 Task: Find a pet-friendly campground in Asheville, North Carolina.
Action: Mouse moved to (126, 75)
Screenshot: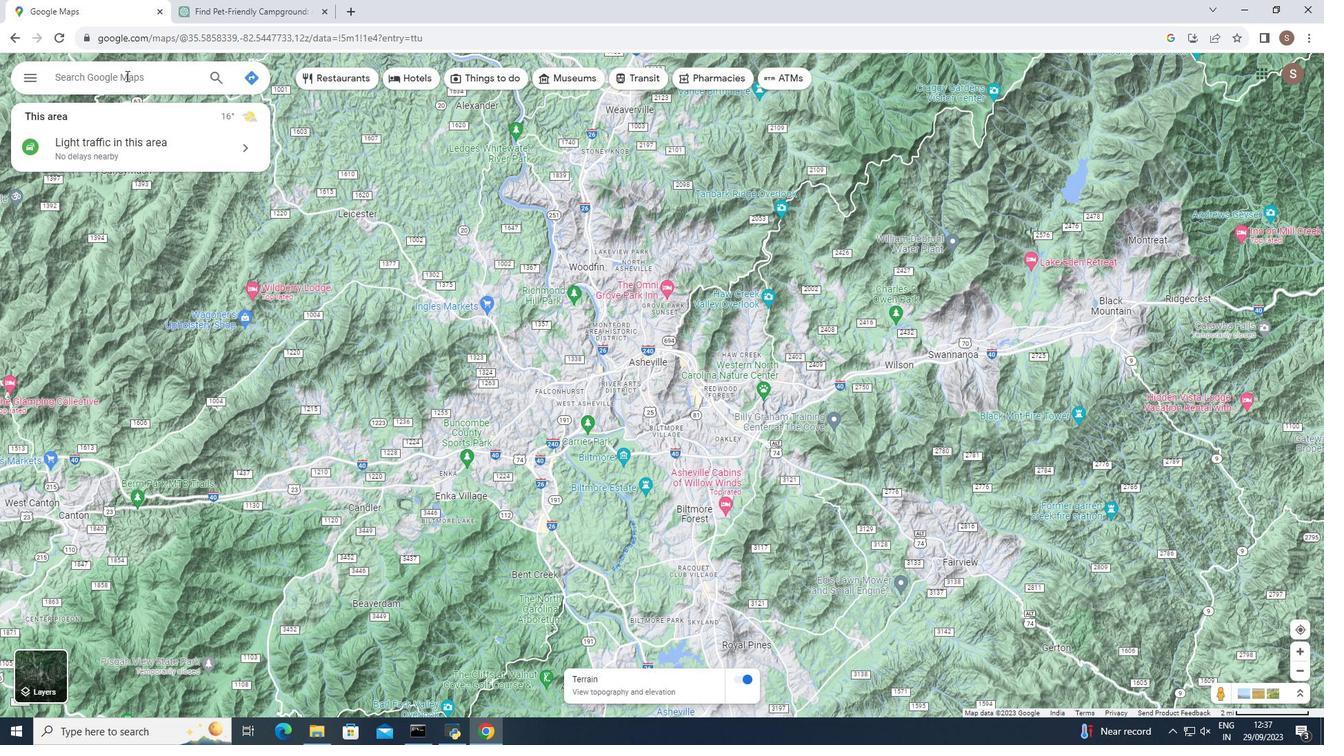 
Action: Key pressed <Key.caps_lock>A<Key.caps_lock>sheville,<Key.space><Key.caps_lock>N<Key.caps_lock>orth<Key.space><Key.space><Key.caps_lock>C<Key.caps_lock>arolina<Key.enter>
Screenshot: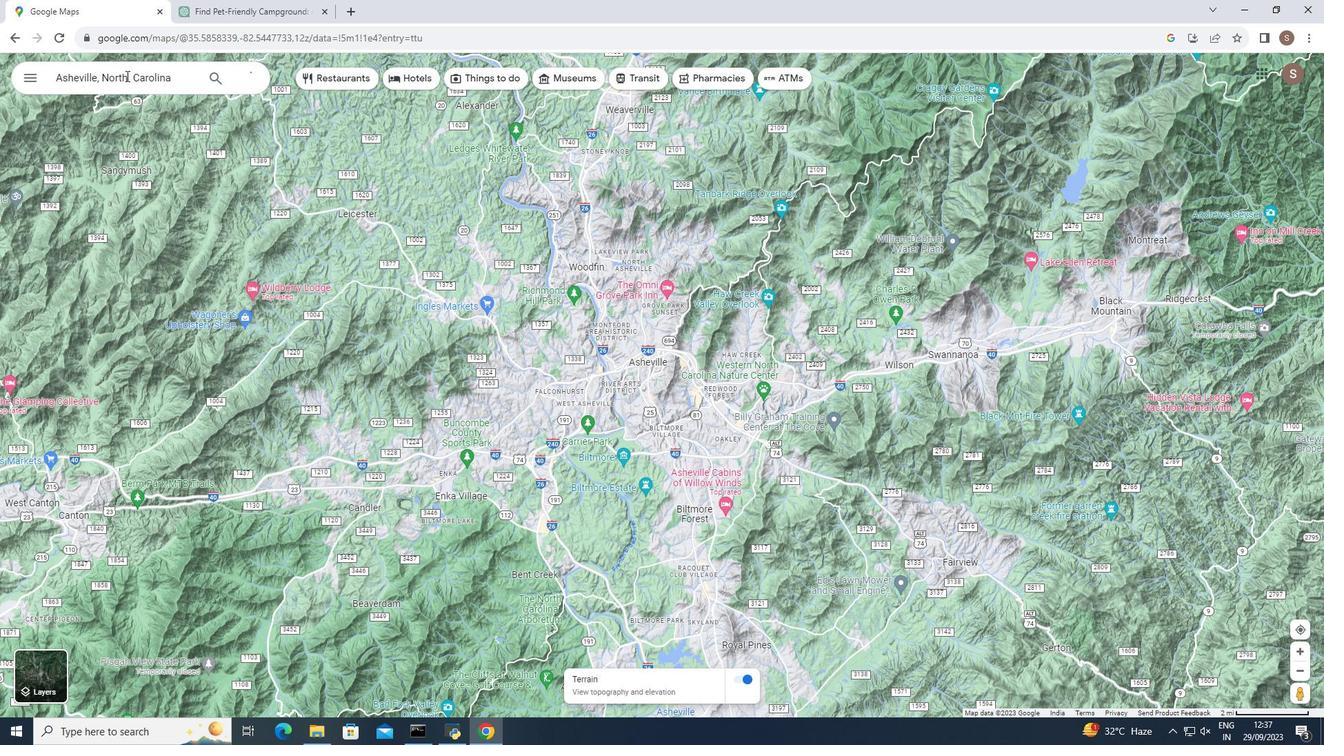 
Action: Mouse moved to (134, 358)
Screenshot: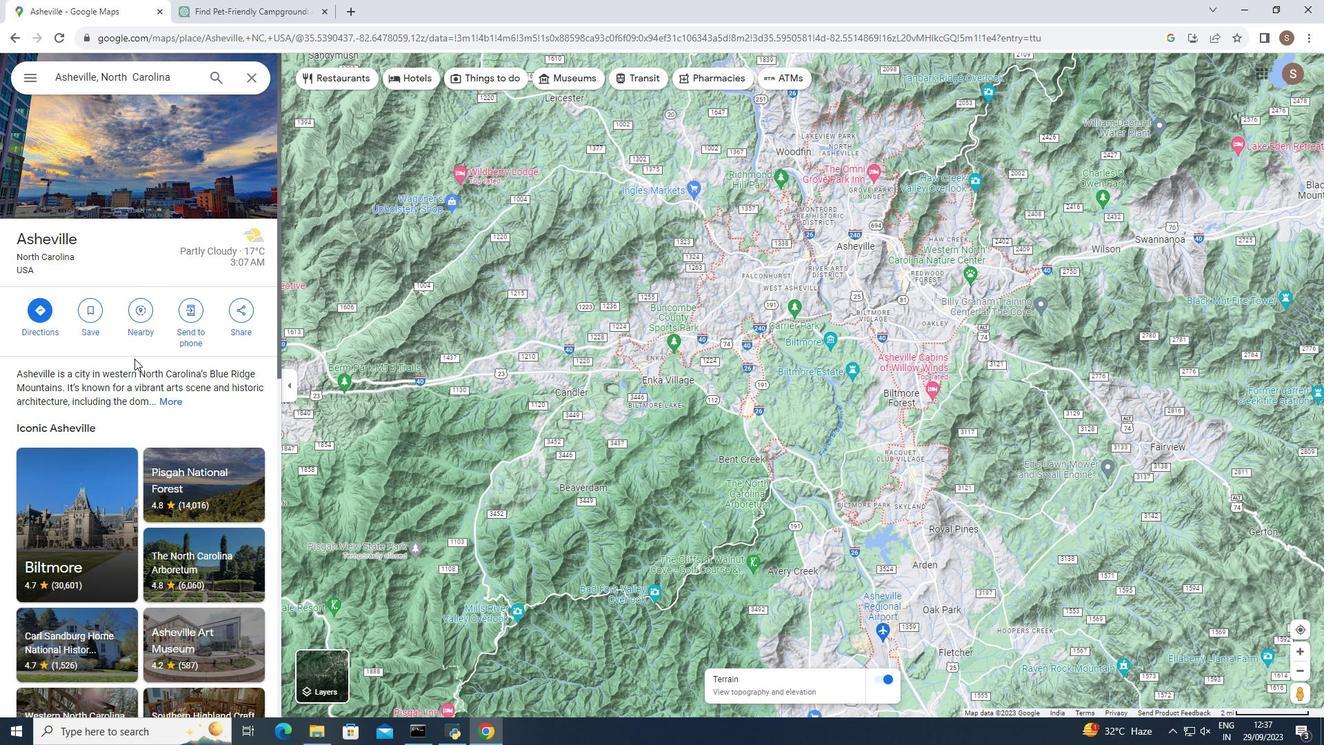
Action: Mouse scrolled (134, 358) with delta (0, 0)
Screenshot: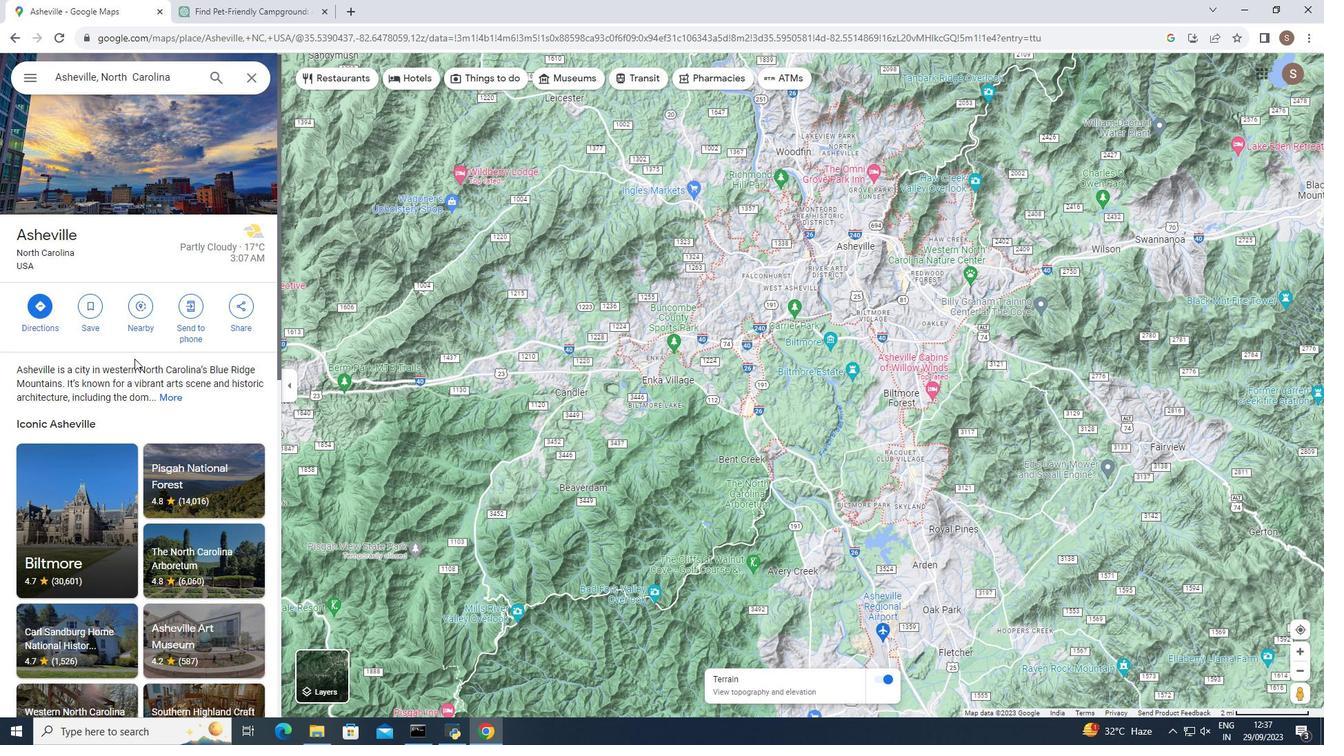 
Action: Mouse scrolled (134, 358) with delta (0, 0)
Screenshot: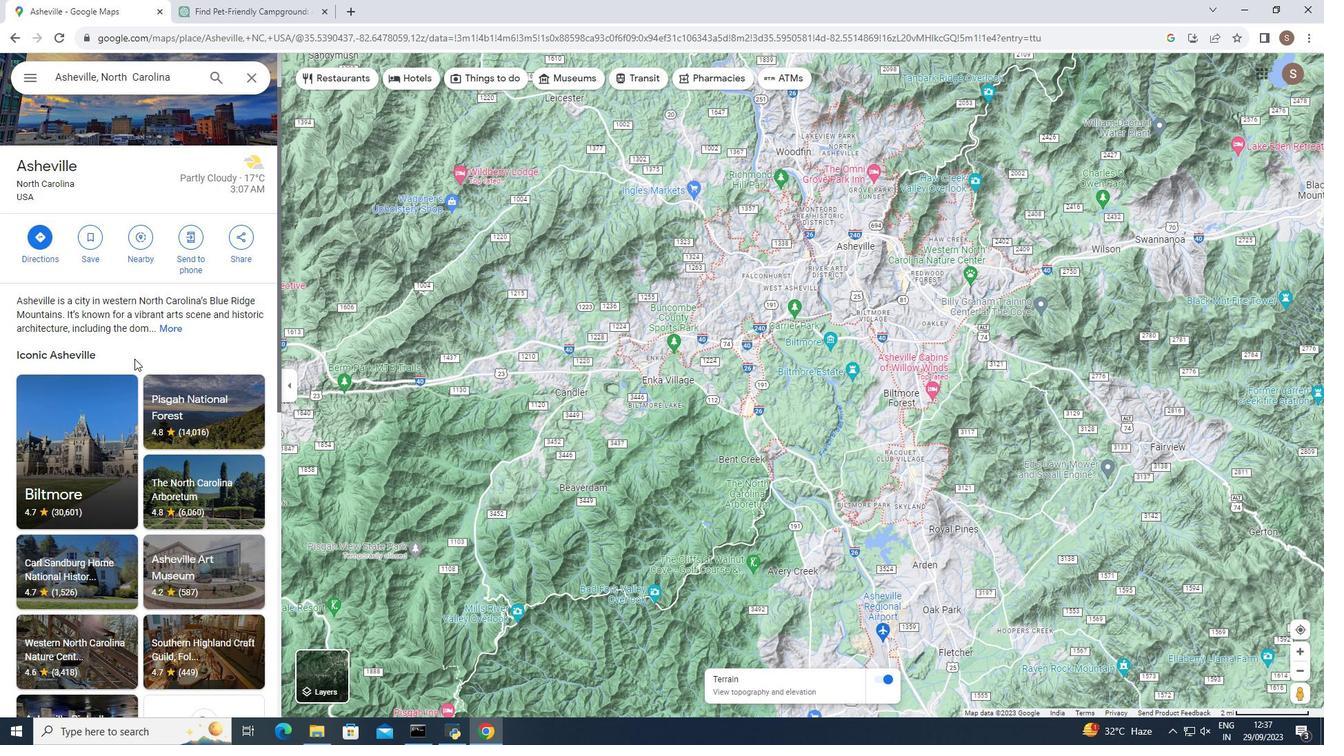 
Action: Mouse moved to (137, 356)
Screenshot: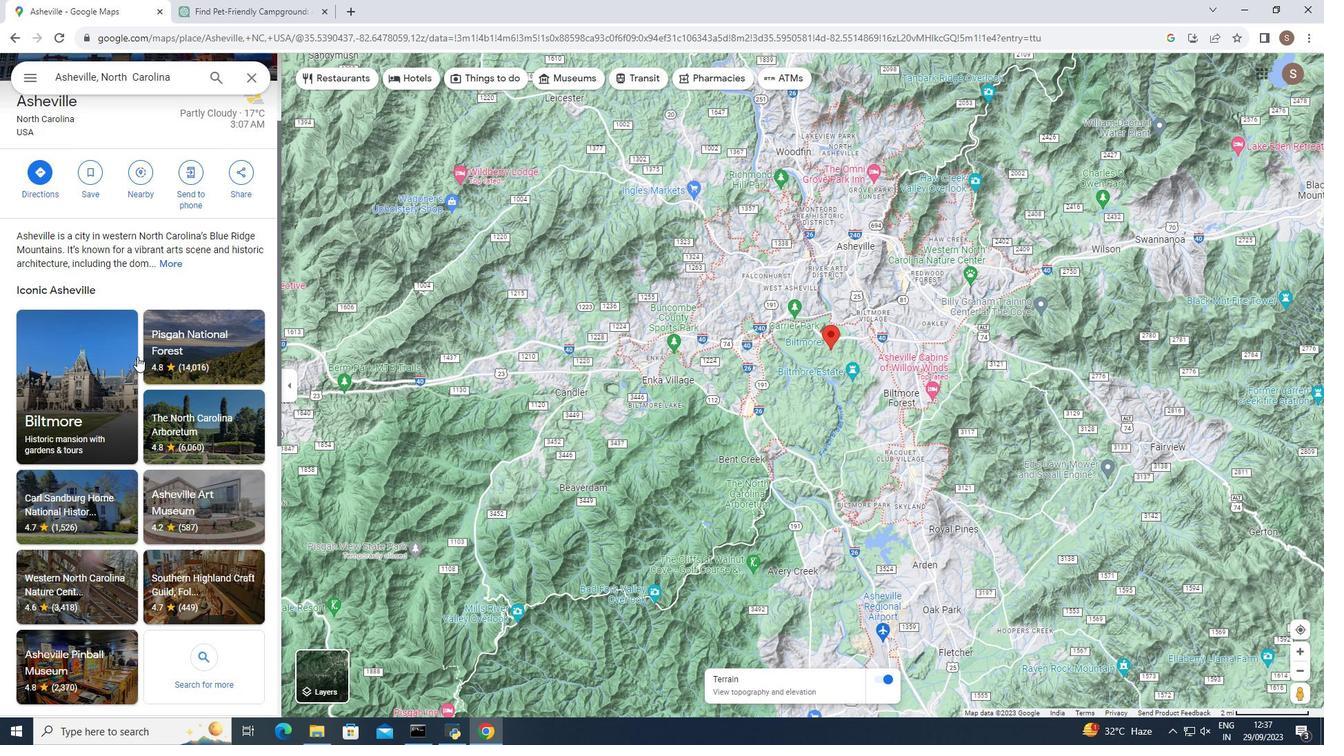 
Action: Mouse scrolled (137, 356) with delta (0, 0)
Screenshot: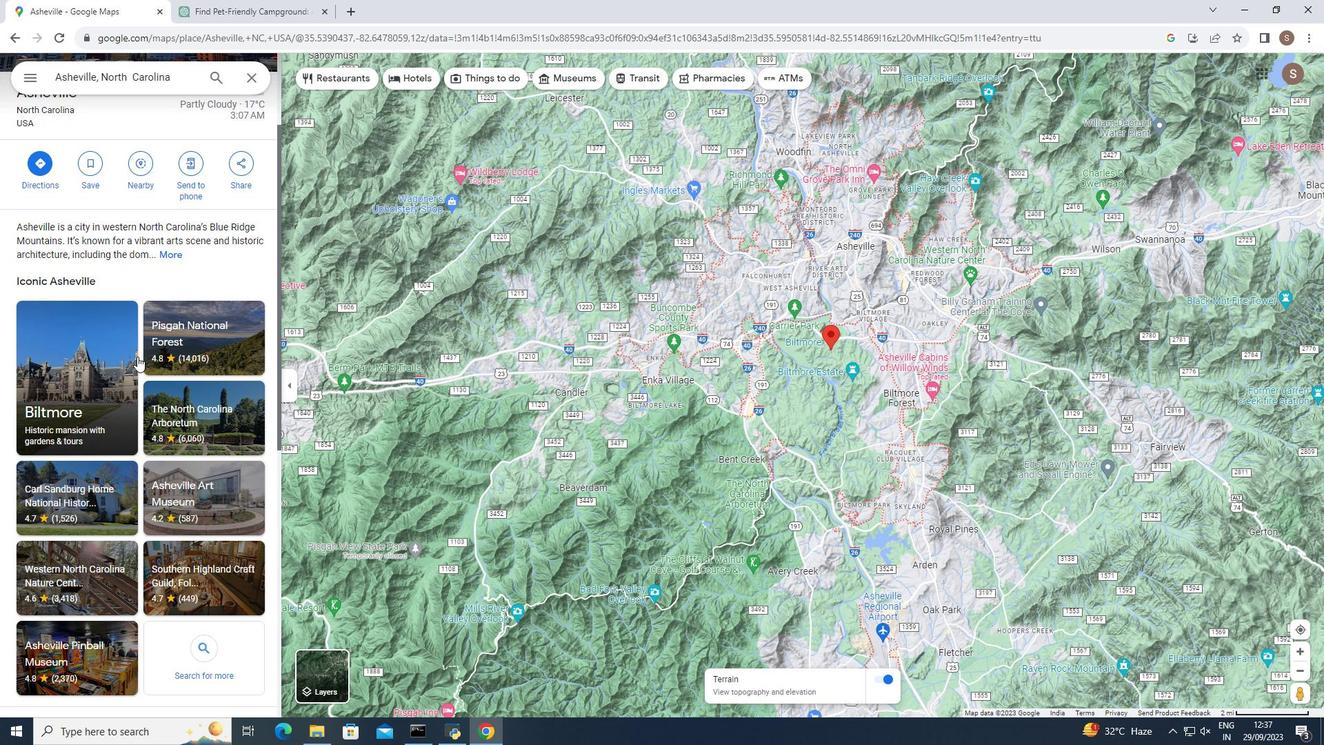
Action: Mouse scrolled (137, 356) with delta (0, 0)
Screenshot: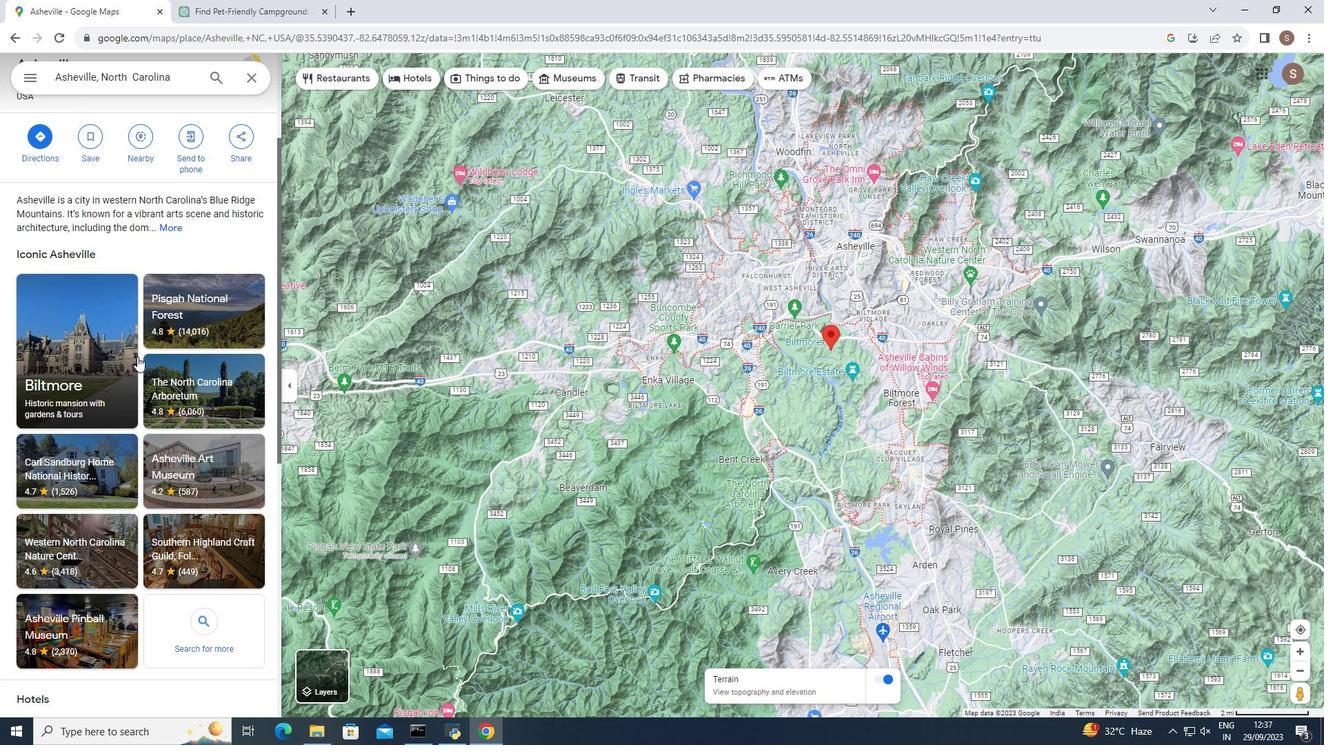 
Action: Mouse moved to (137, 356)
Screenshot: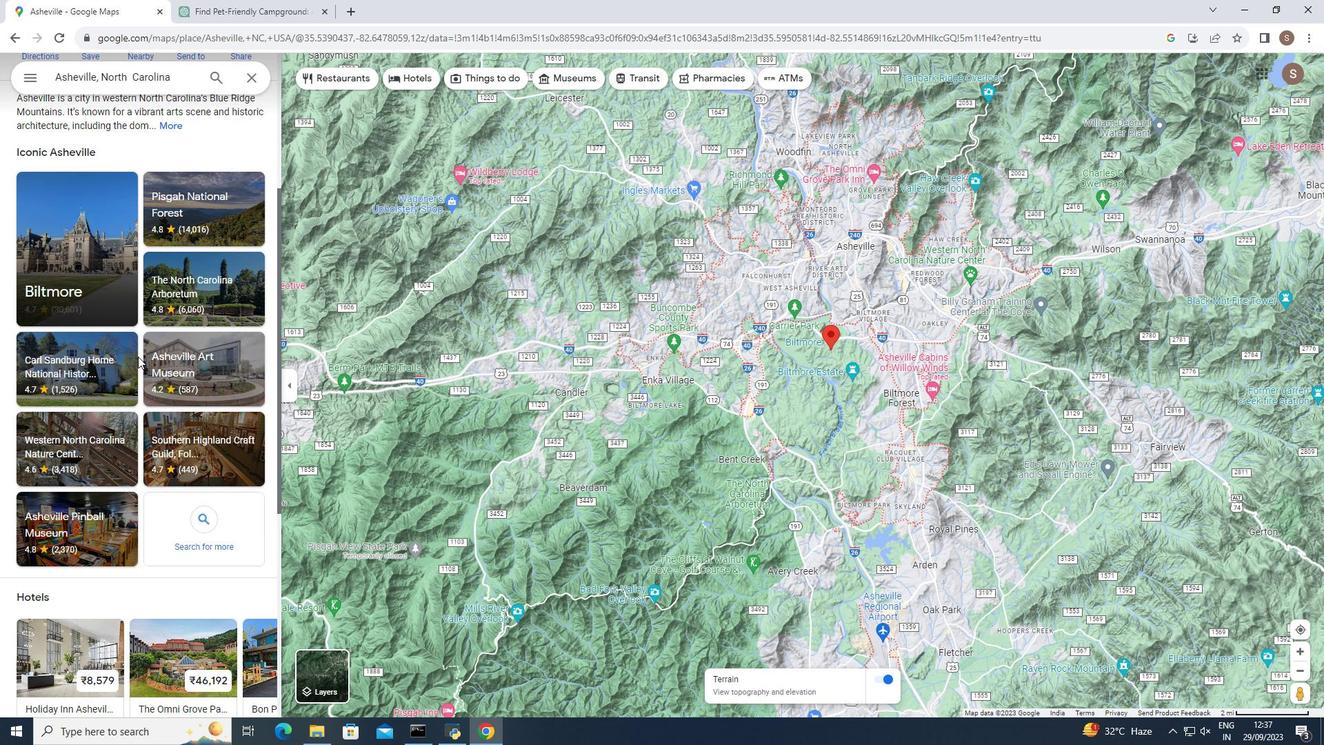 
Action: Mouse scrolled (137, 356) with delta (0, 0)
Screenshot: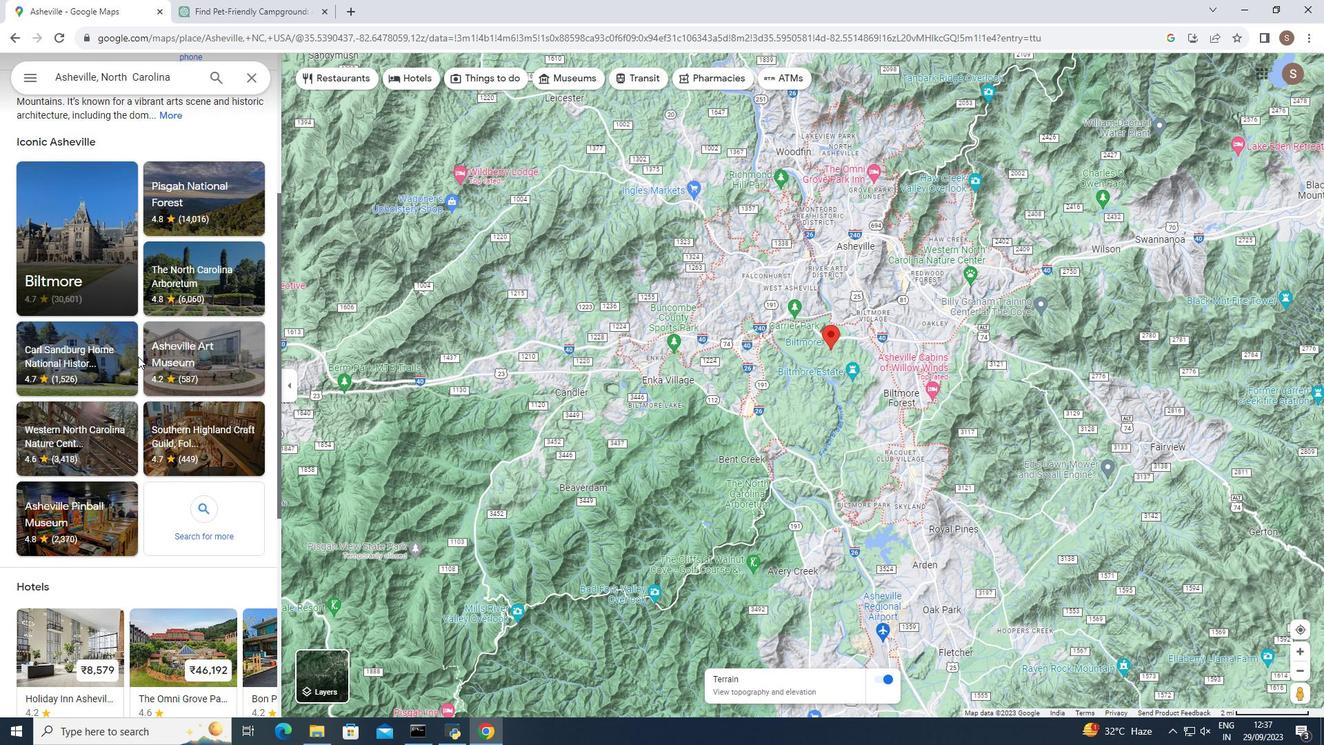 
Action: Mouse moved to (139, 355)
Screenshot: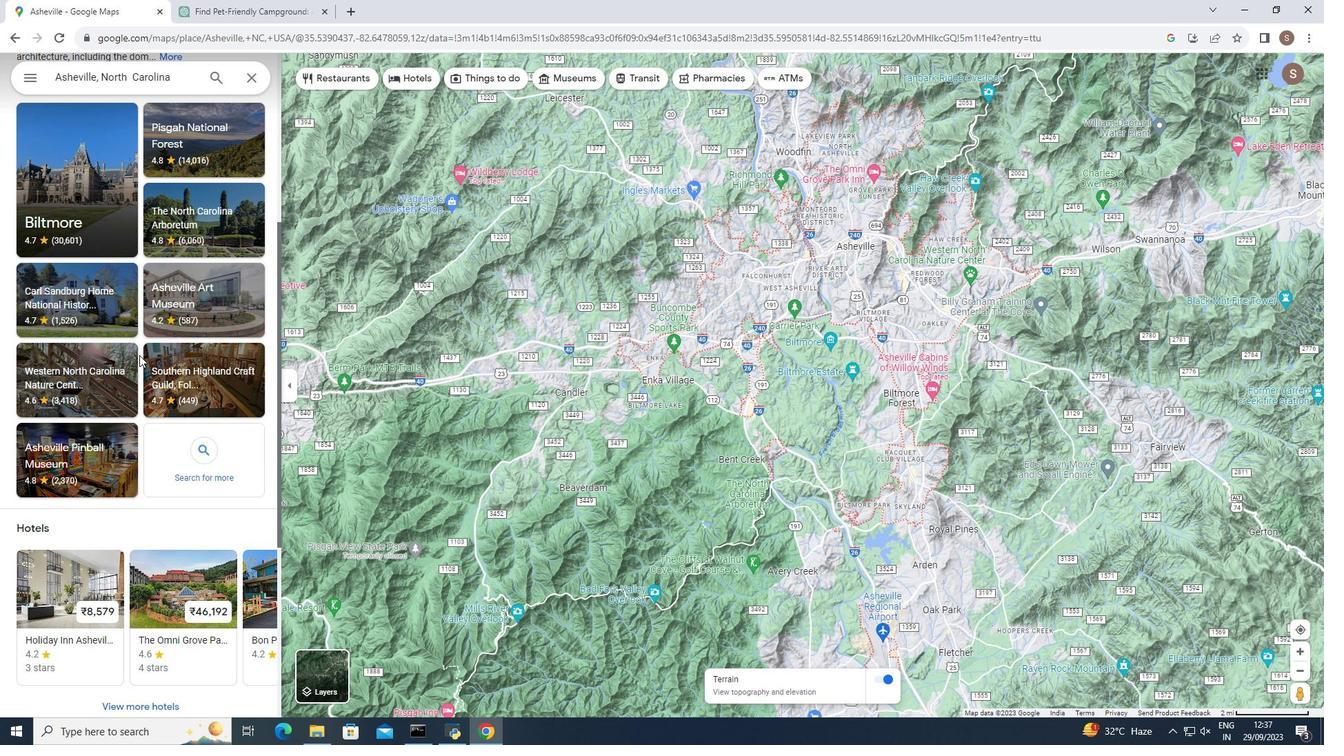 
Action: Mouse scrolled (139, 354) with delta (0, 0)
Screenshot: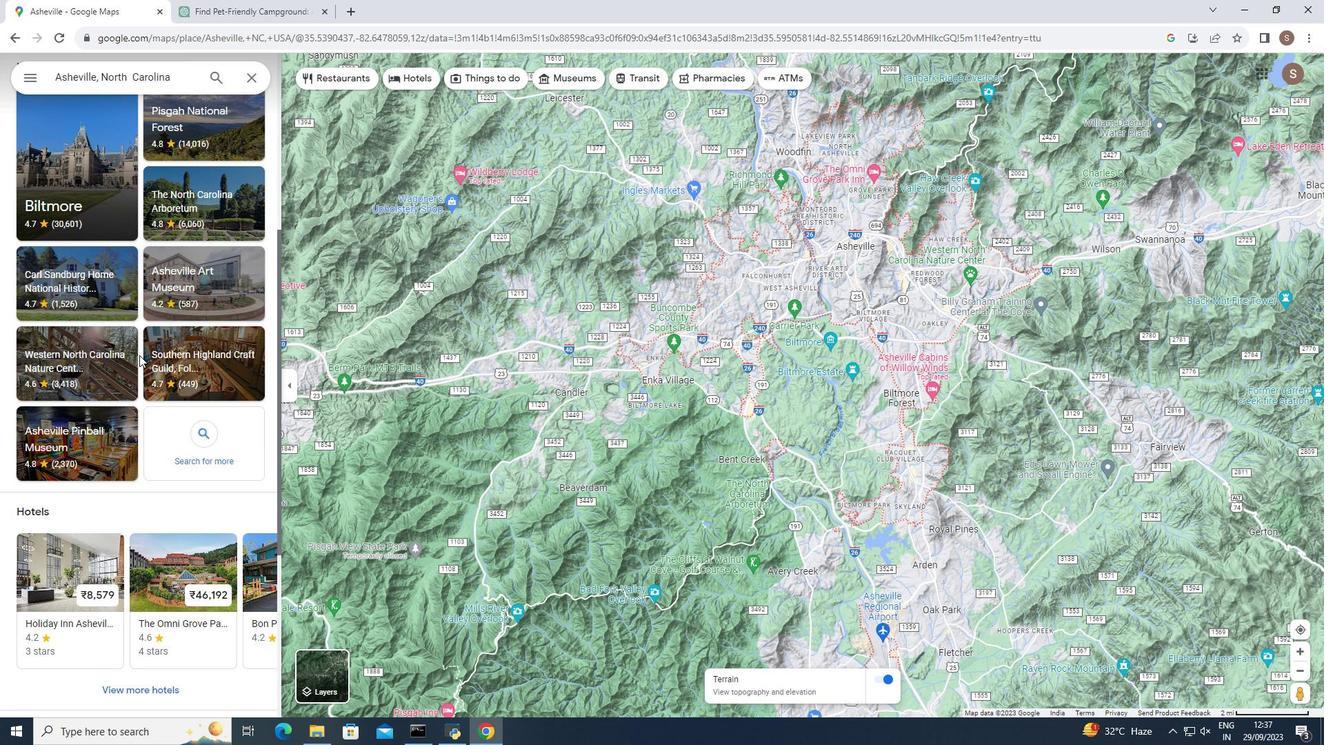 
Action: Mouse moved to (200, 384)
Screenshot: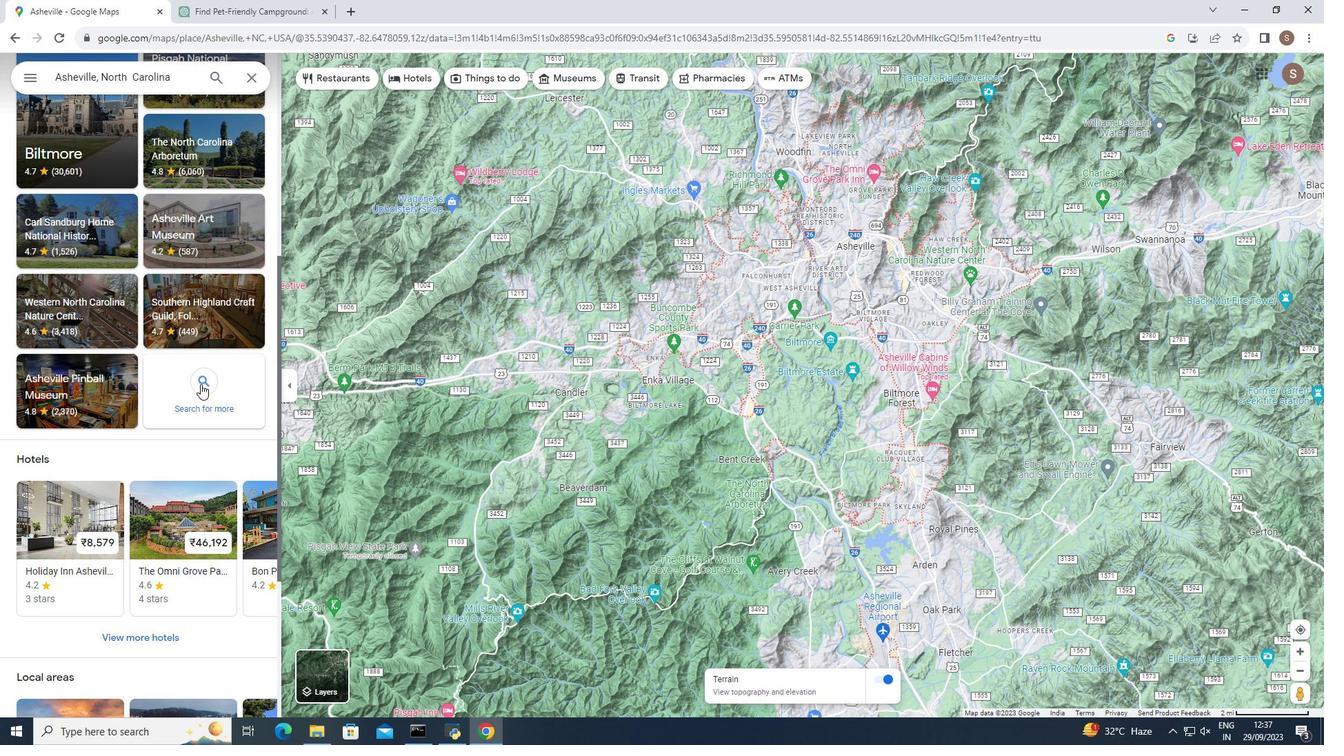 
Action: Mouse pressed left at (200, 384)
Screenshot: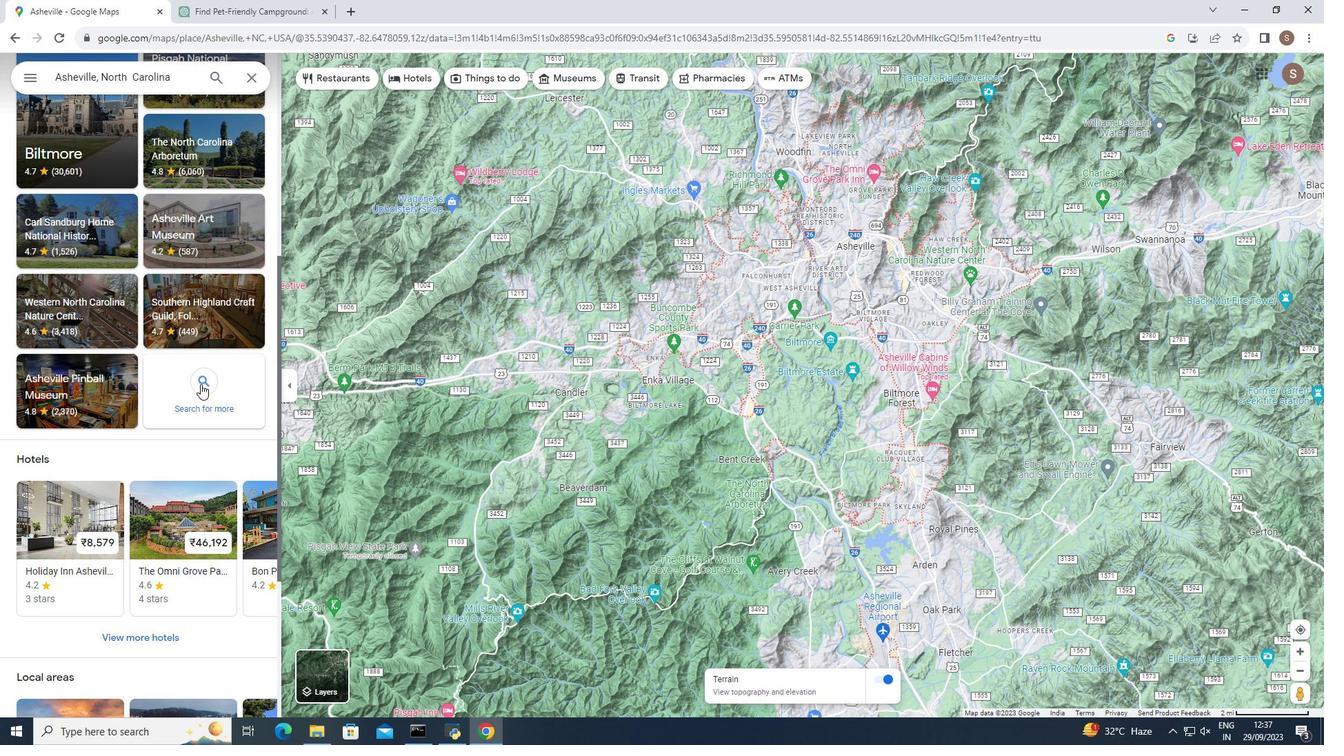 
Action: Mouse moved to (173, 75)
Screenshot: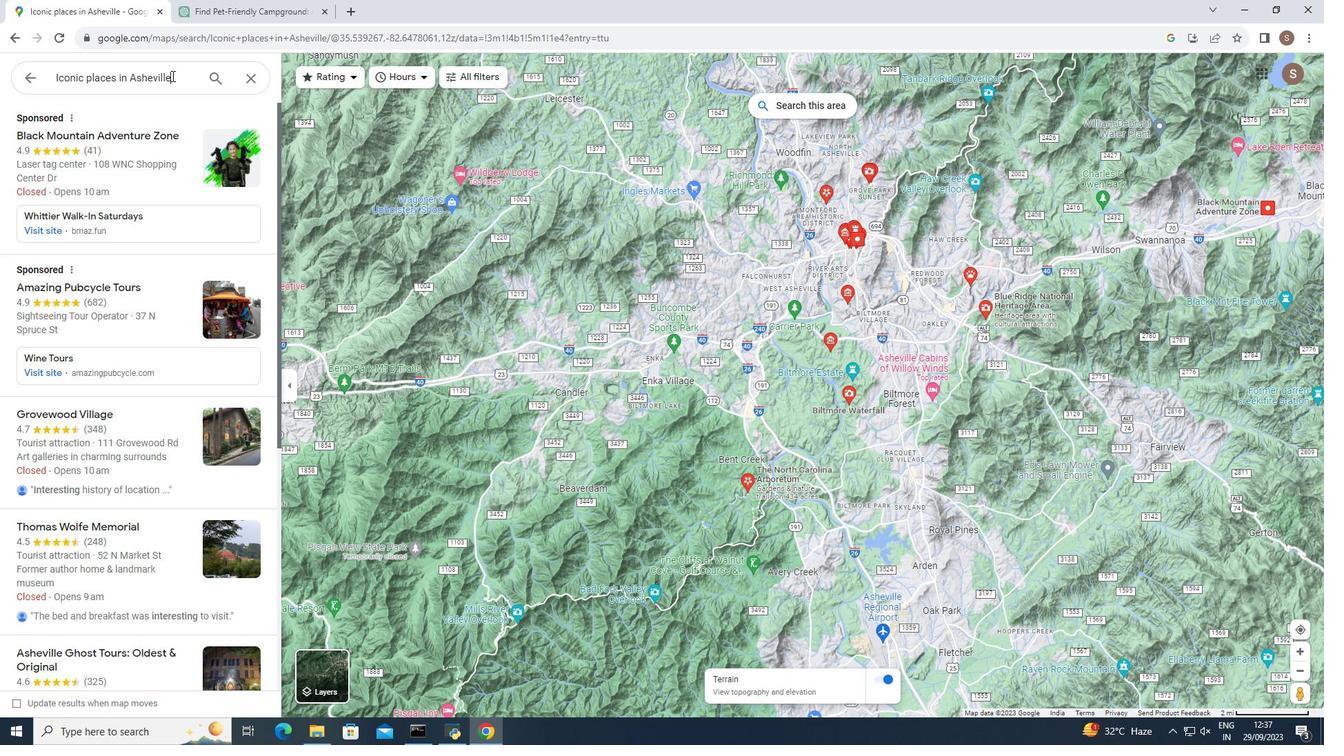 
Action: Mouse pressed left at (173, 75)
Screenshot: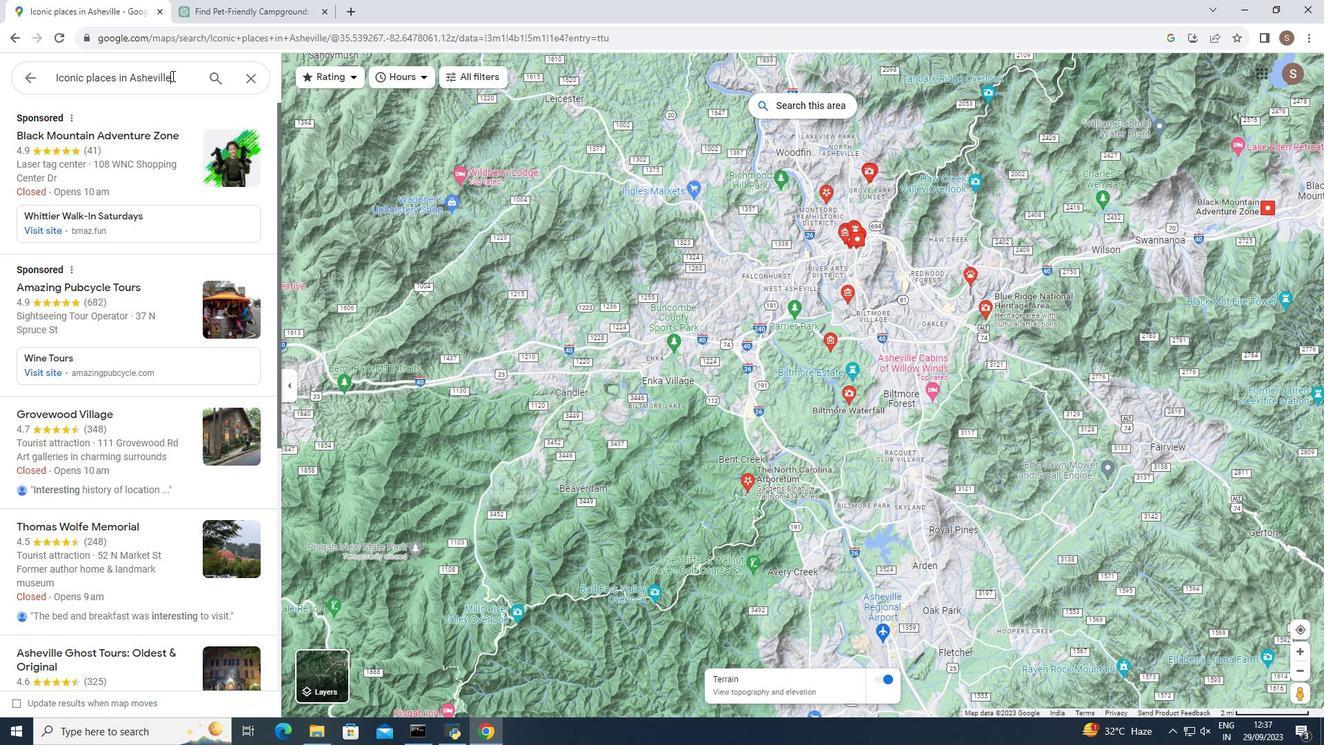 
Action: Mouse moved to (47, 68)
Screenshot: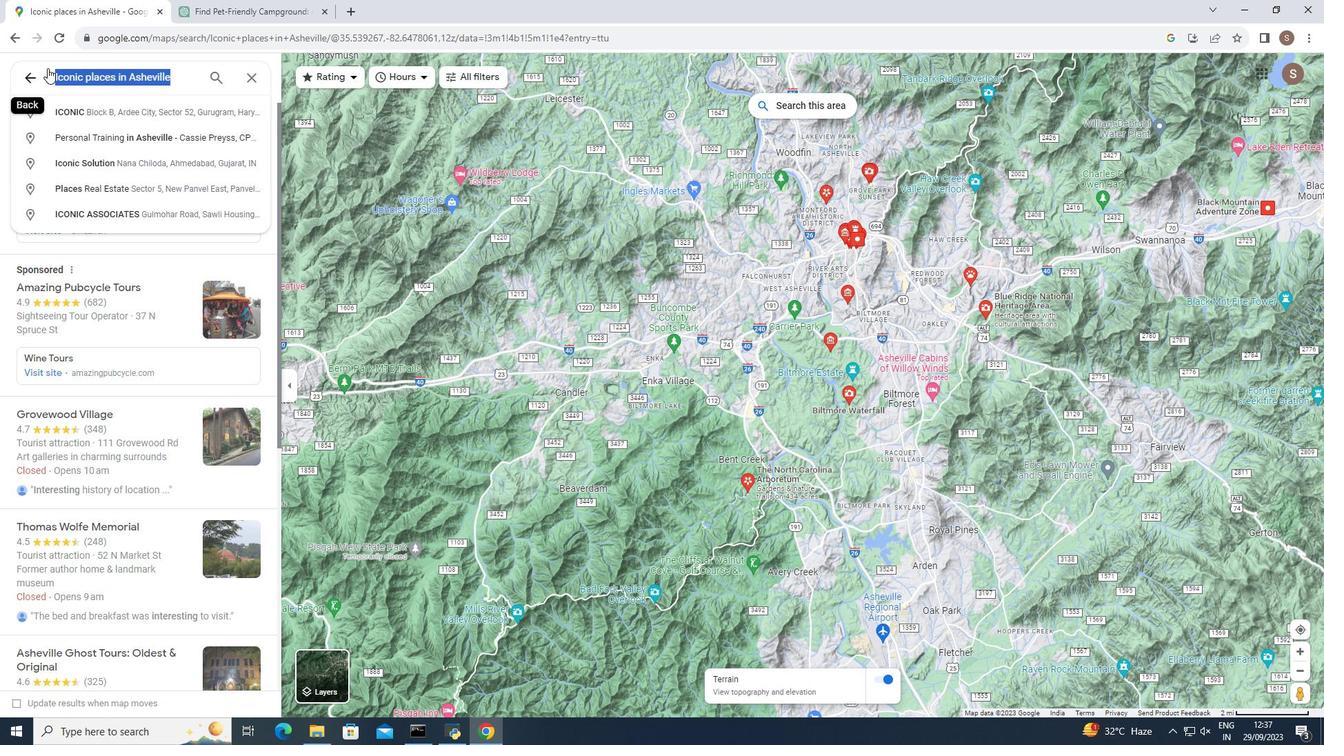 
Action: Key pressed <Key.backspace>pet-friendly<Key.space>campground
Screenshot: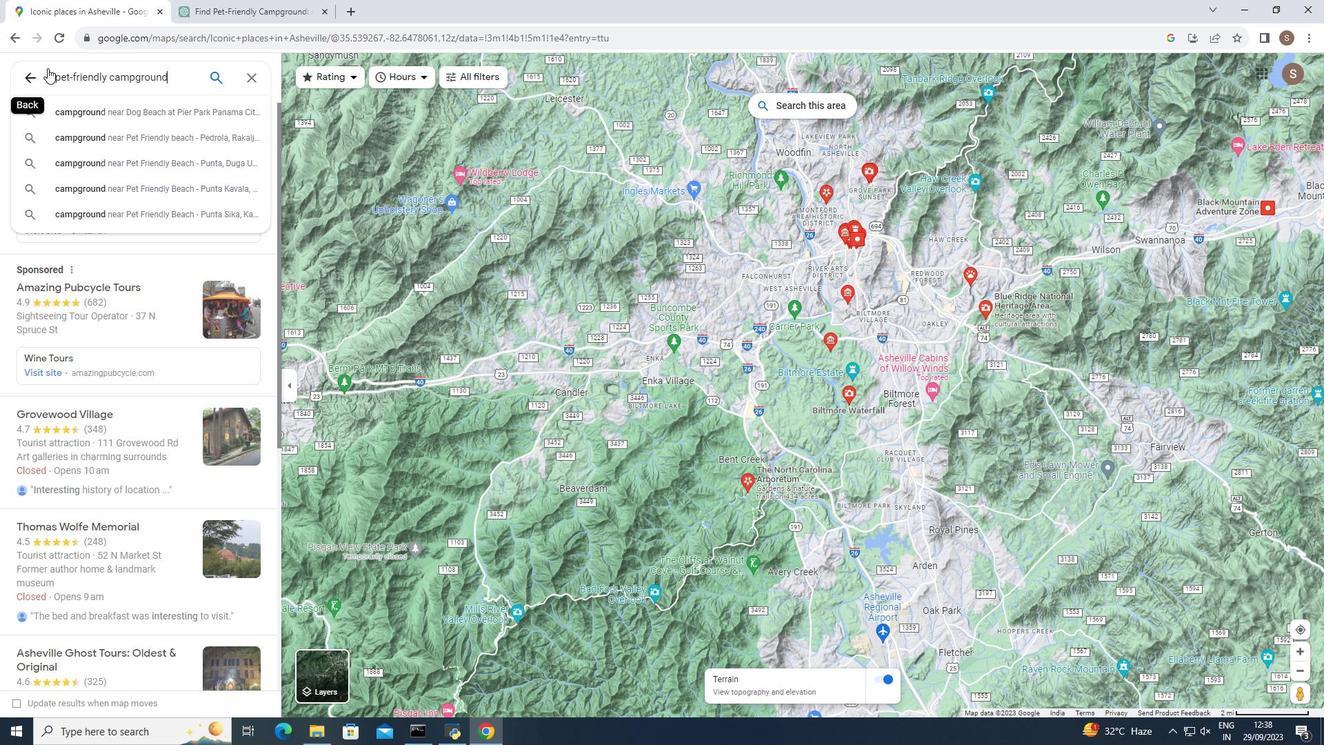 
Action: Mouse moved to (218, 77)
Screenshot: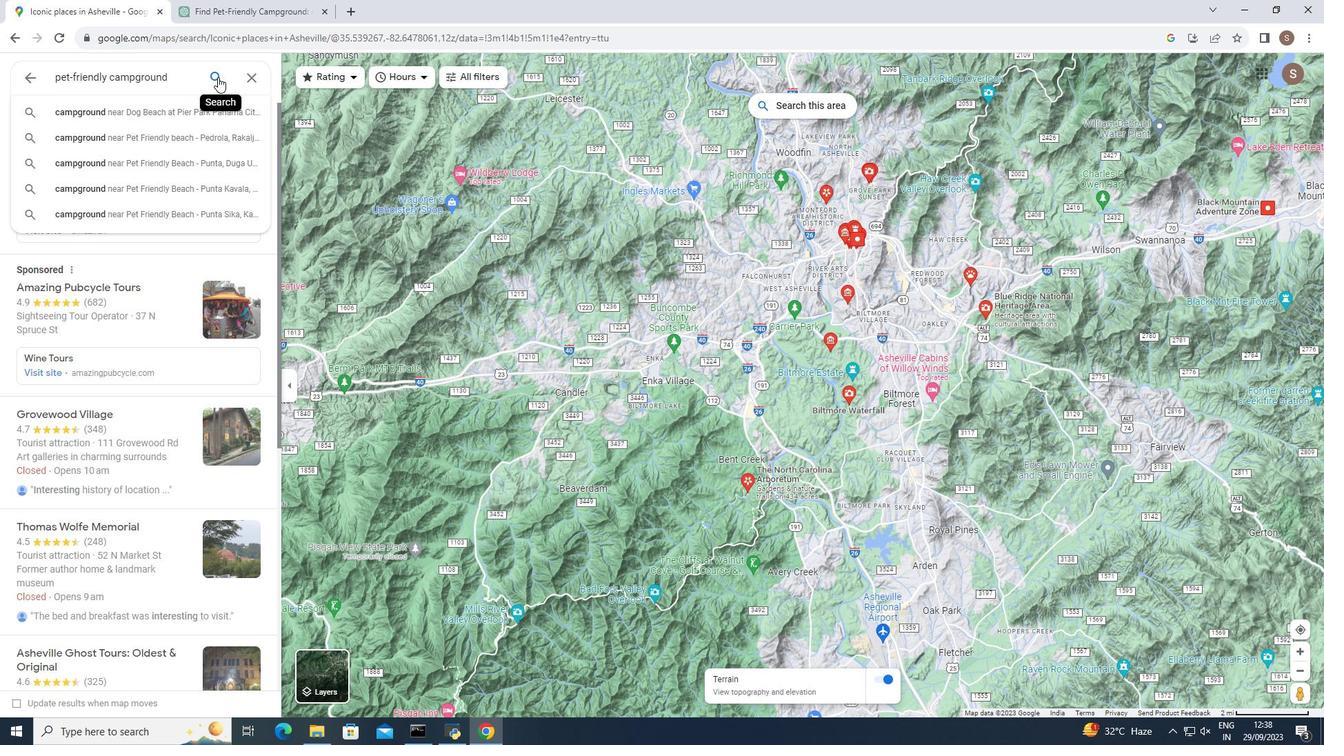 
Action: Mouse pressed left at (218, 77)
Screenshot: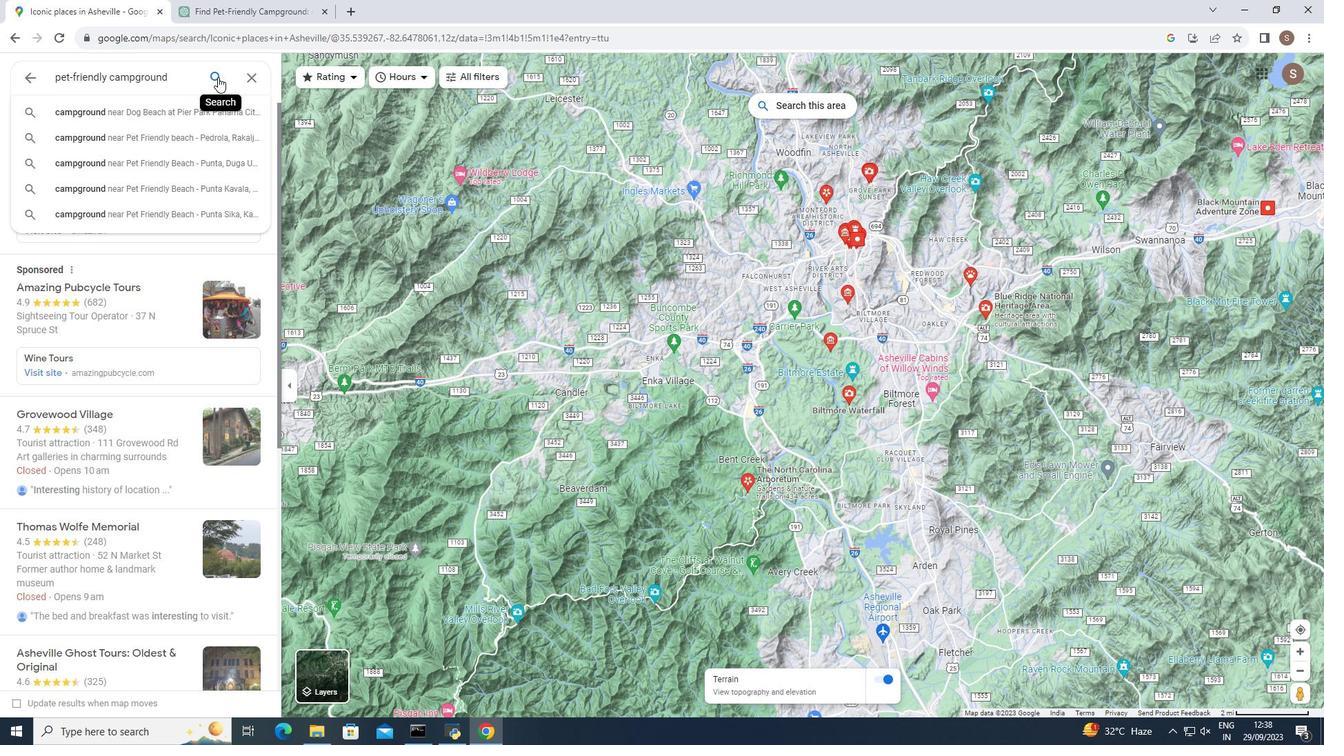 
Action: Mouse moved to (144, 123)
Screenshot: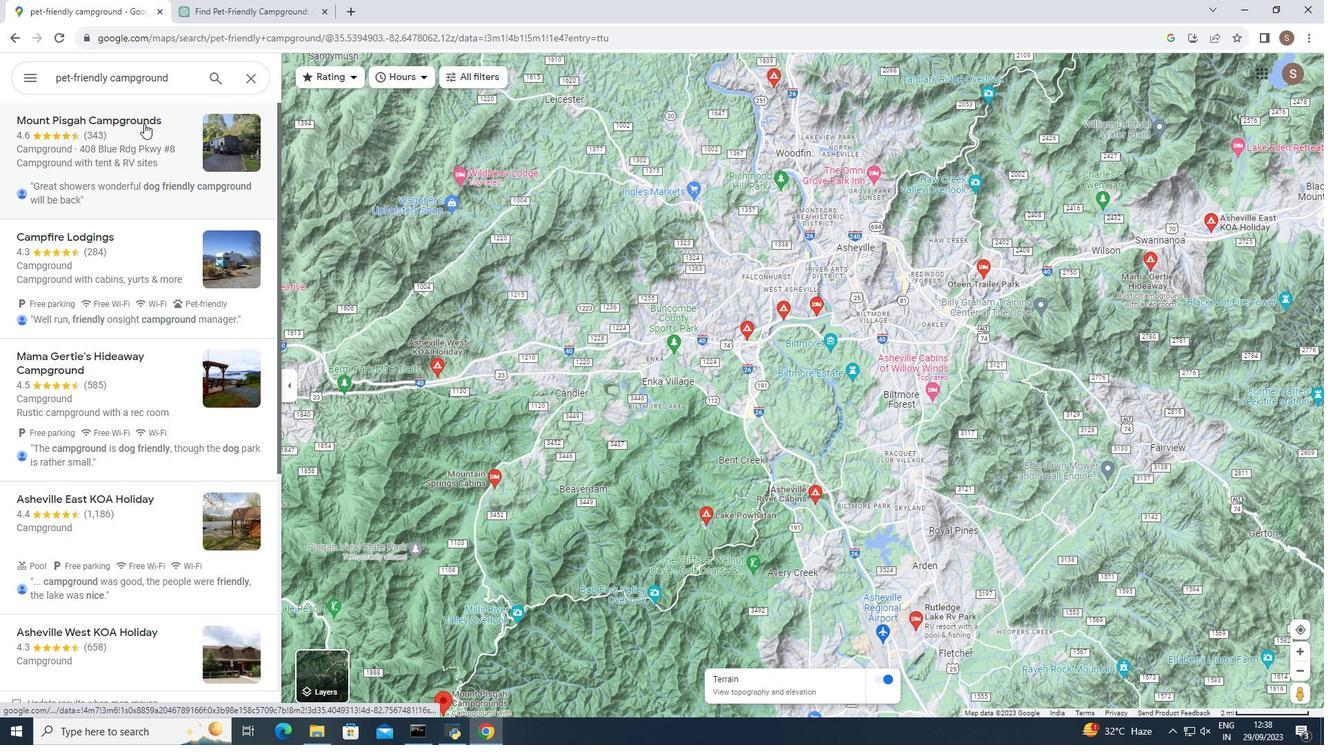 
Action: Mouse pressed left at (144, 123)
Screenshot: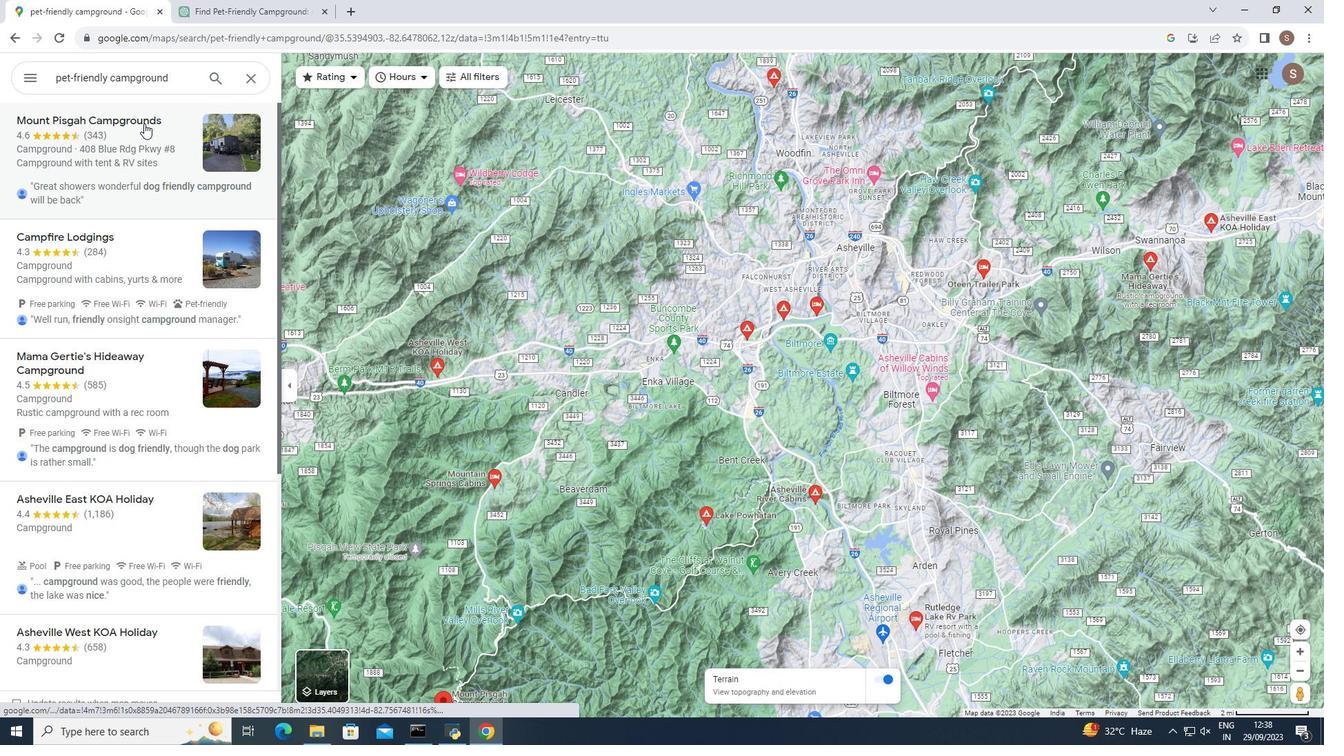 
Action: Mouse moved to (380, 387)
Screenshot: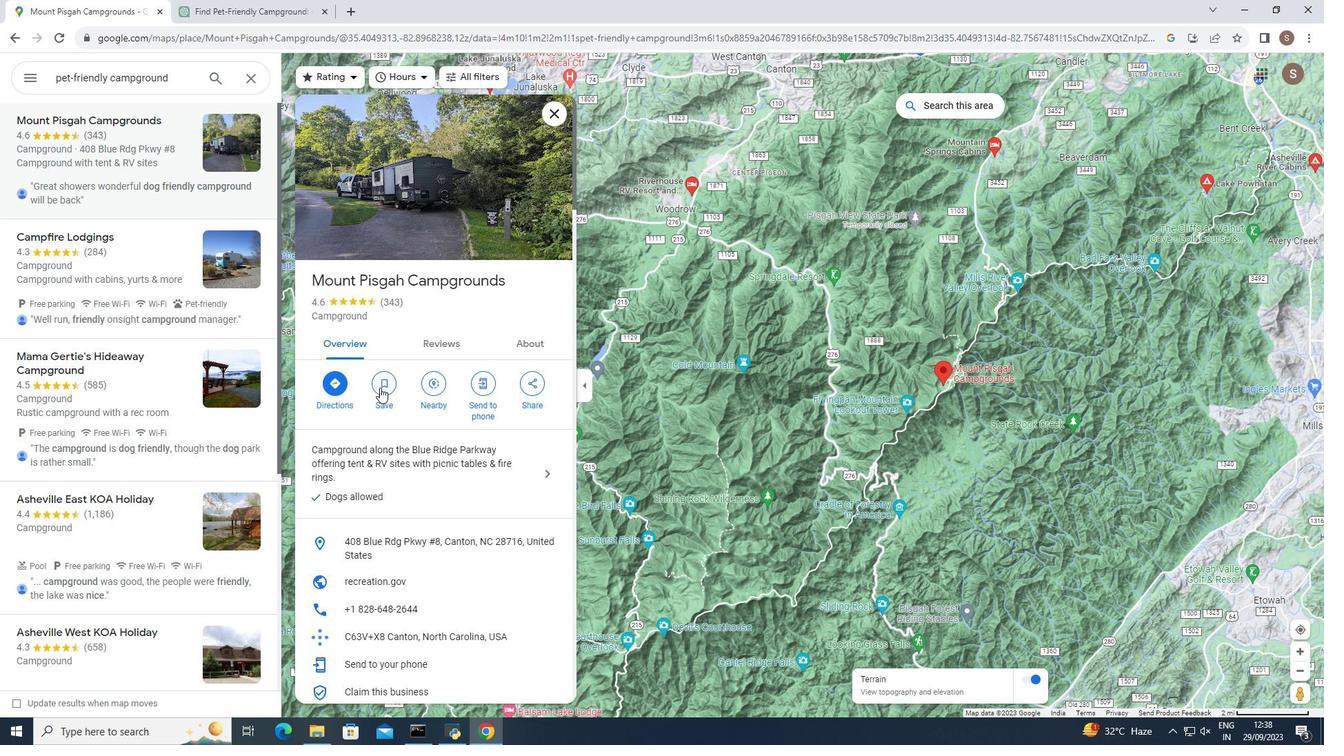 
Action: Mouse scrolled (380, 387) with delta (0, 0)
Screenshot: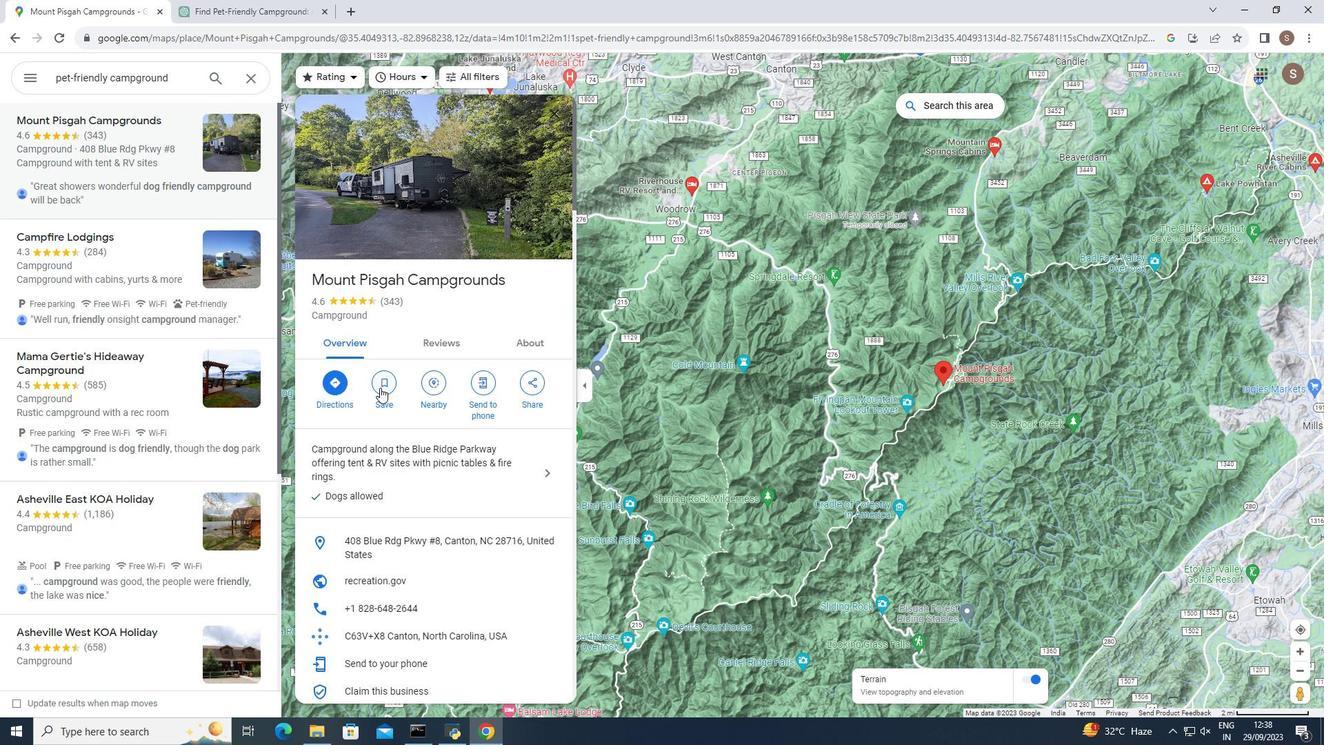 
Action: Mouse moved to (378, 387)
Screenshot: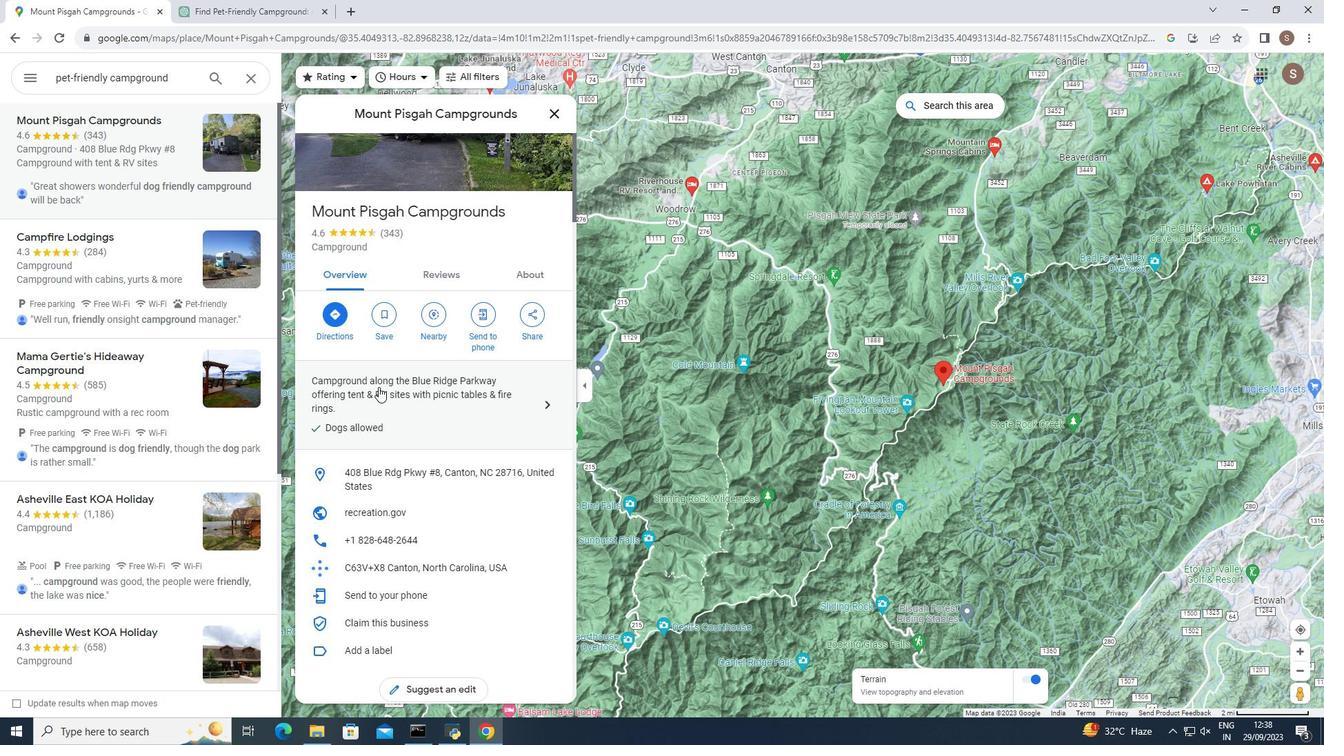 
Action: Mouse scrolled (378, 386) with delta (0, 0)
Screenshot: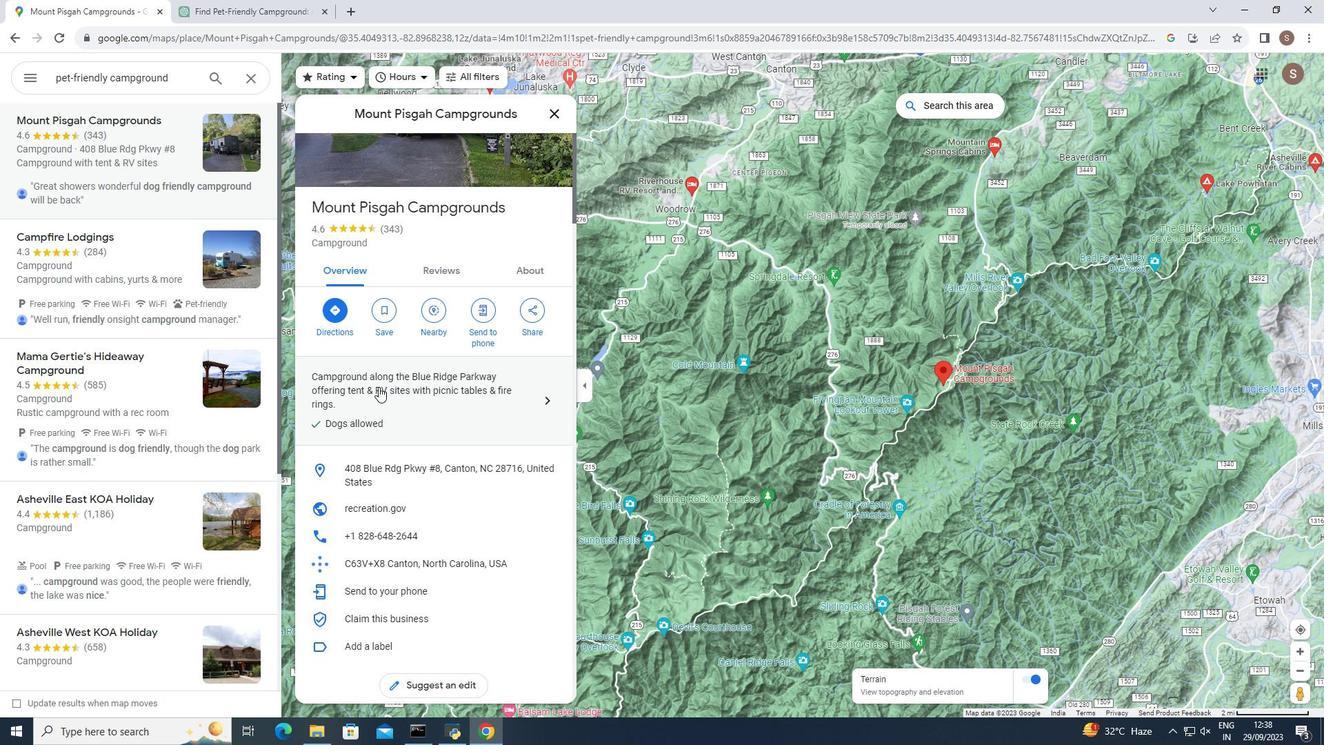 
Action: Mouse moved to (371, 387)
Screenshot: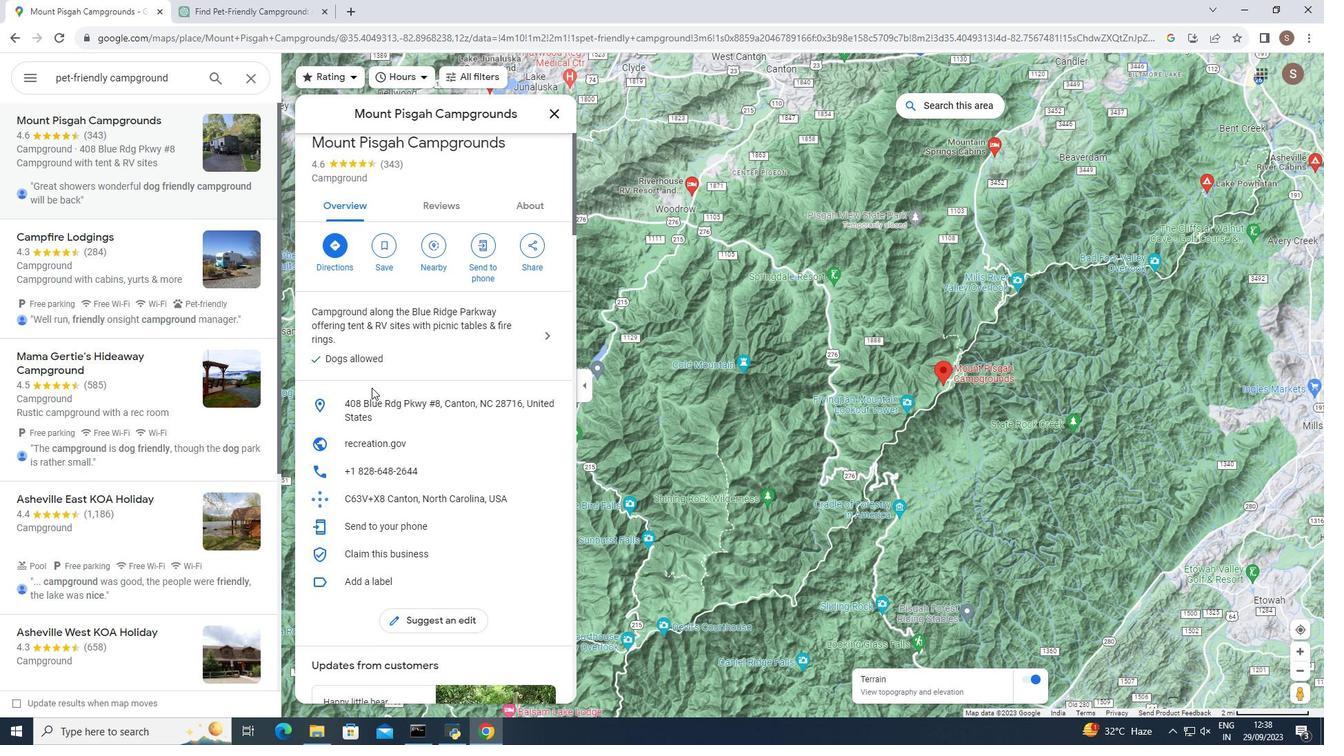 
Action: Mouse scrolled (371, 387) with delta (0, 0)
Screenshot: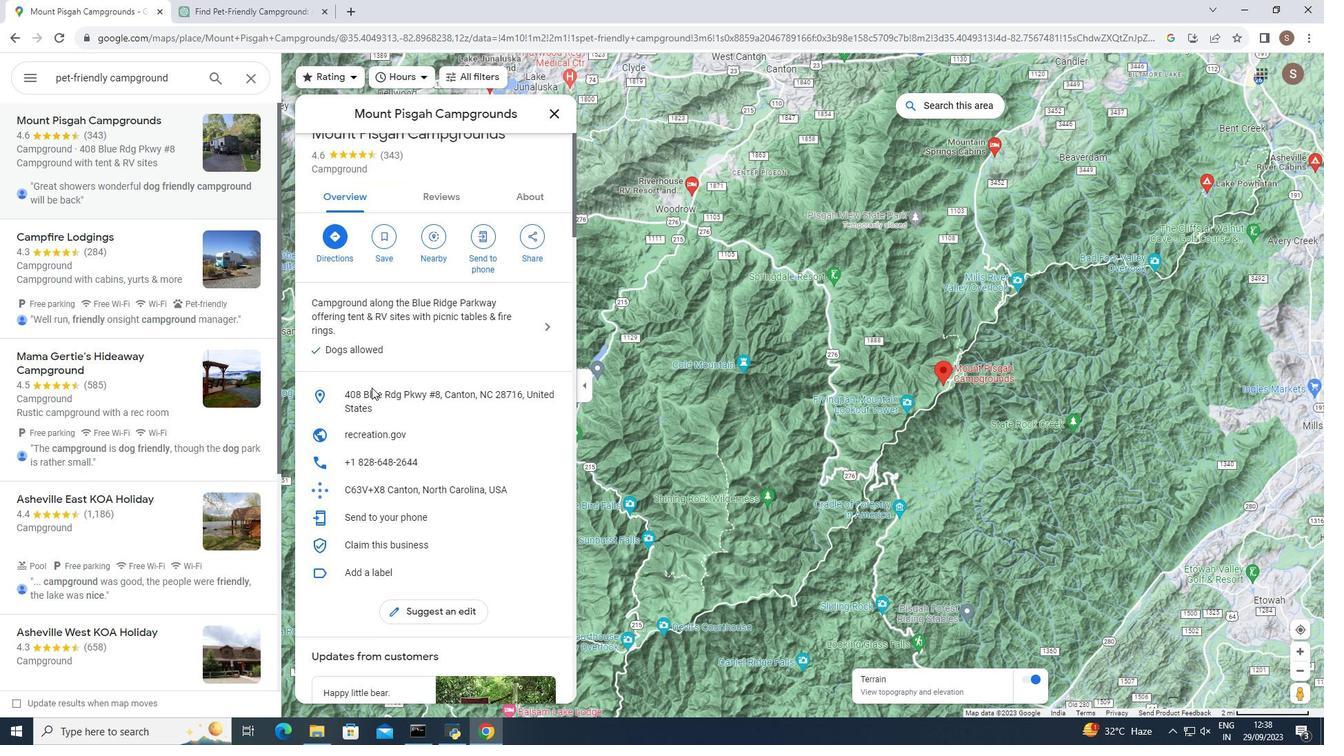 
Action: Mouse scrolled (371, 387) with delta (0, 0)
Screenshot: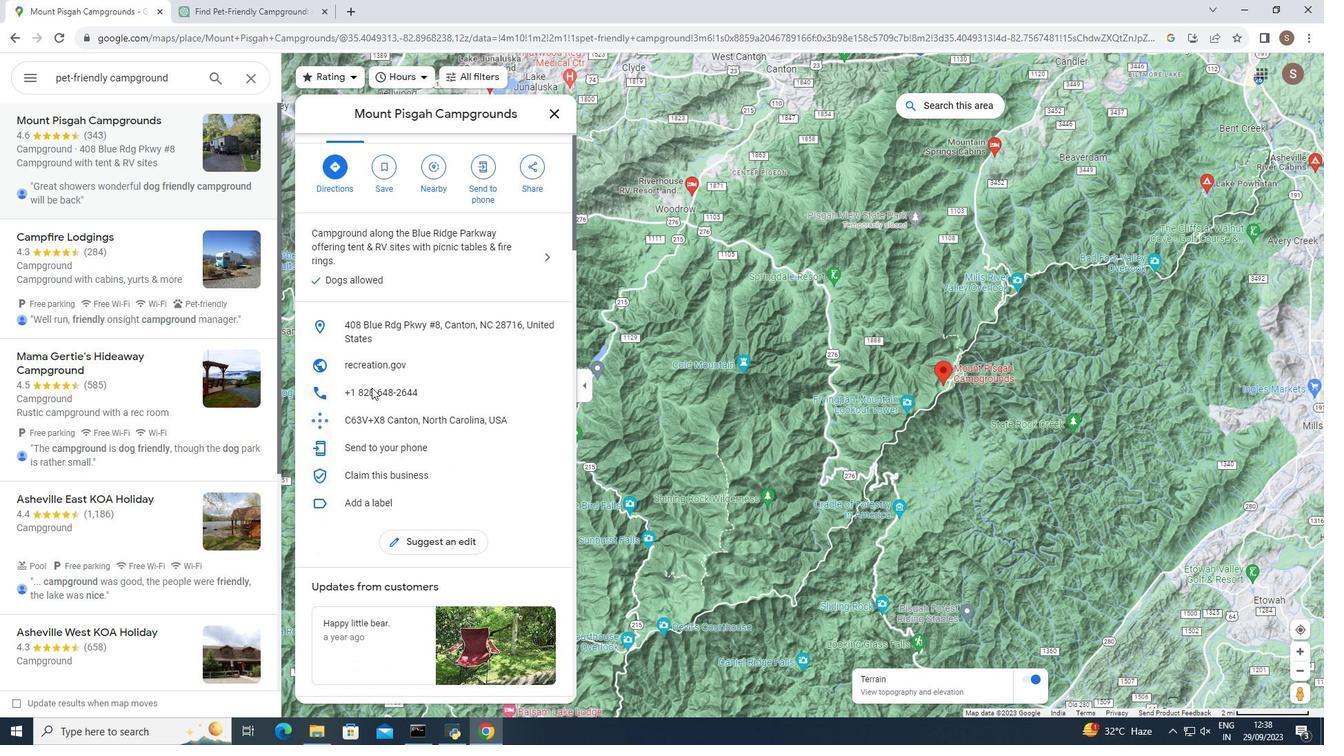 
Action: Mouse moved to (367, 384)
Screenshot: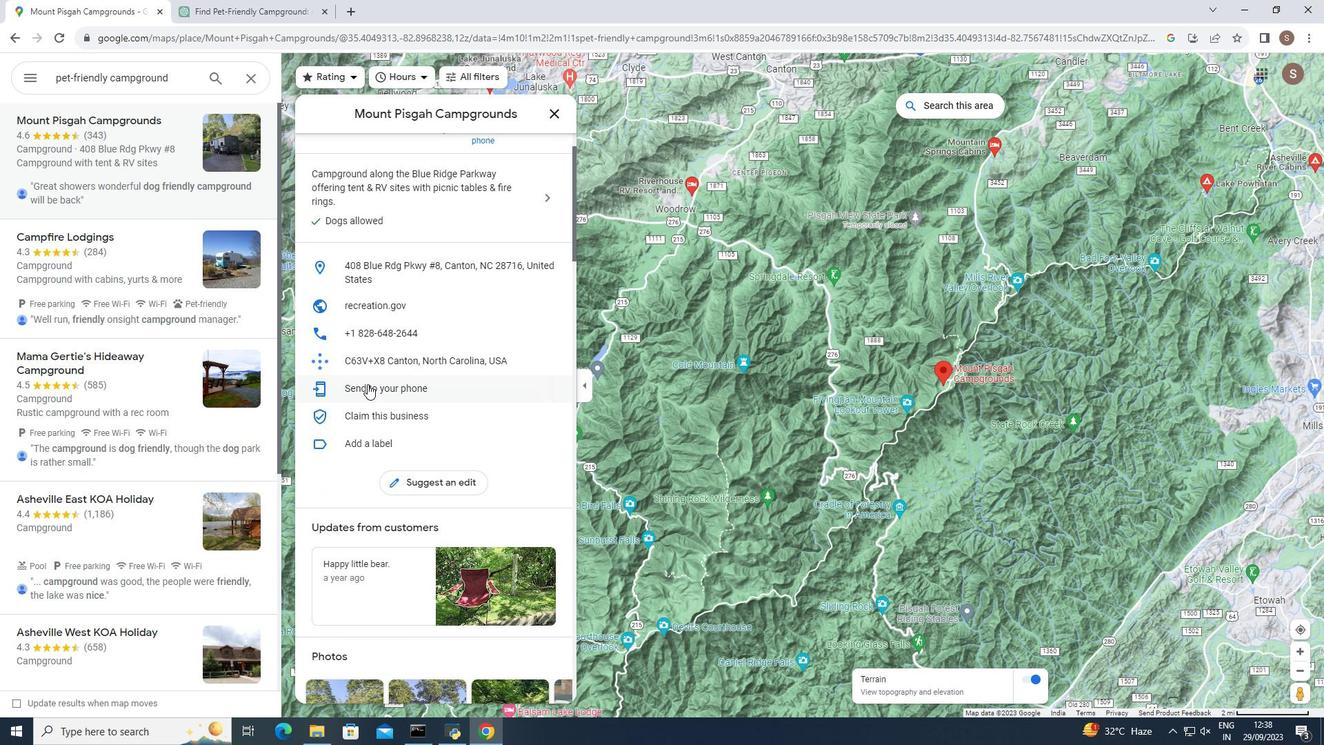 
Action: Mouse scrolled (367, 383) with delta (0, 0)
Screenshot: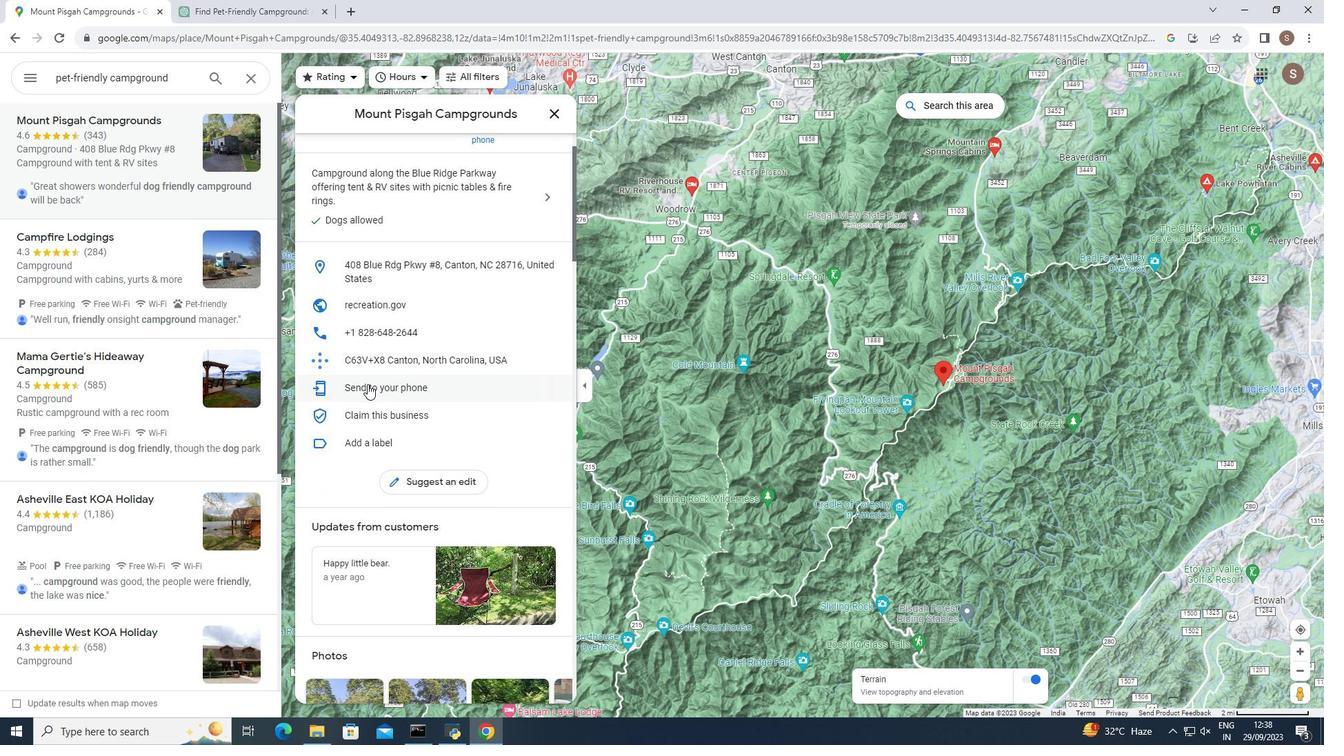 
Action: Mouse moved to (367, 384)
Screenshot: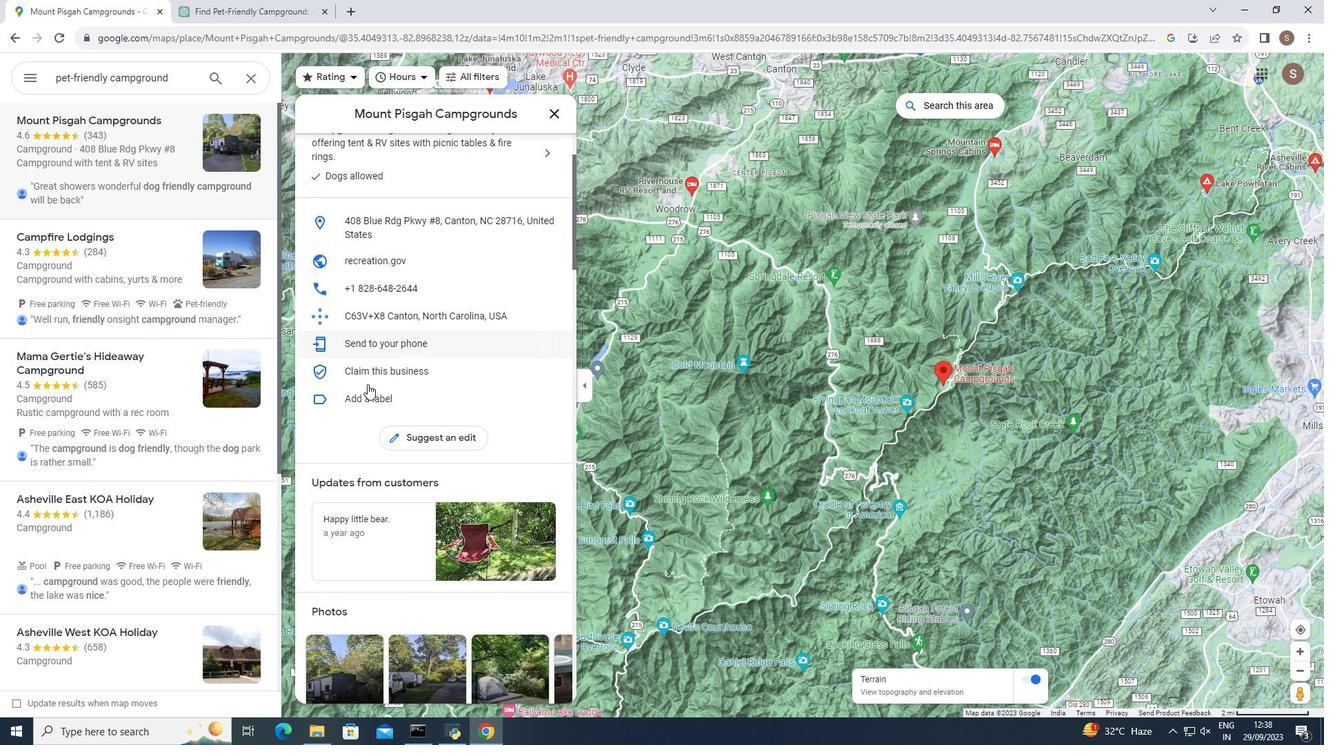 
Action: Mouse scrolled (367, 383) with delta (0, 0)
Screenshot: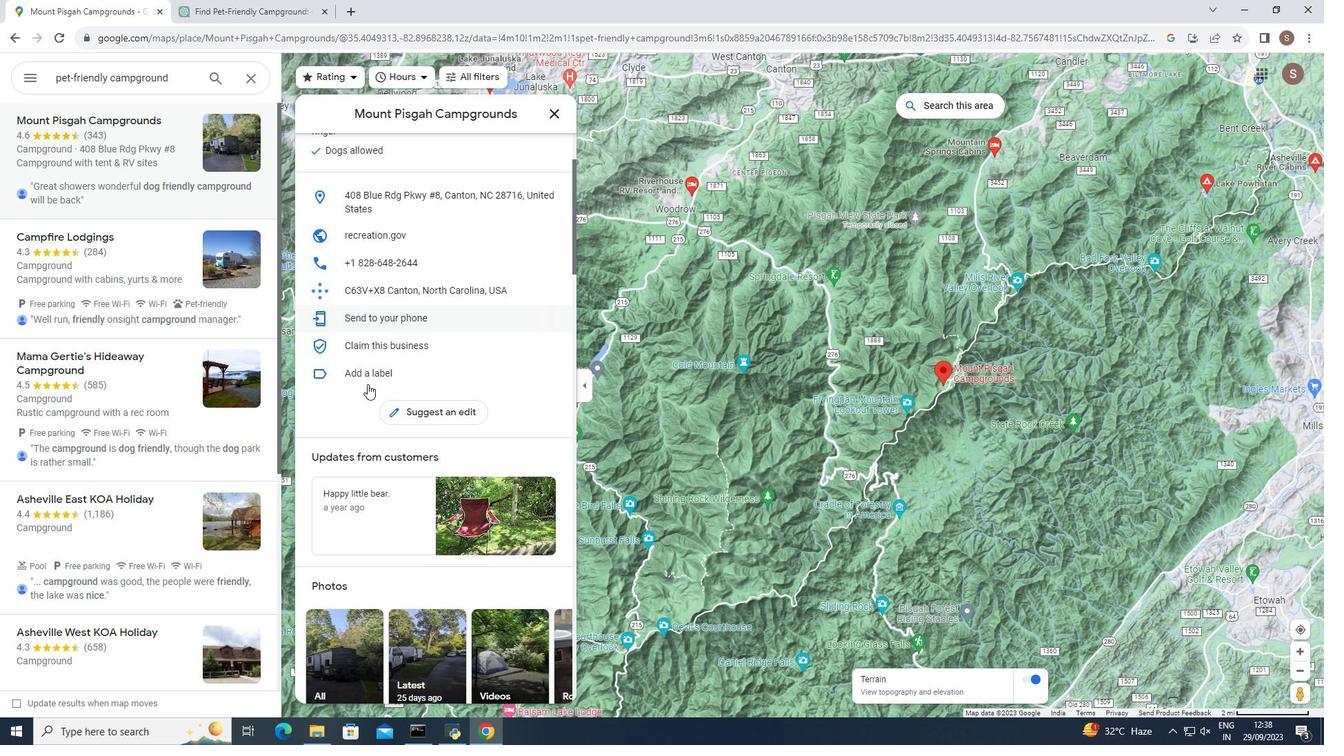 
Action: Mouse moved to (362, 381)
Screenshot: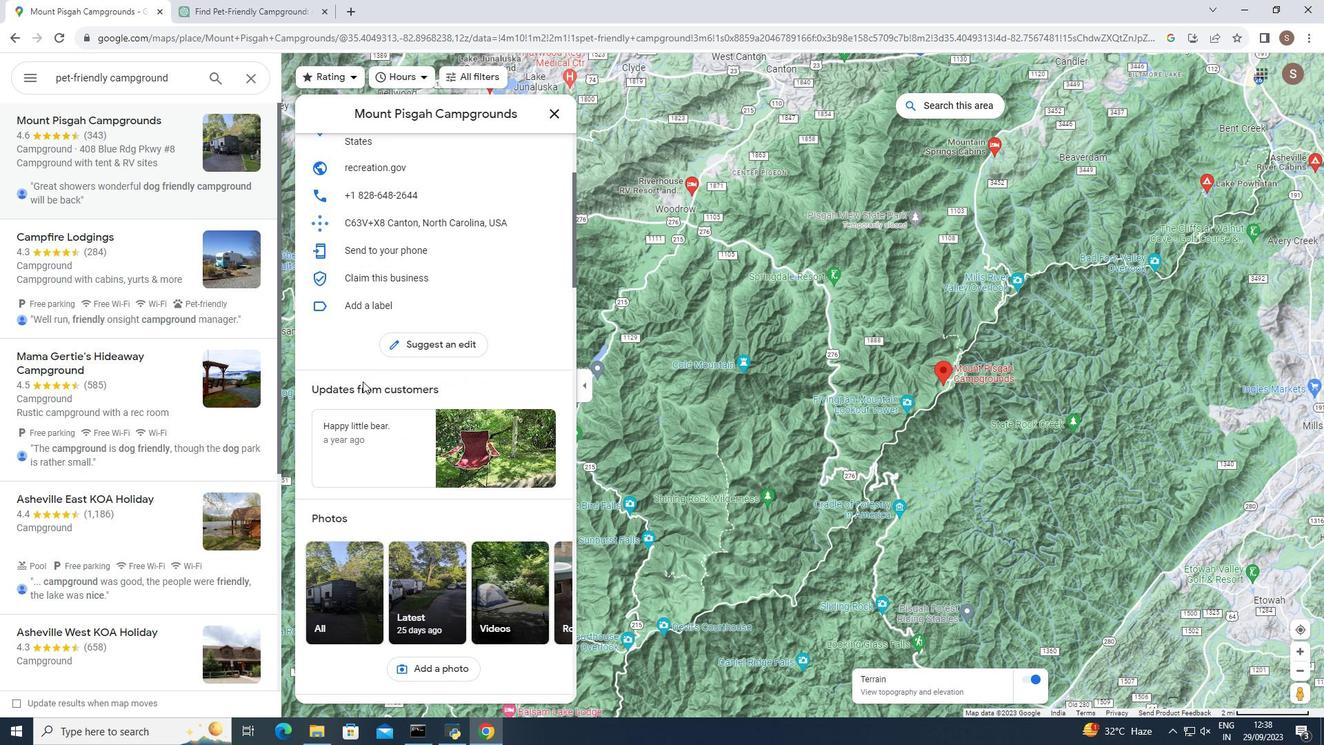 
Action: Mouse scrolled (362, 380) with delta (0, 0)
Screenshot: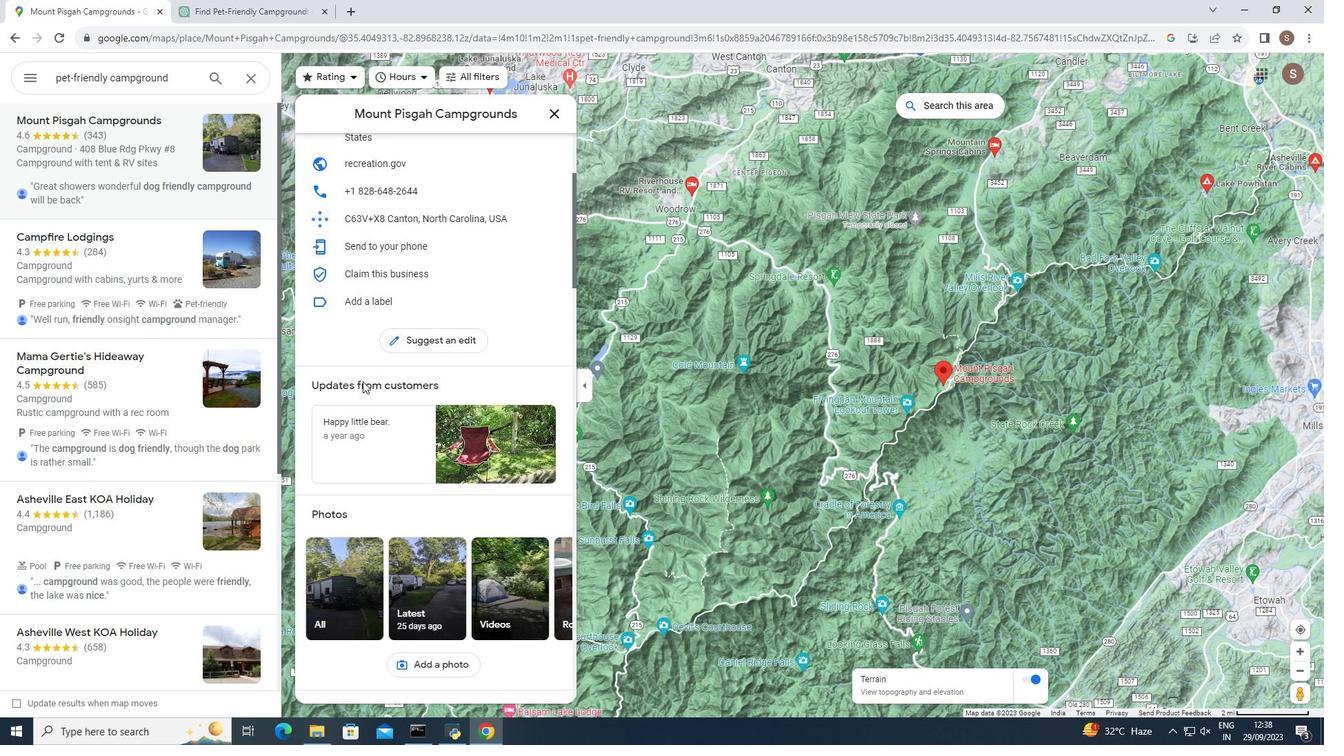 
Action: Mouse scrolled (362, 380) with delta (0, 0)
Screenshot: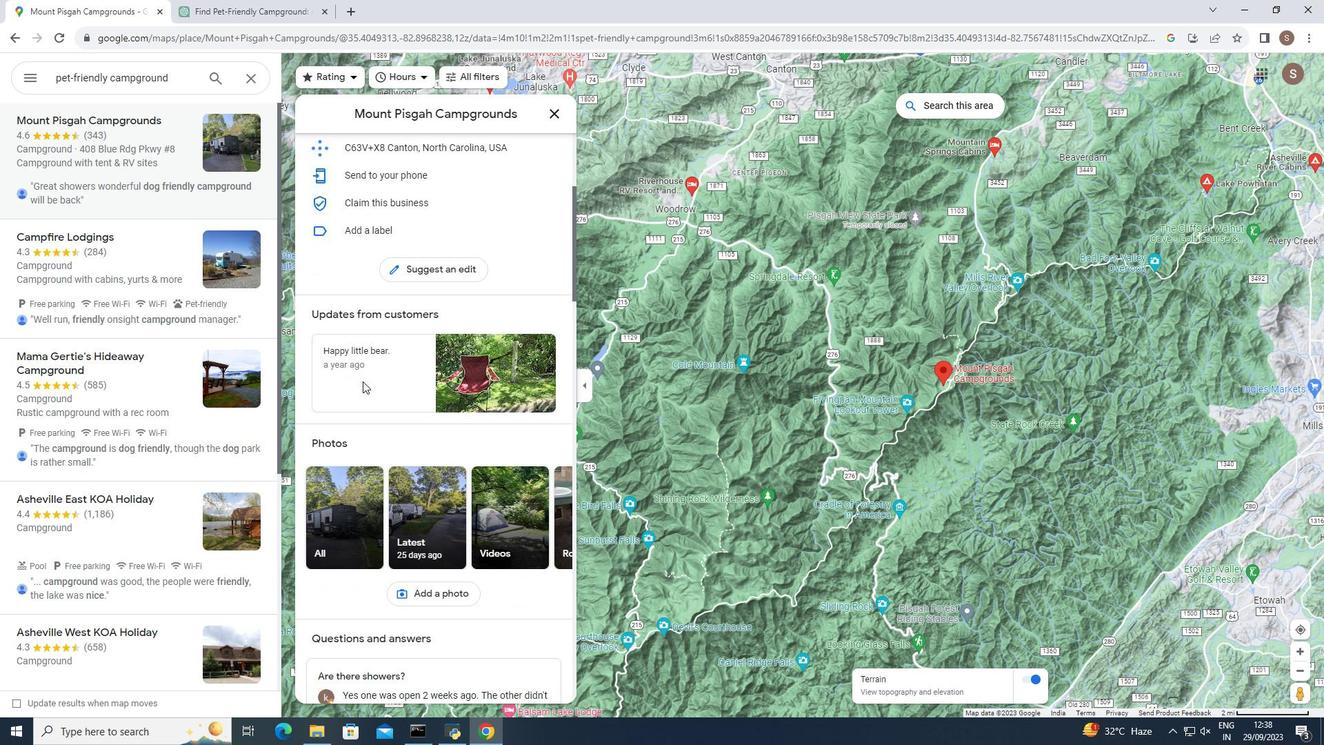 
Action: Mouse moved to (353, 378)
Screenshot: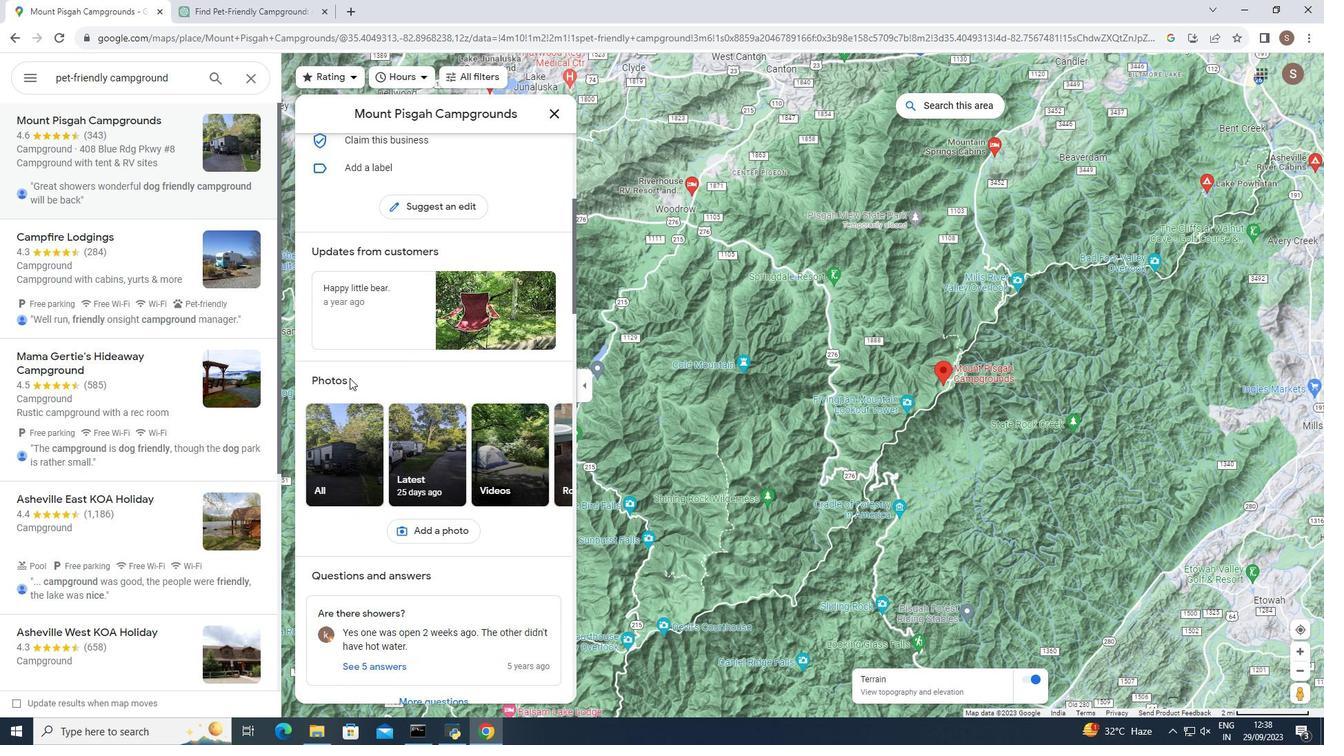 
Action: Mouse scrolled (353, 377) with delta (0, 0)
Screenshot: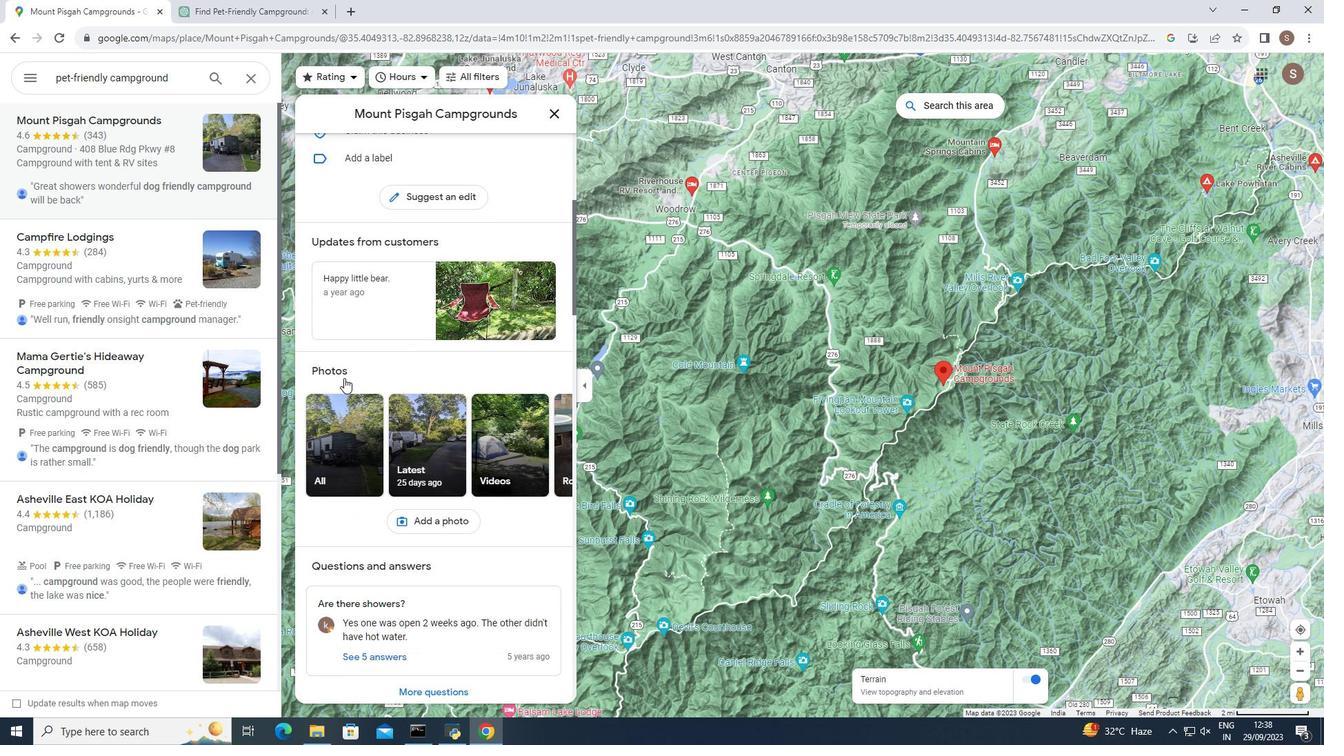 
Action: Mouse moved to (340, 372)
Screenshot: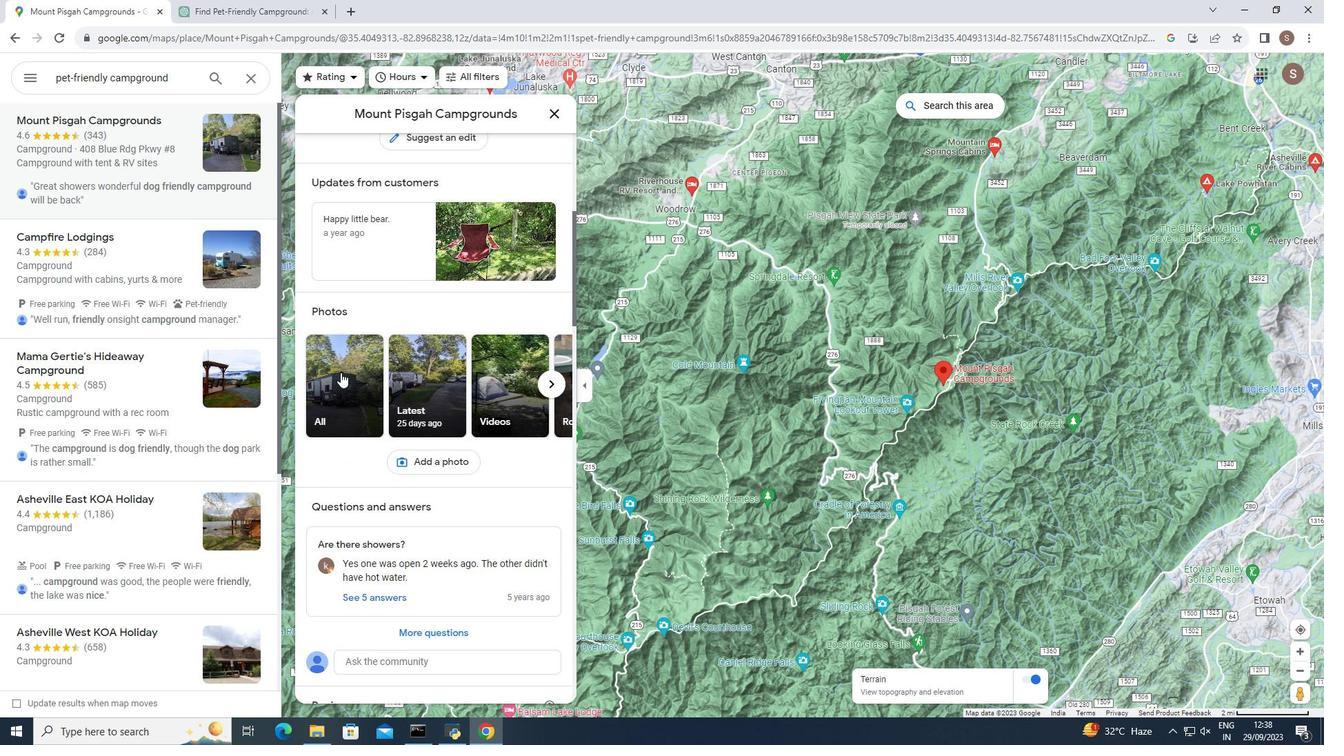 
Action: Mouse scrolled (340, 371) with delta (0, 0)
Screenshot: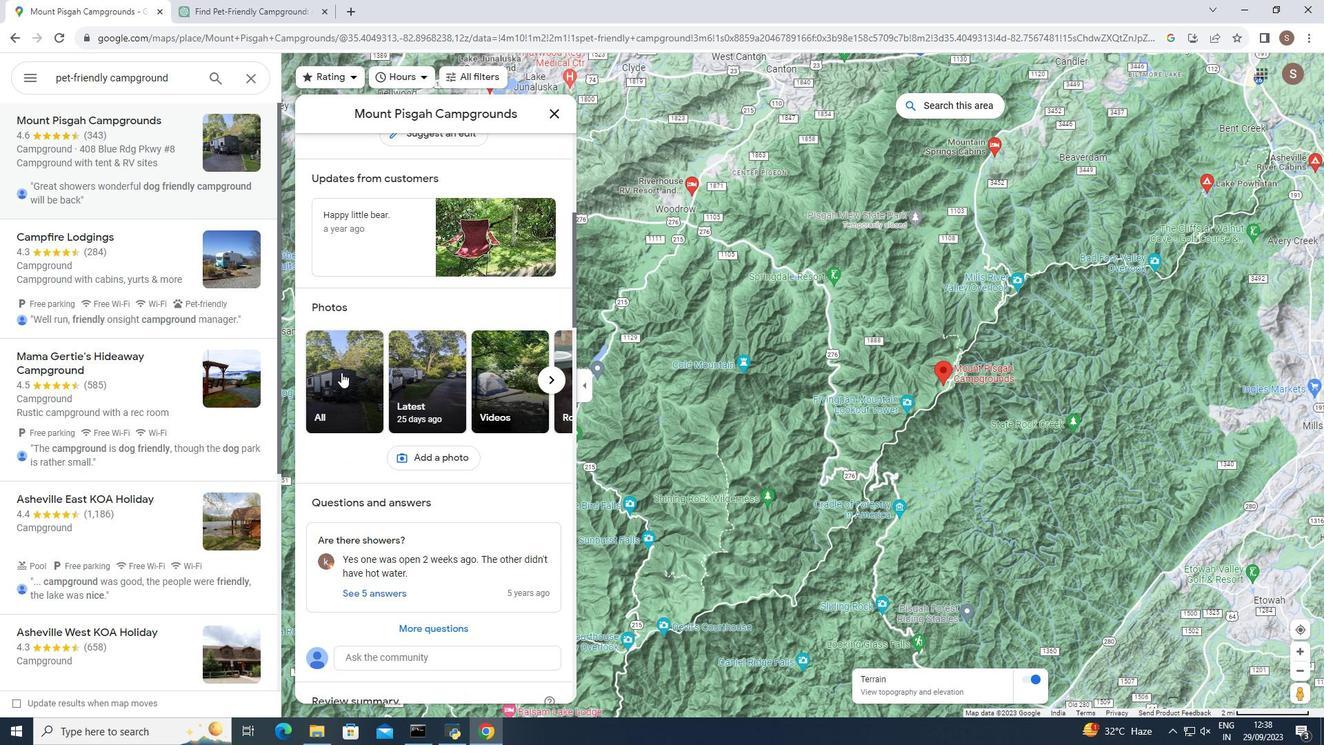
Action: Mouse moved to (342, 371)
Screenshot: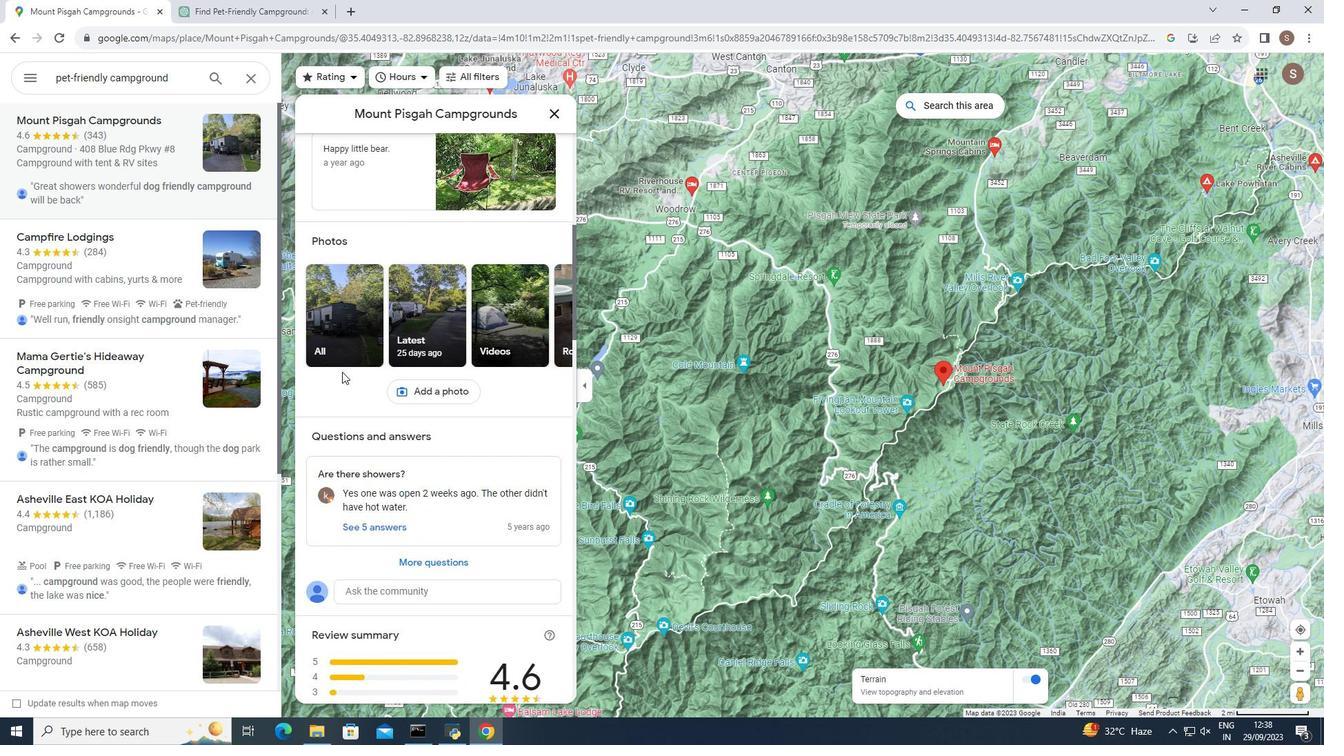 
Action: Mouse scrolled (342, 371) with delta (0, 0)
Screenshot: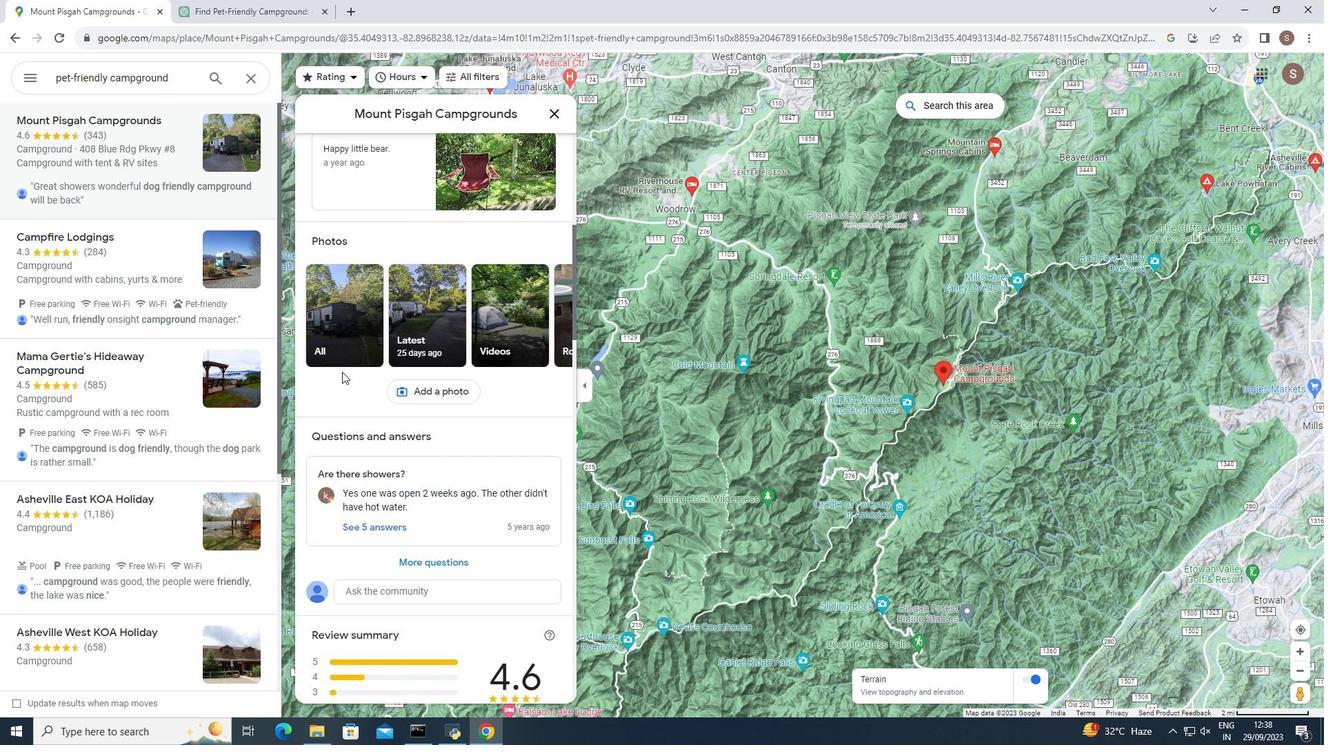 
Action: Mouse moved to (344, 369)
Screenshot: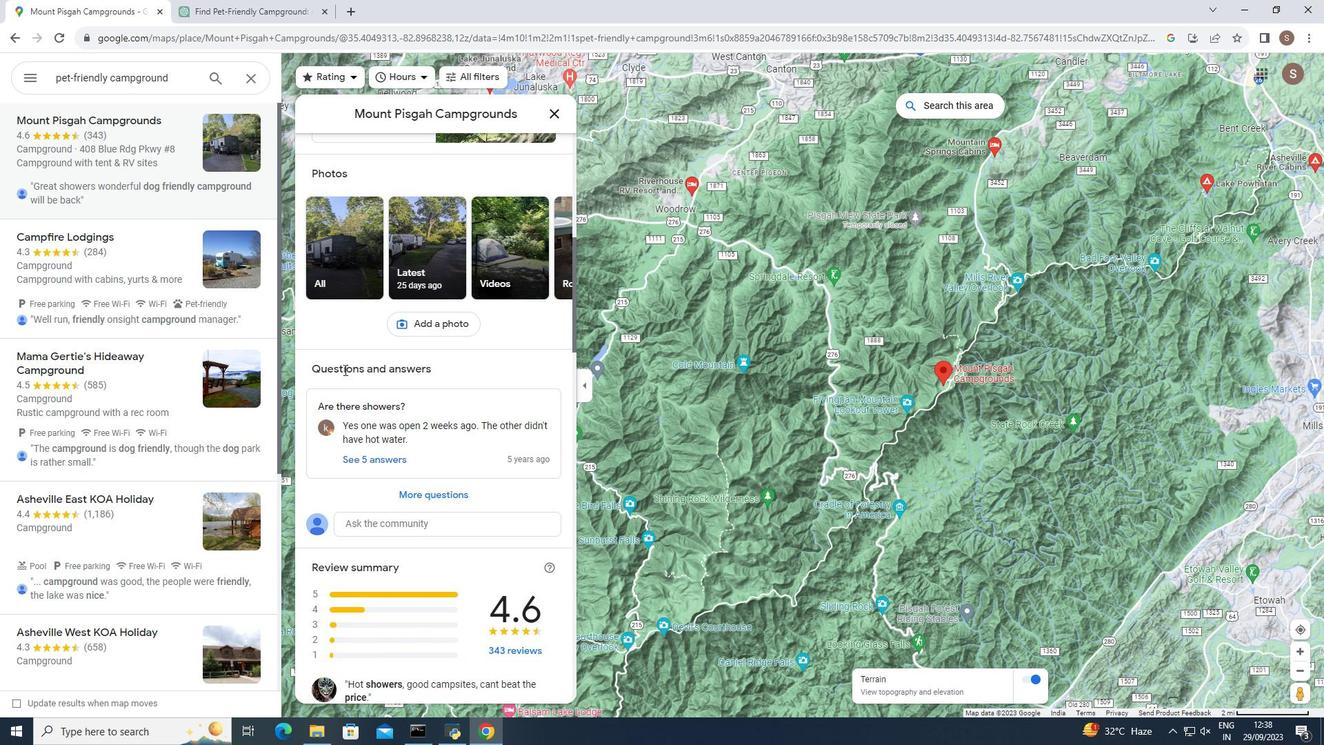 
Action: Mouse scrolled (344, 369) with delta (0, 0)
Screenshot: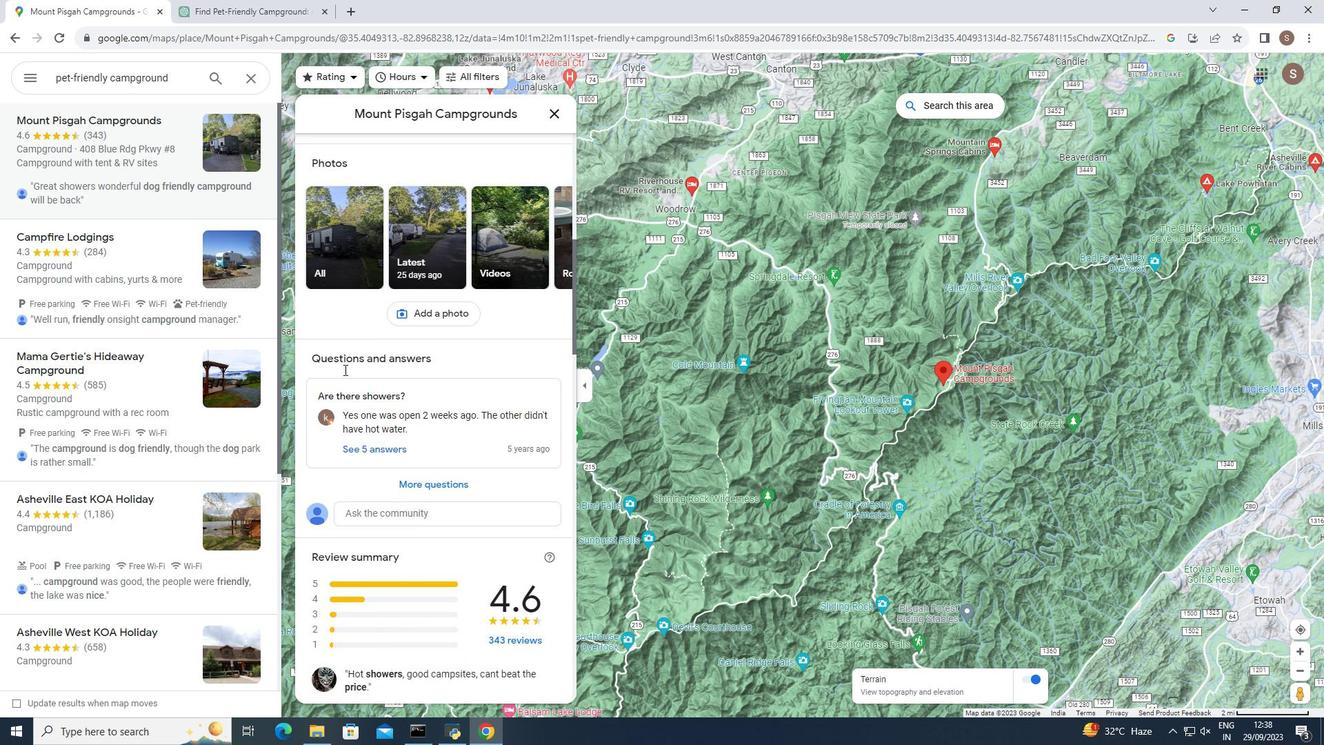 
Action: Mouse moved to (345, 368)
Screenshot: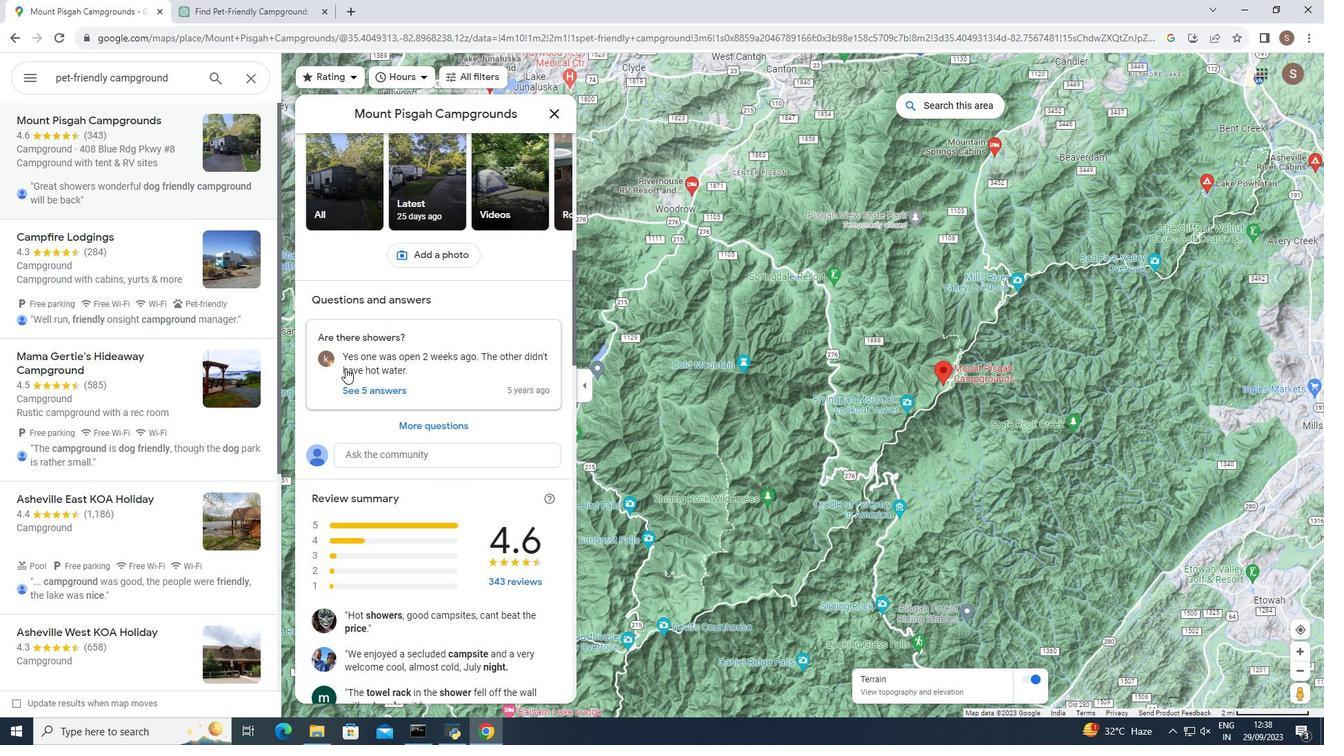 
Action: Mouse scrolled (345, 367) with delta (0, 0)
Screenshot: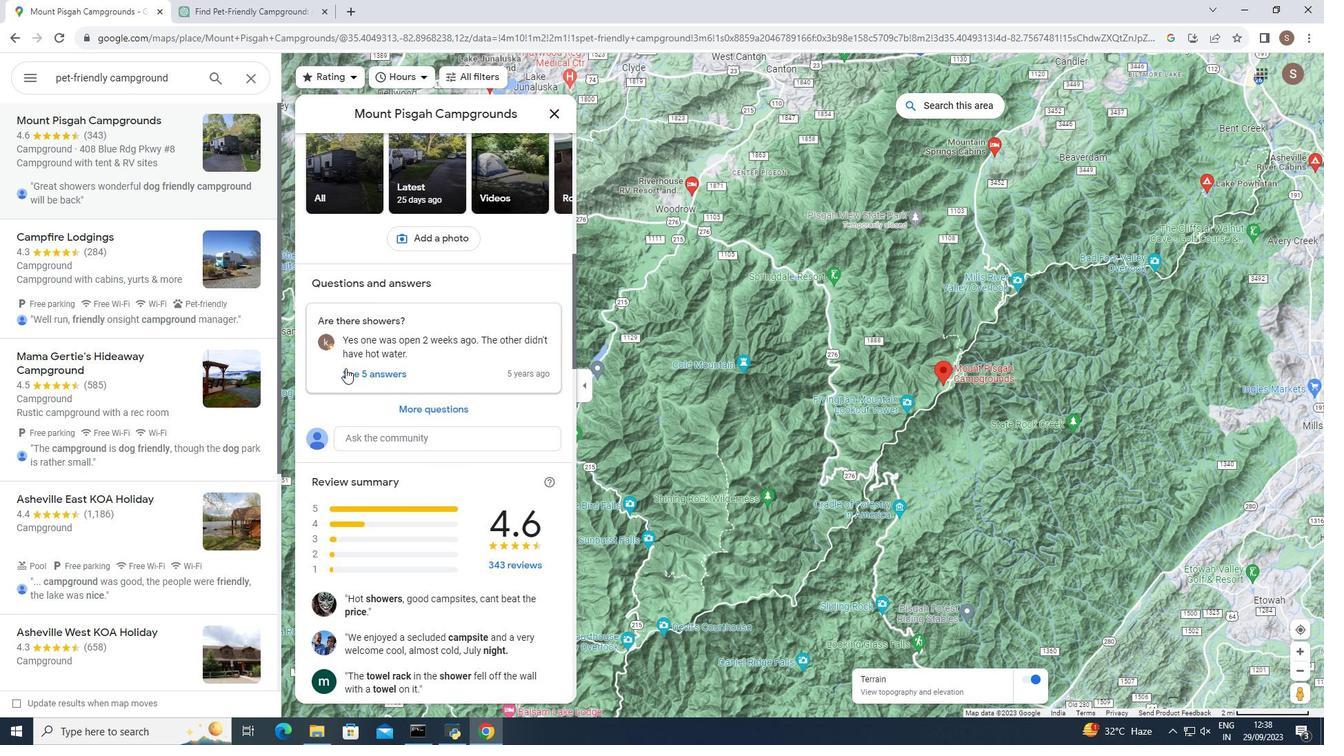 
Action: Mouse scrolled (345, 367) with delta (0, 0)
Screenshot: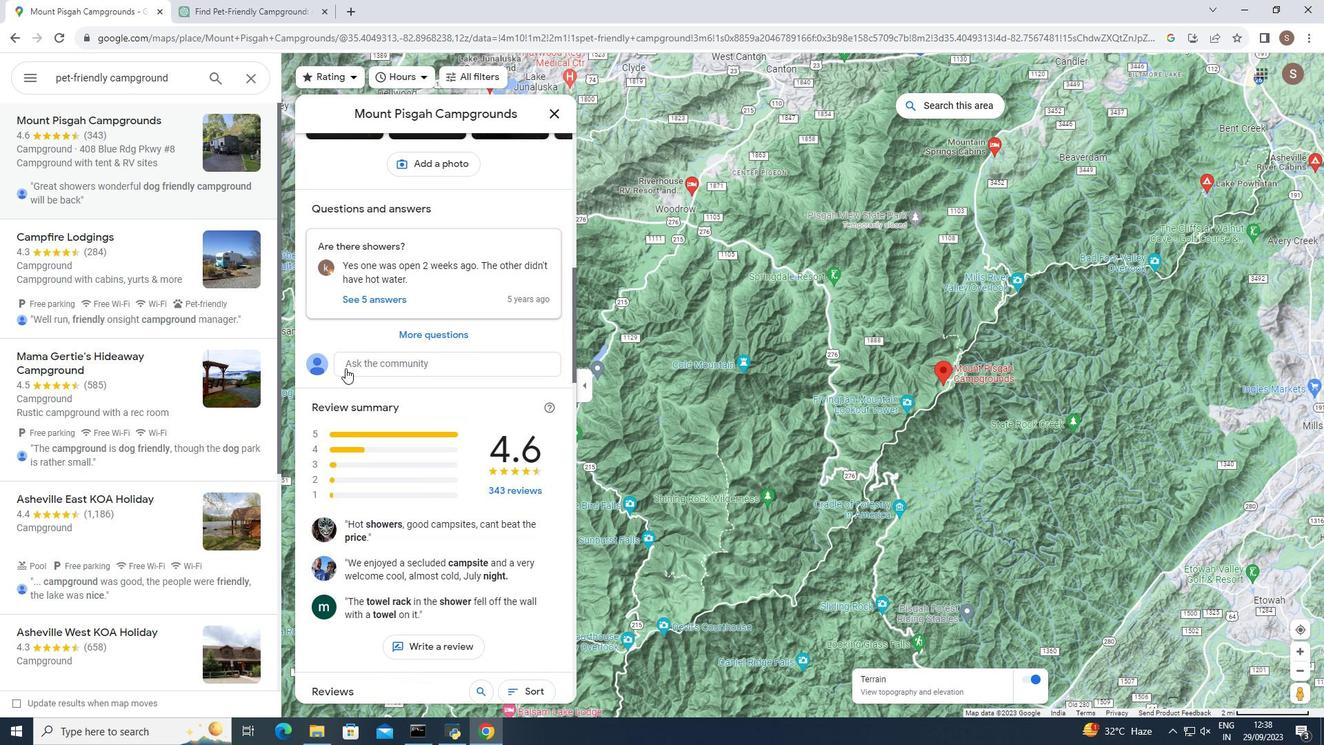 
Action: Mouse moved to (345, 367)
Screenshot: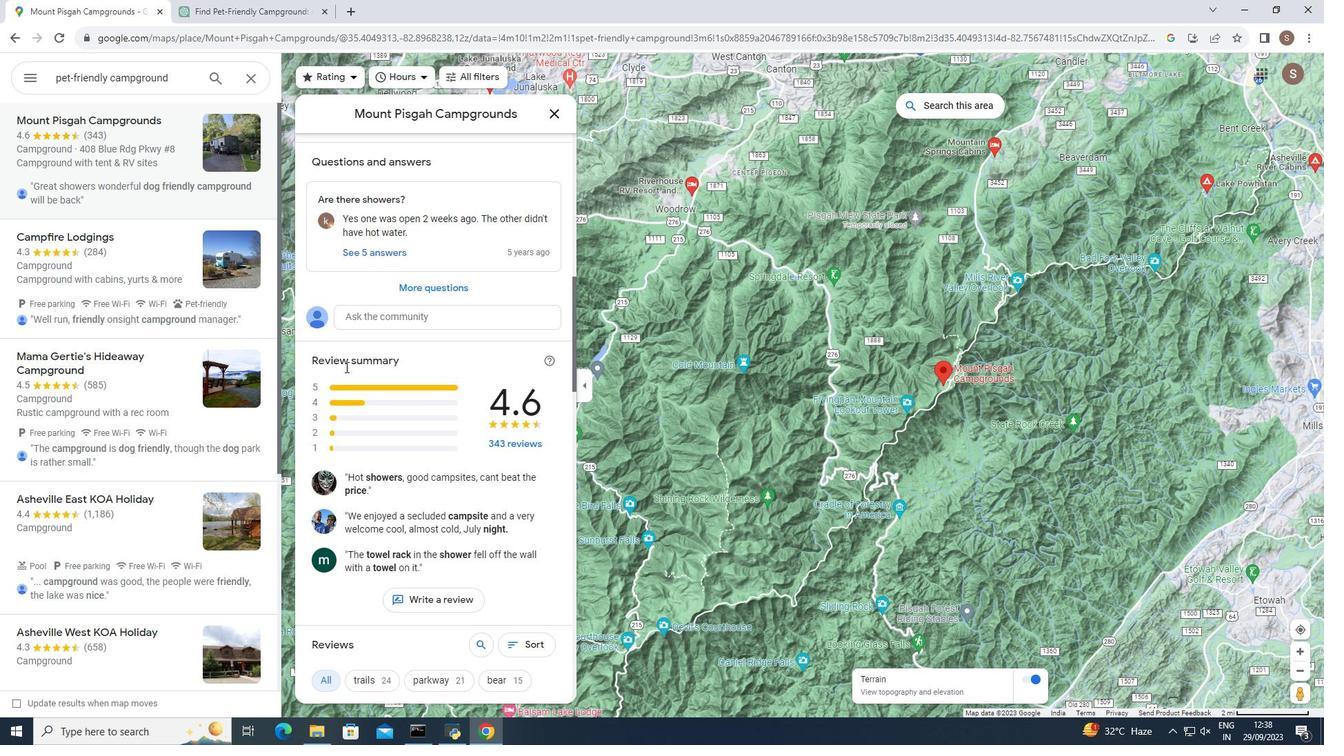 
Action: Mouse scrolled (345, 366) with delta (0, 0)
Screenshot: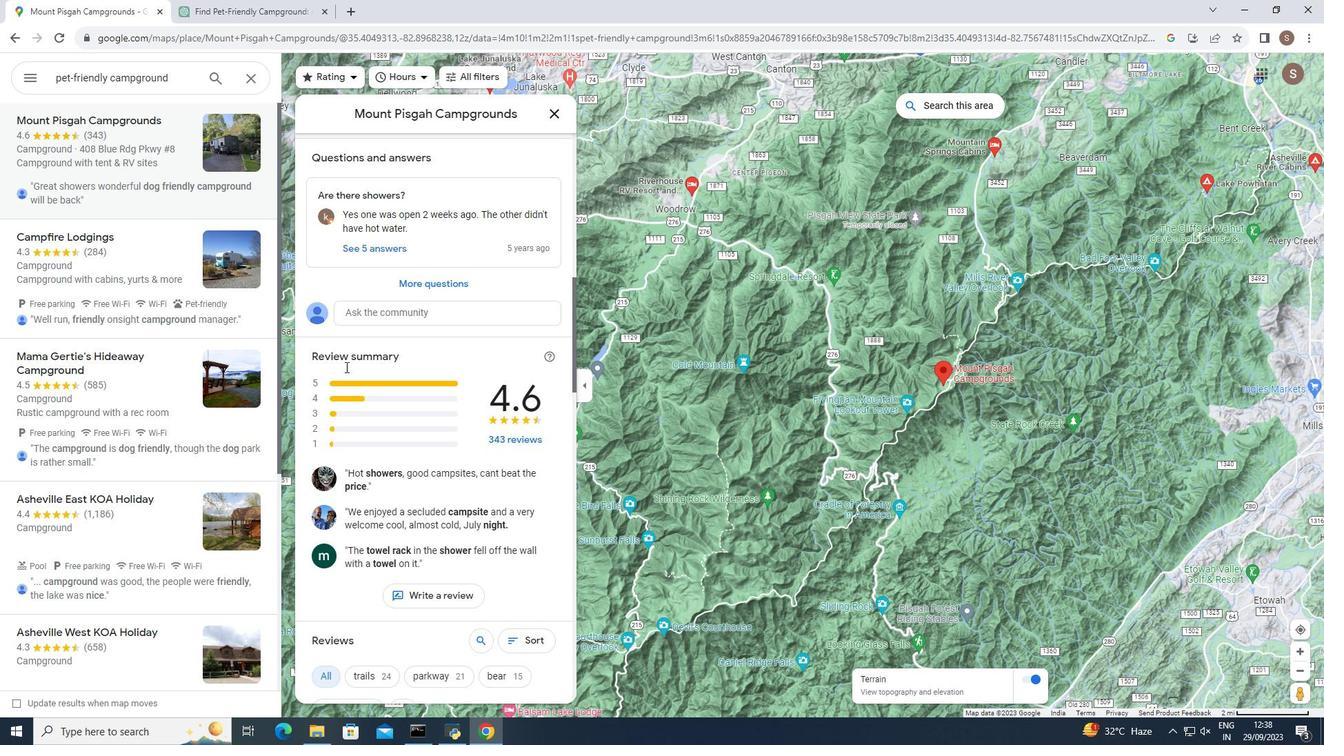 
Action: Mouse scrolled (345, 366) with delta (0, 0)
Screenshot: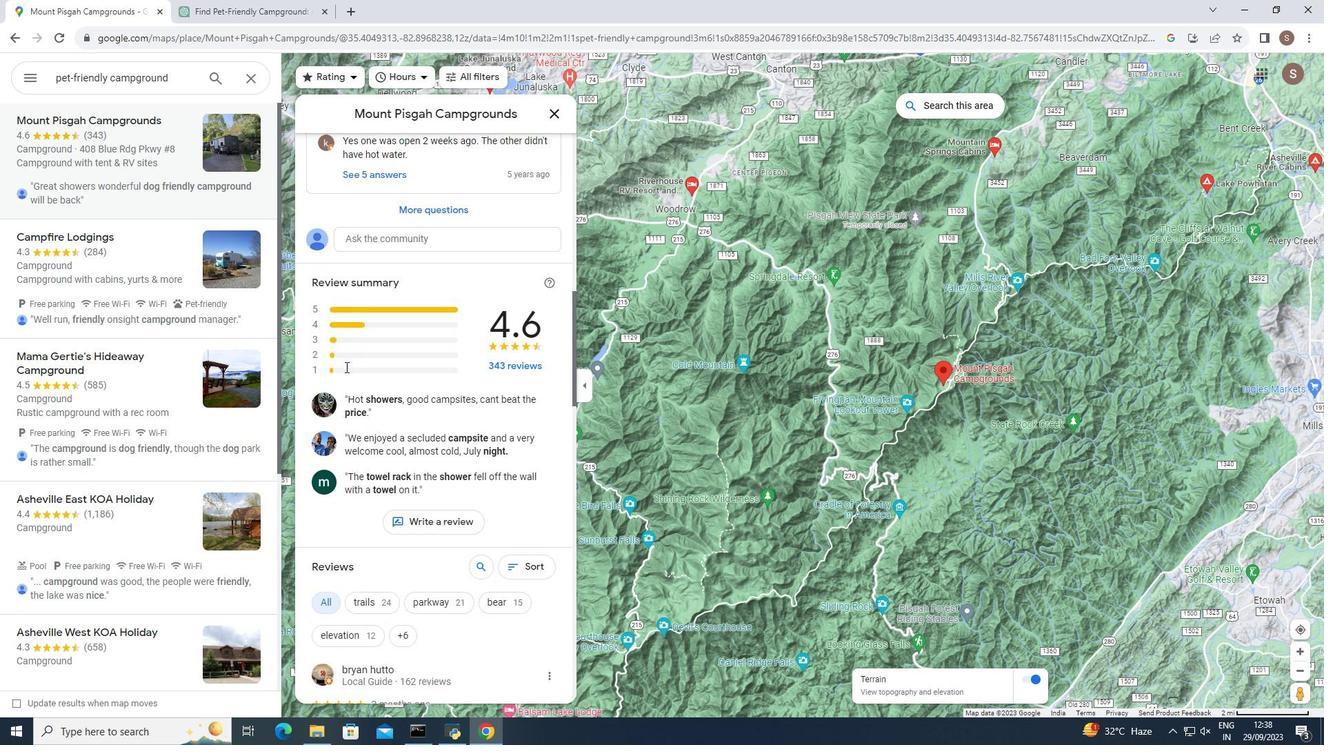 
Action: Mouse moved to (346, 367)
Screenshot: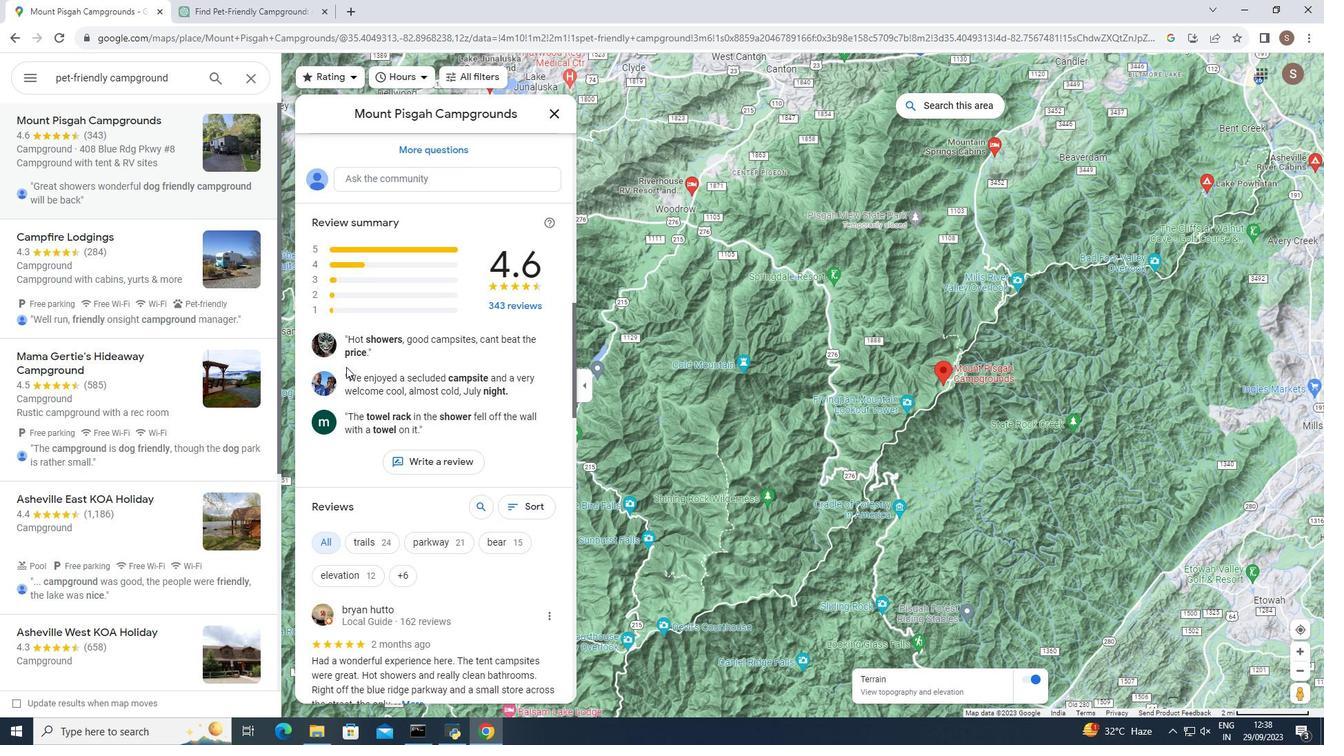 
Action: Mouse scrolled (346, 366) with delta (0, 0)
Screenshot: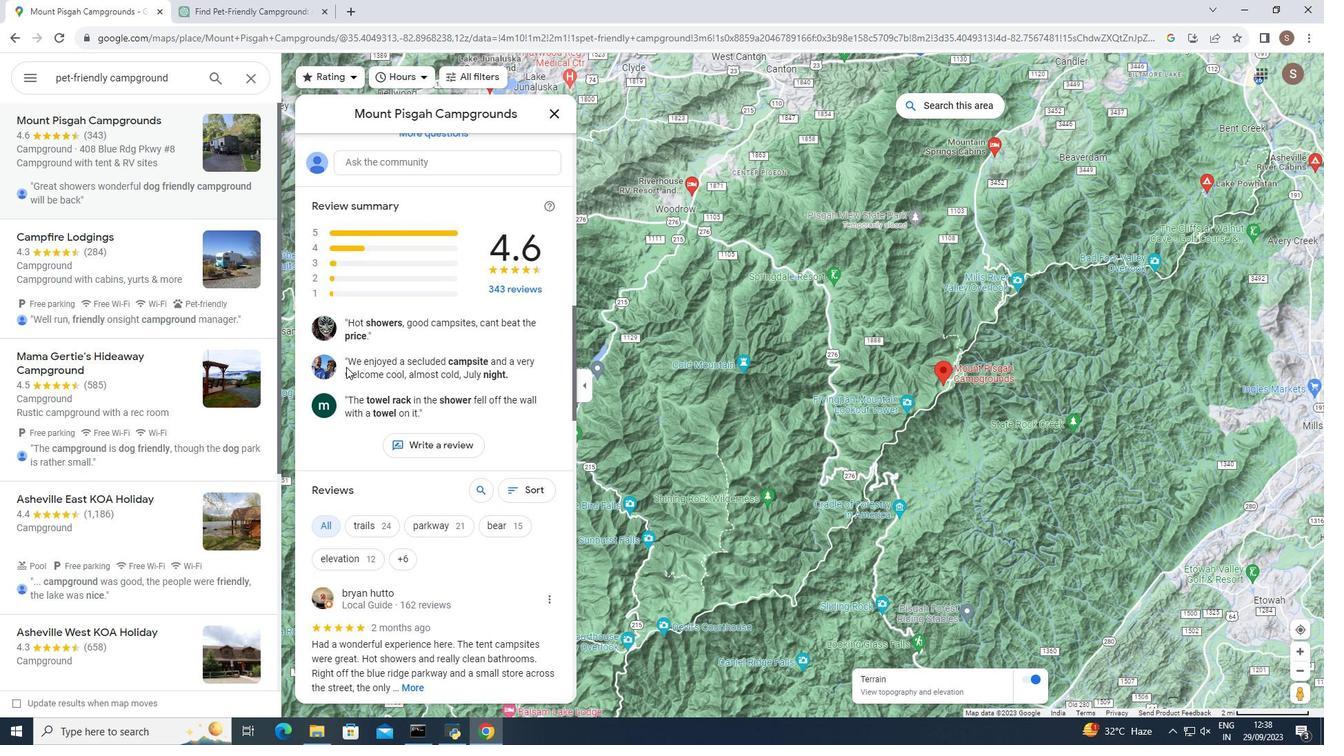 
Action: Mouse scrolled (346, 366) with delta (0, 0)
Screenshot: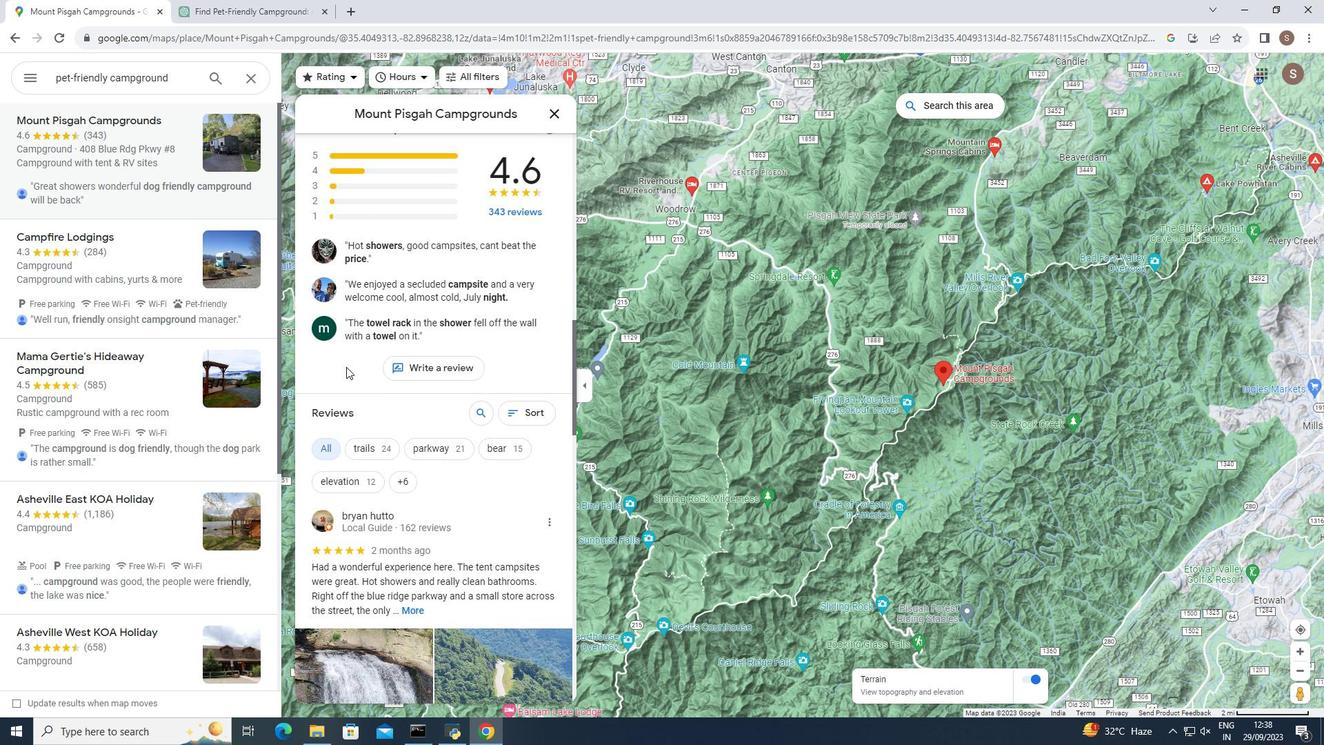 
Action: Mouse moved to (413, 569)
Screenshot: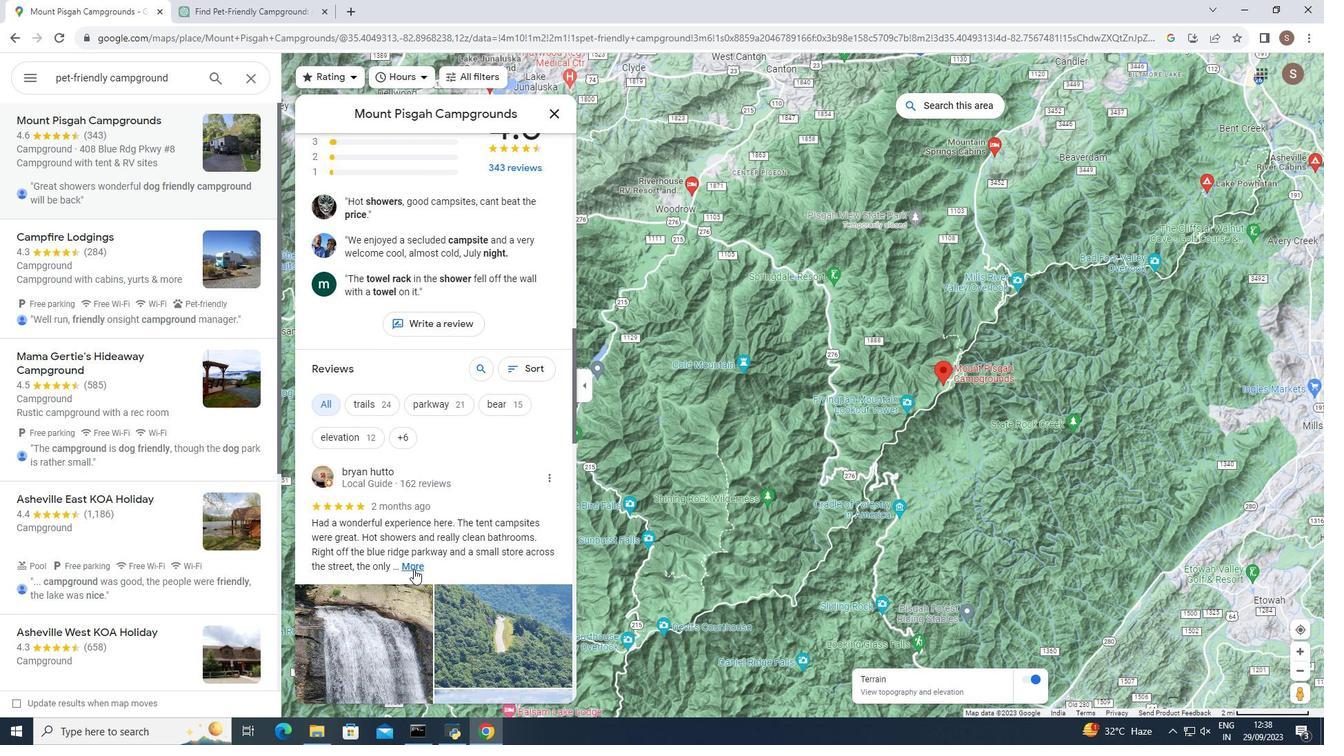 
Action: Mouse pressed left at (413, 569)
Screenshot: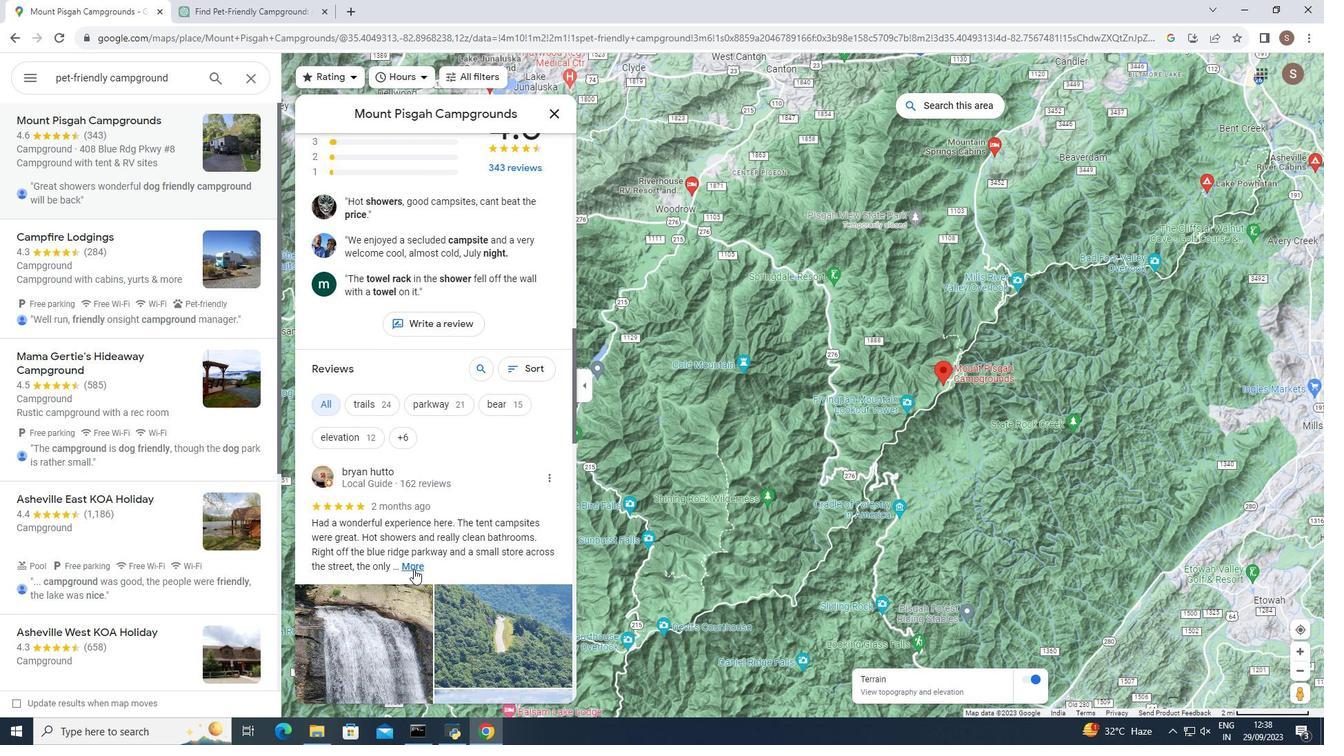 
Action: Mouse moved to (418, 546)
Screenshot: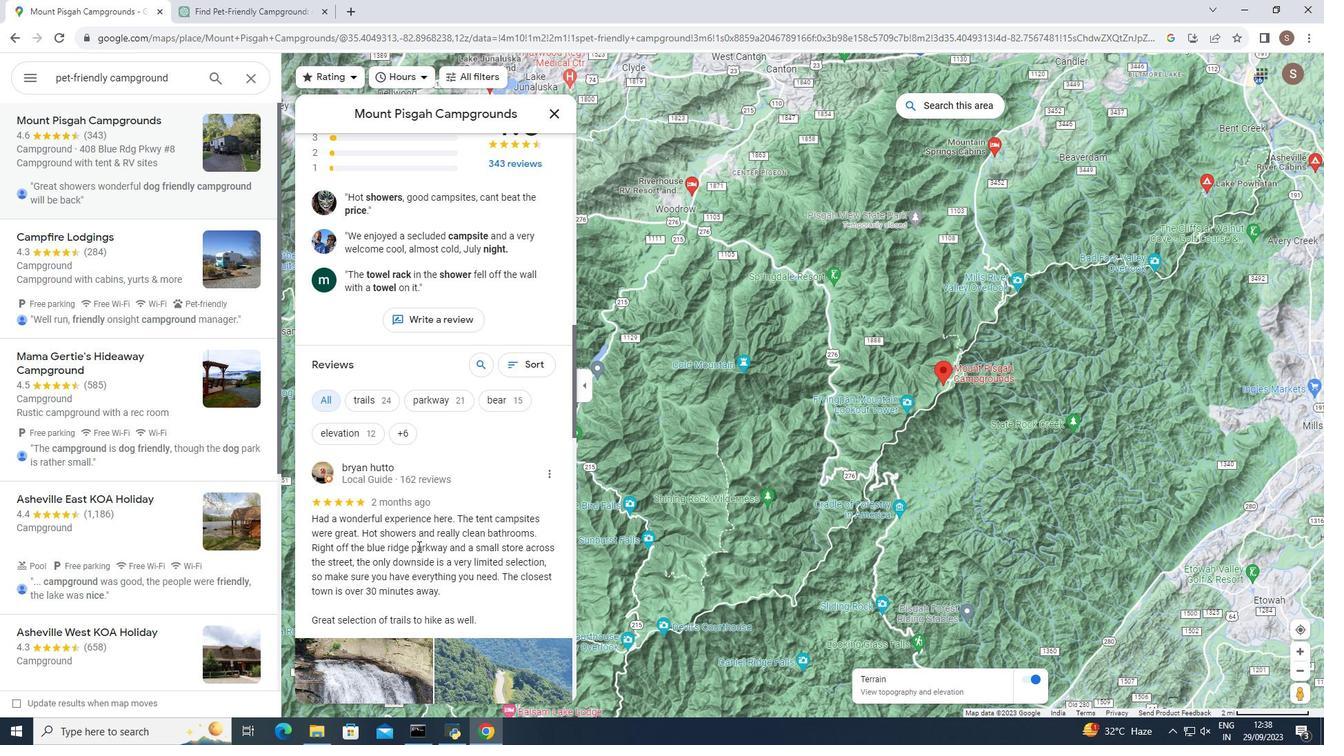 
Action: Mouse scrolled (418, 545) with delta (0, 0)
Screenshot: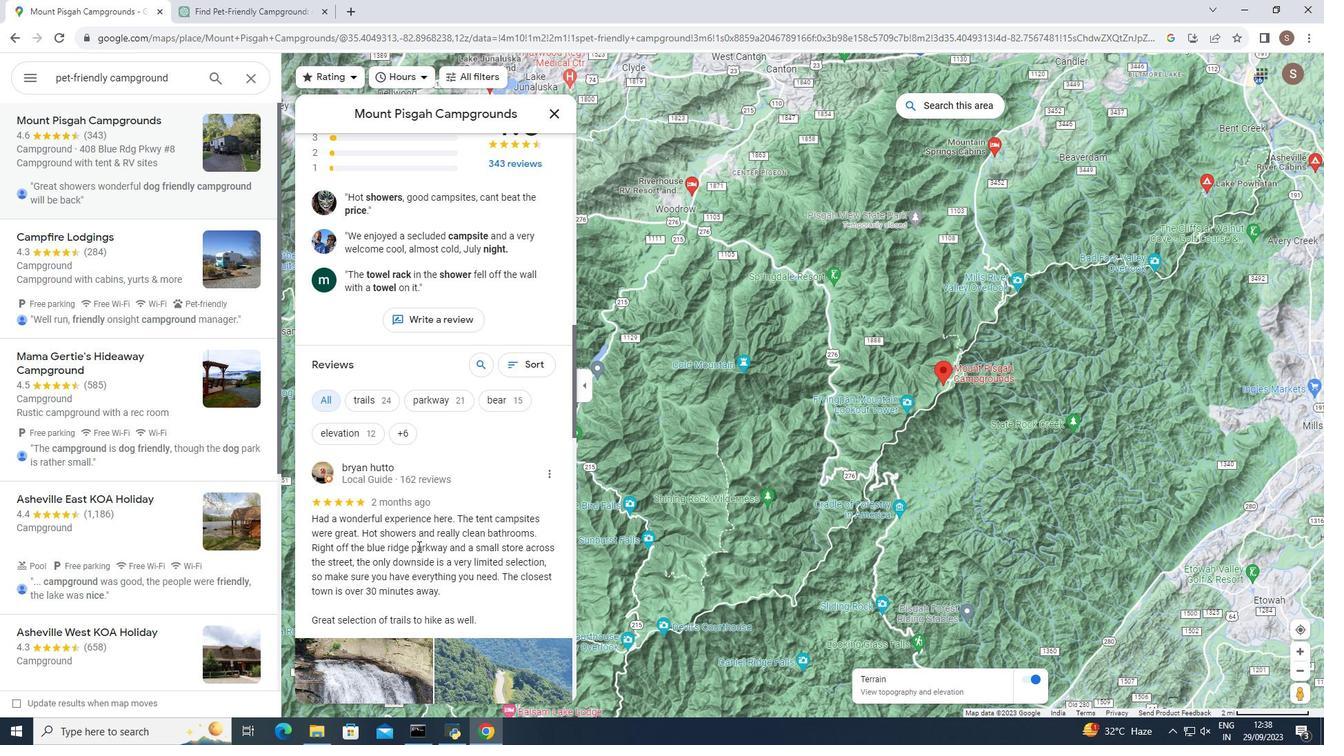 
Action: Mouse moved to (418, 546)
Screenshot: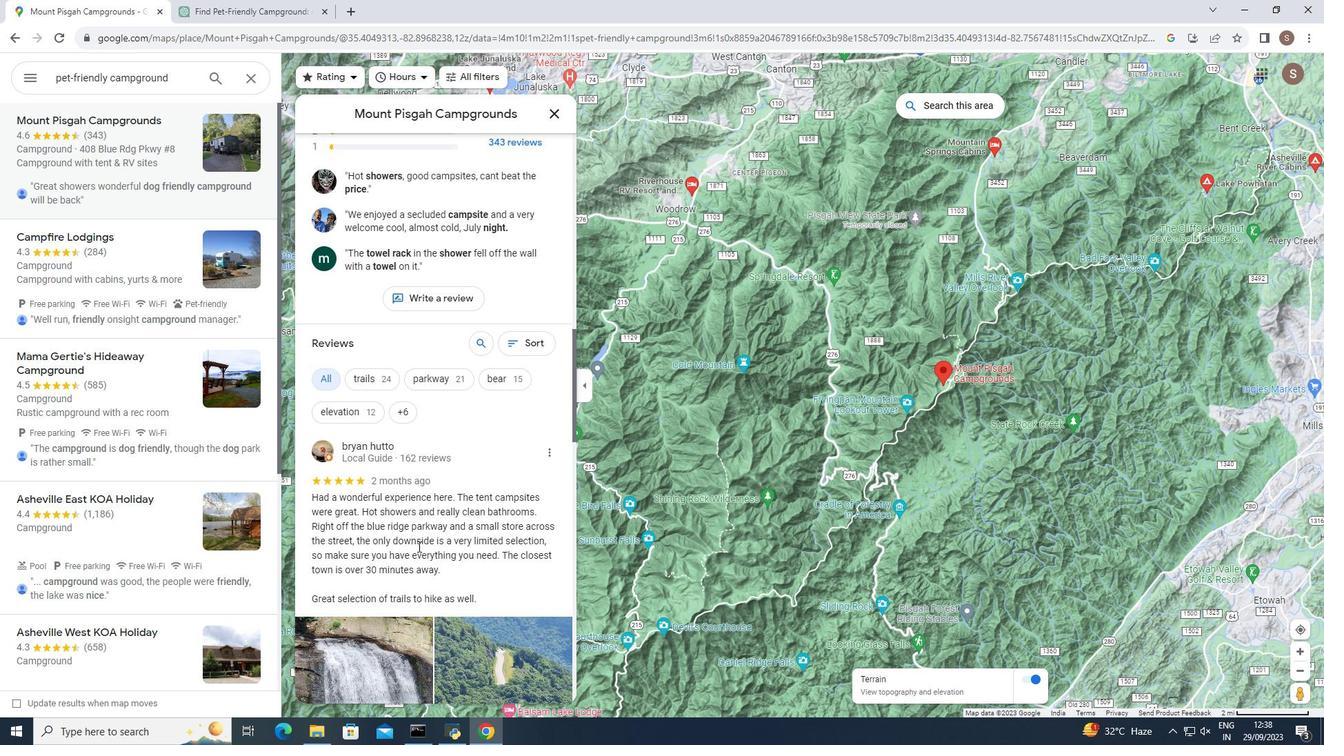 
Action: Mouse scrolled (418, 545) with delta (0, 0)
Screenshot: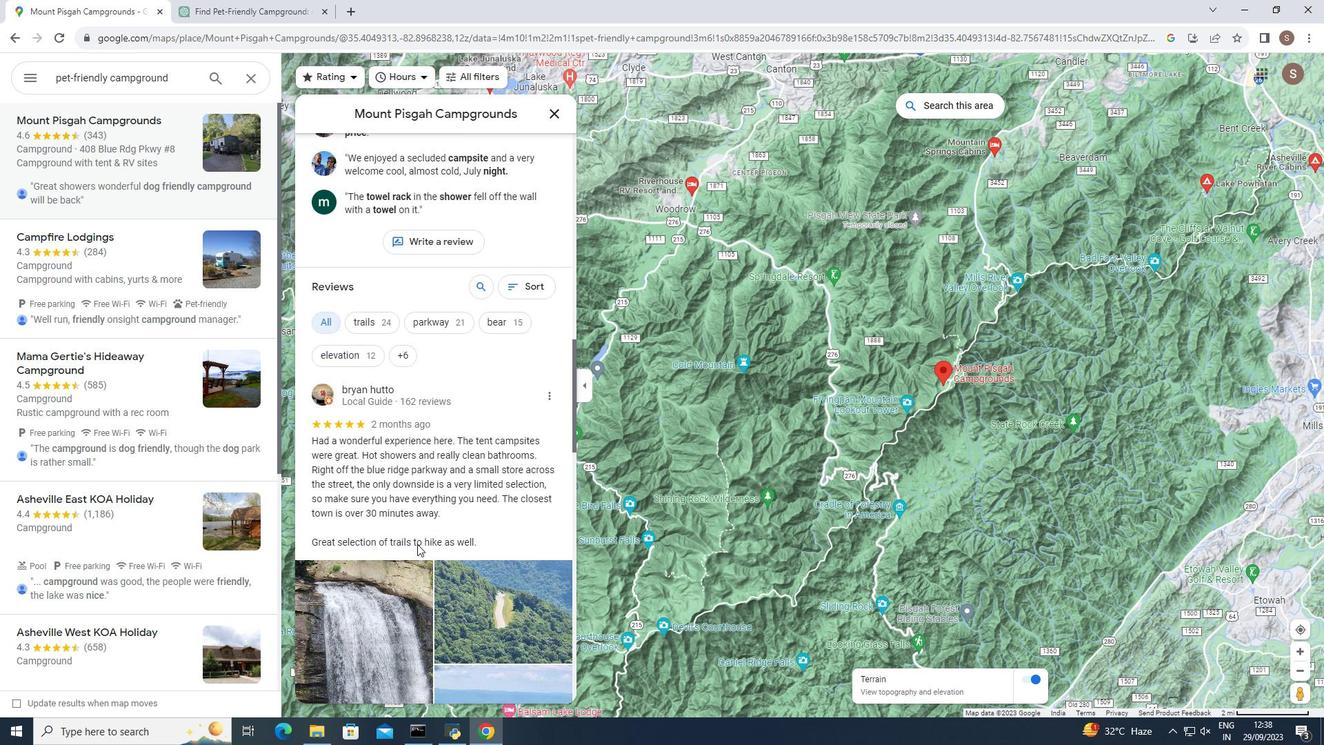 
Action: Mouse moved to (412, 525)
Screenshot: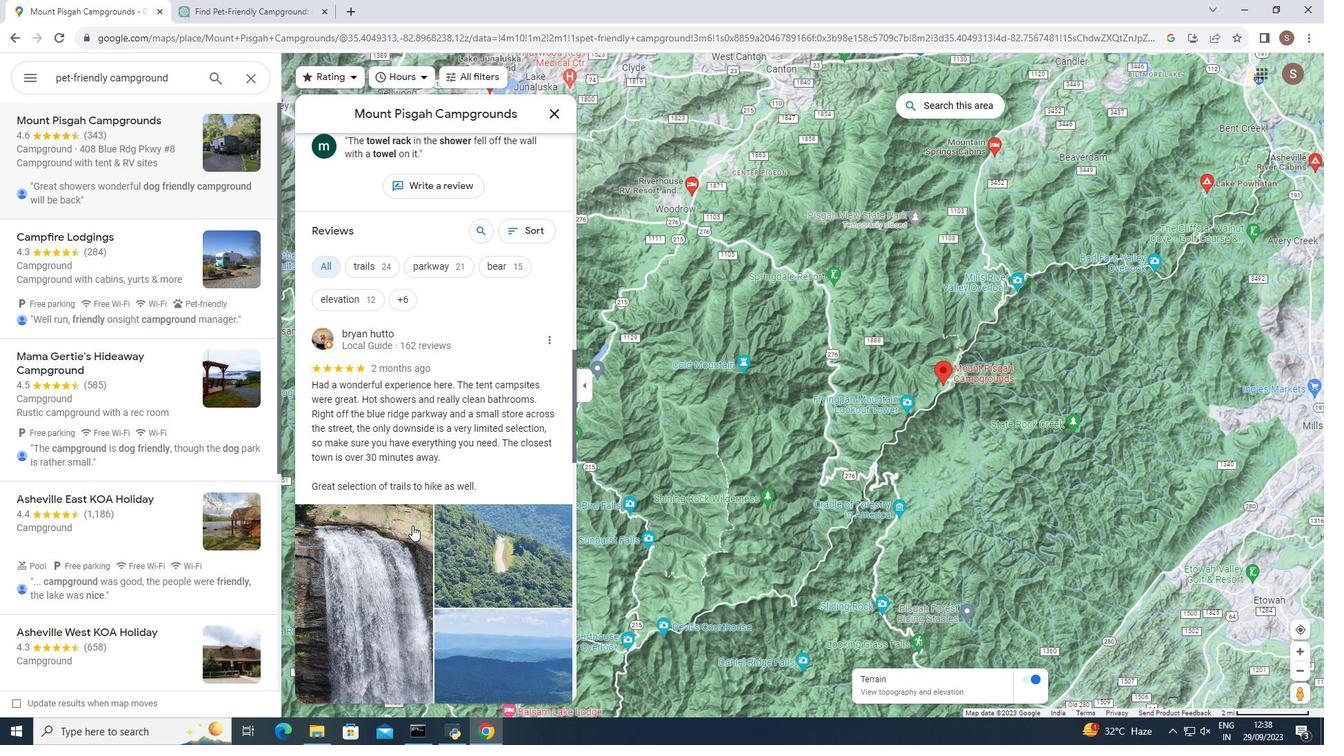 
Action: Mouse scrolled (412, 525) with delta (0, 0)
Screenshot: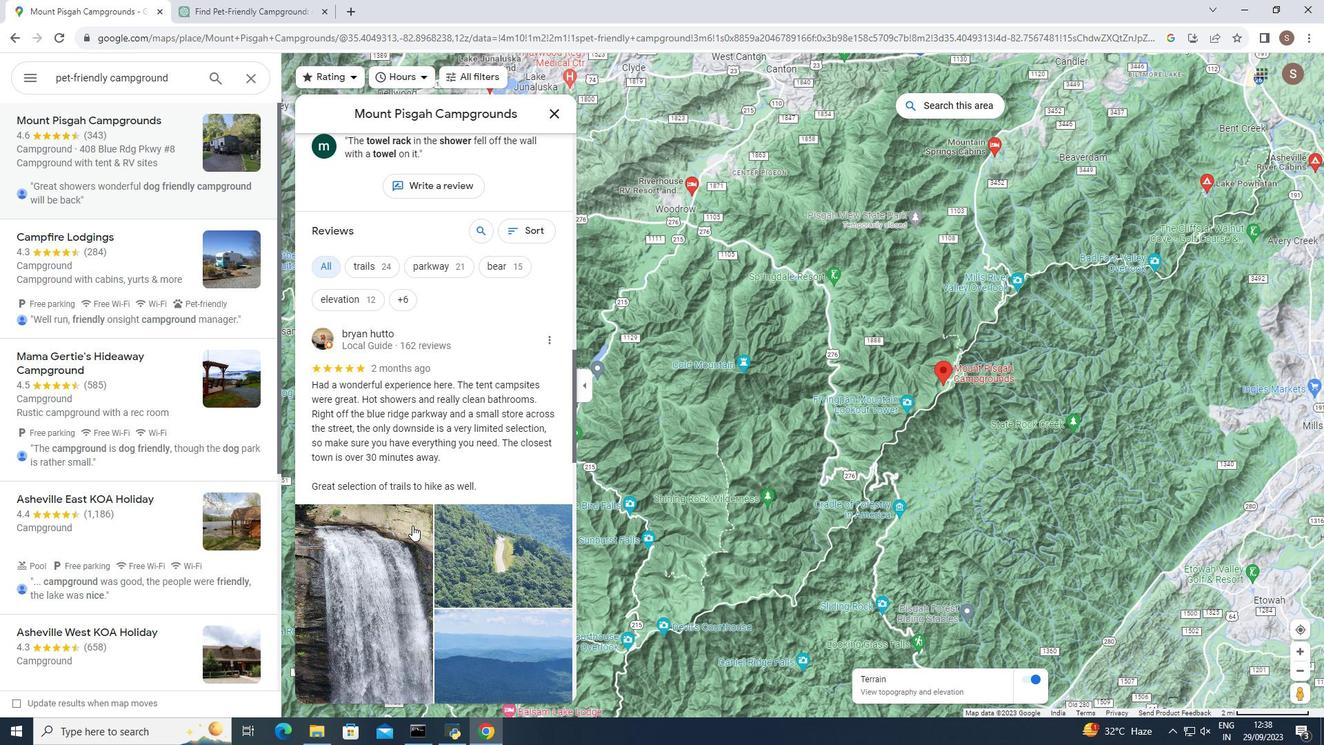 
Action: Mouse scrolled (412, 525) with delta (0, 0)
Screenshot: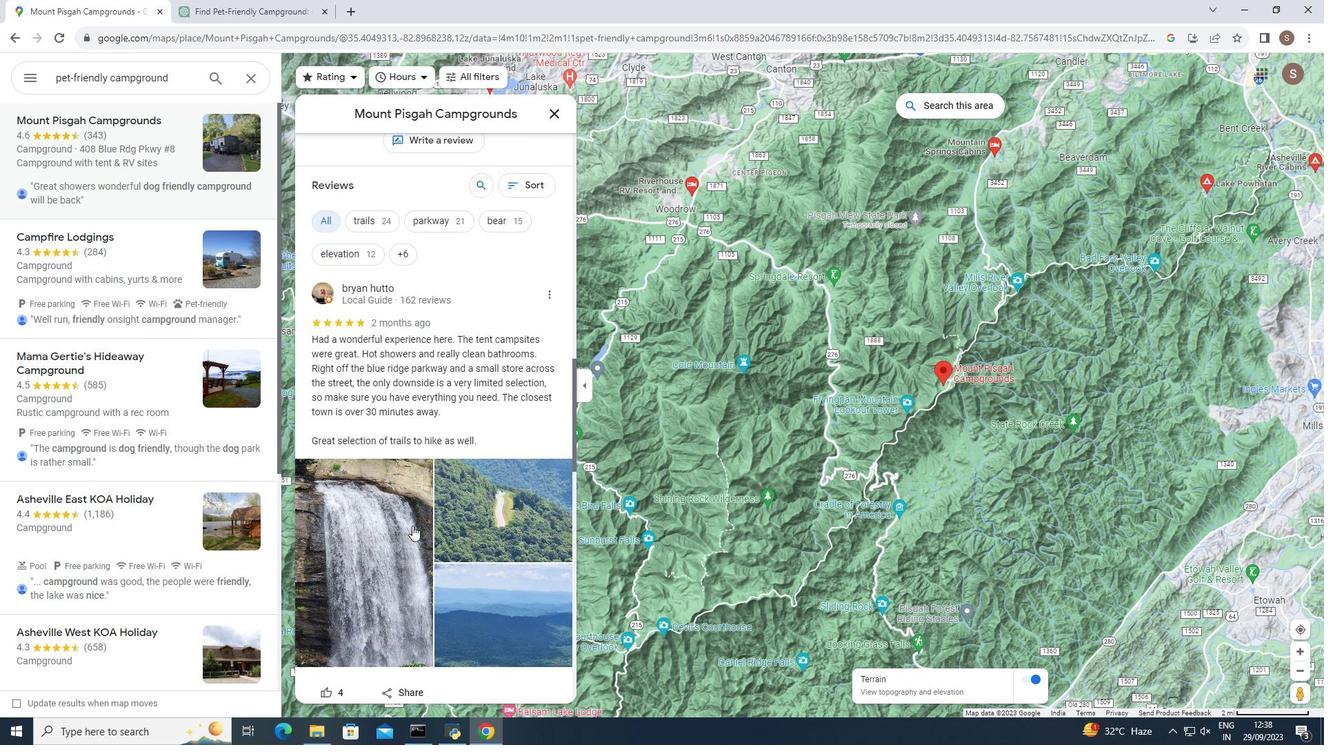 
Action: Mouse moved to (412, 521)
Screenshot: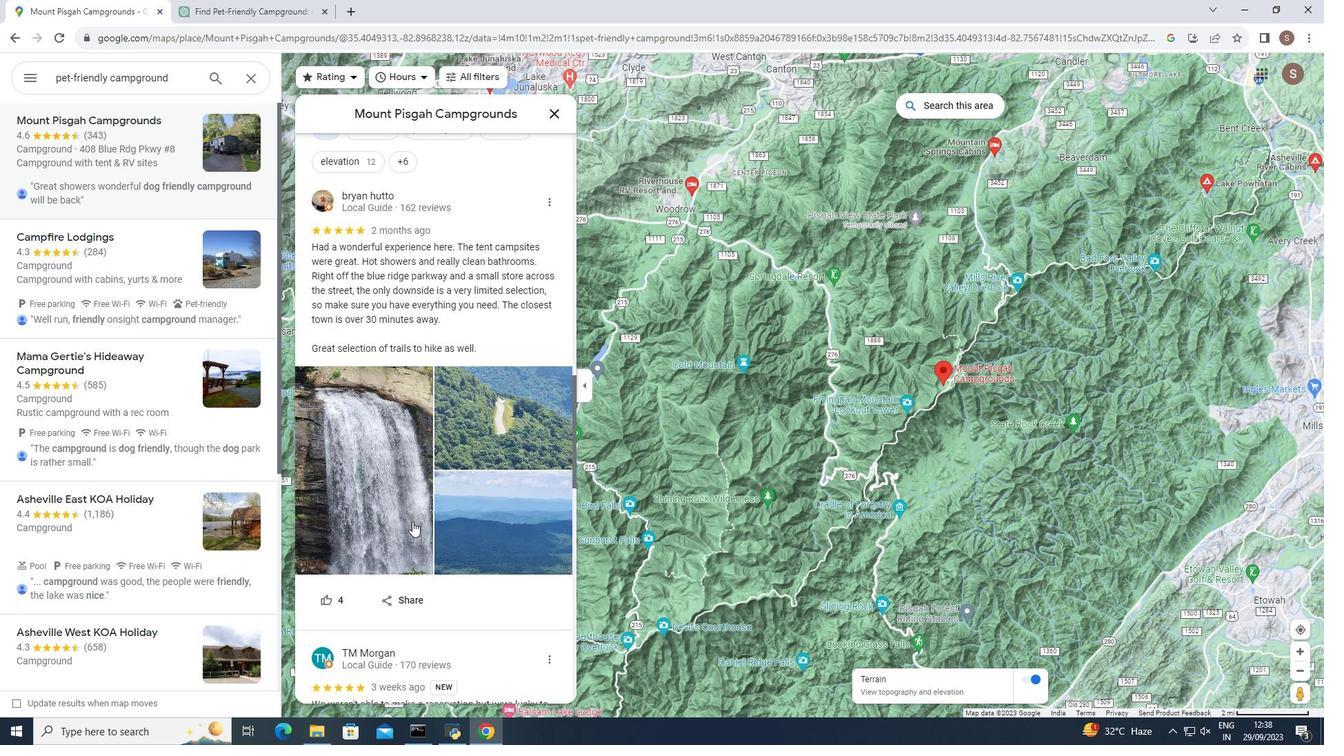 
Action: Mouse scrolled (412, 520) with delta (0, 0)
Screenshot: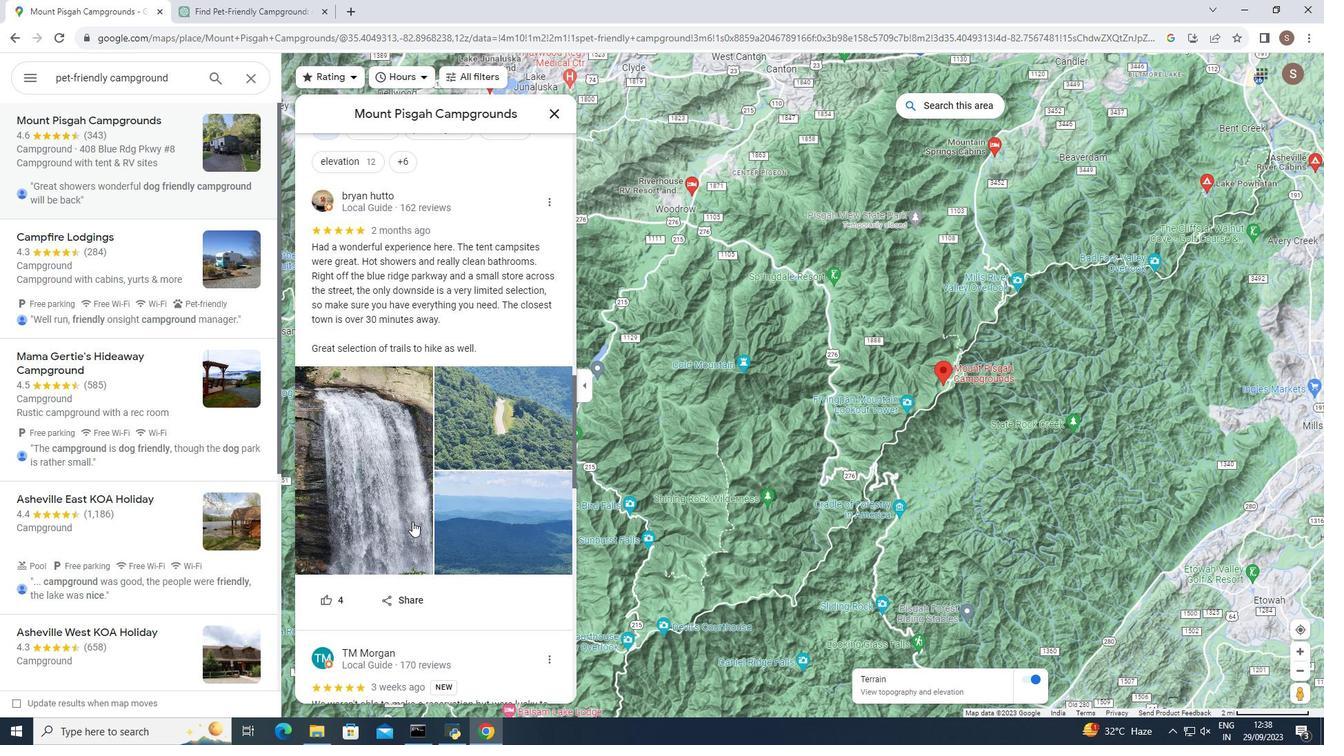 
Action: Mouse scrolled (412, 520) with delta (0, 0)
Screenshot: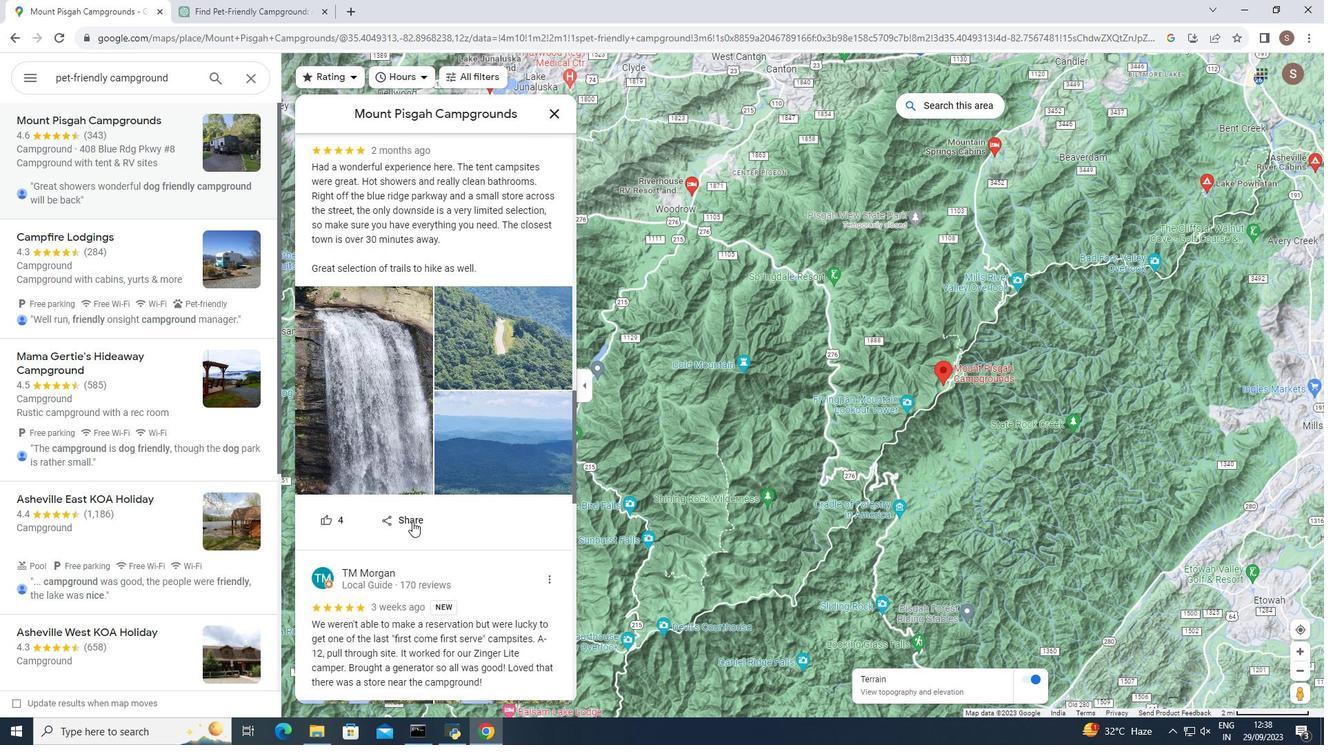 
Action: Mouse scrolled (412, 522) with delta (0, 0)
Screenshot: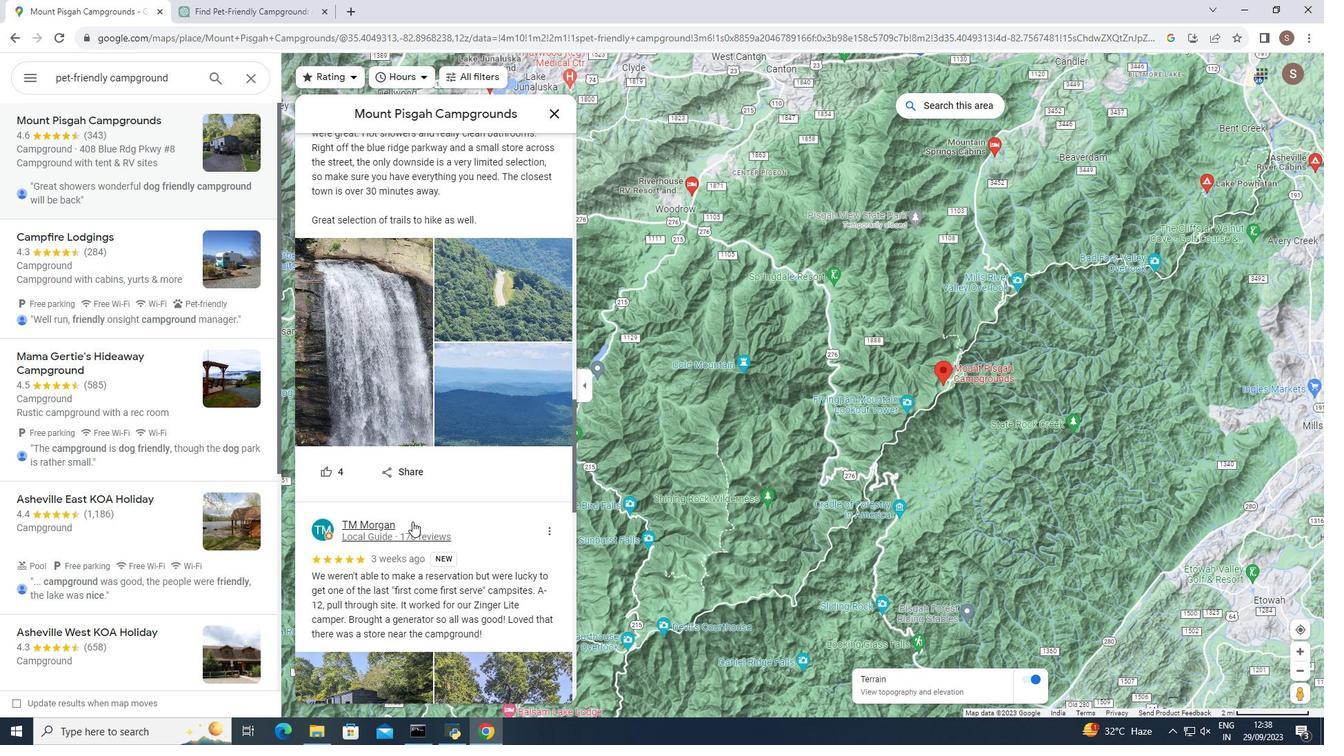 
Action: Mouse scrolled (412, 522) with delta (0, 0)
Screenshot: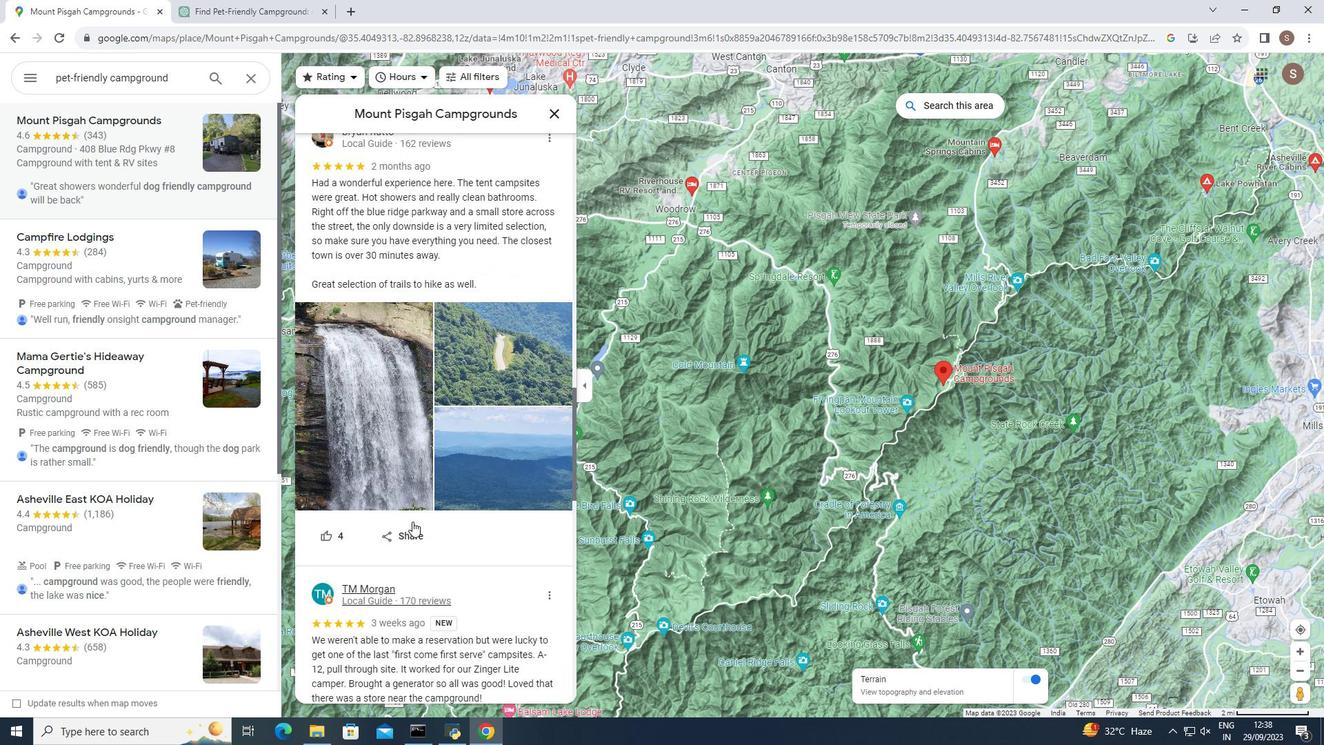 
Action: Mouse moved to (413, 519)
Screenshot: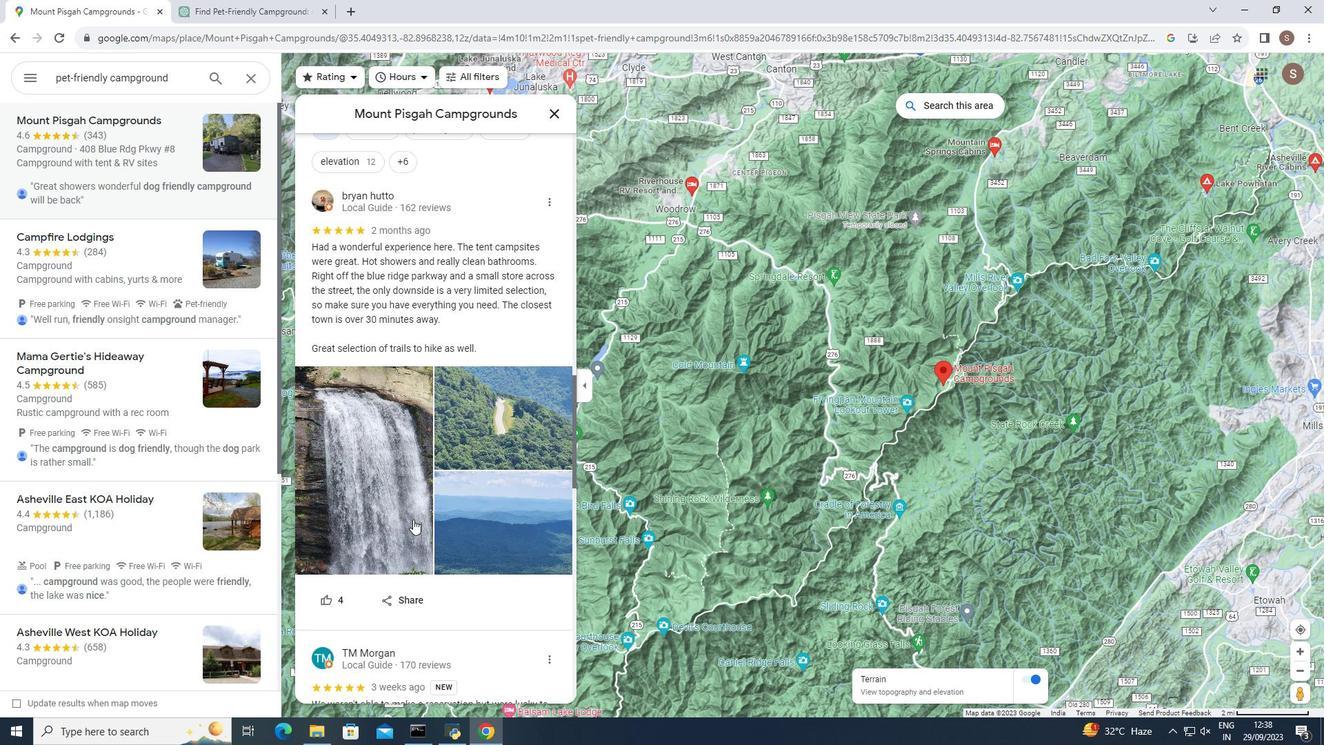 
Action: Mouse scrolled (413, 520) with delta (0, 0)
Screenshot: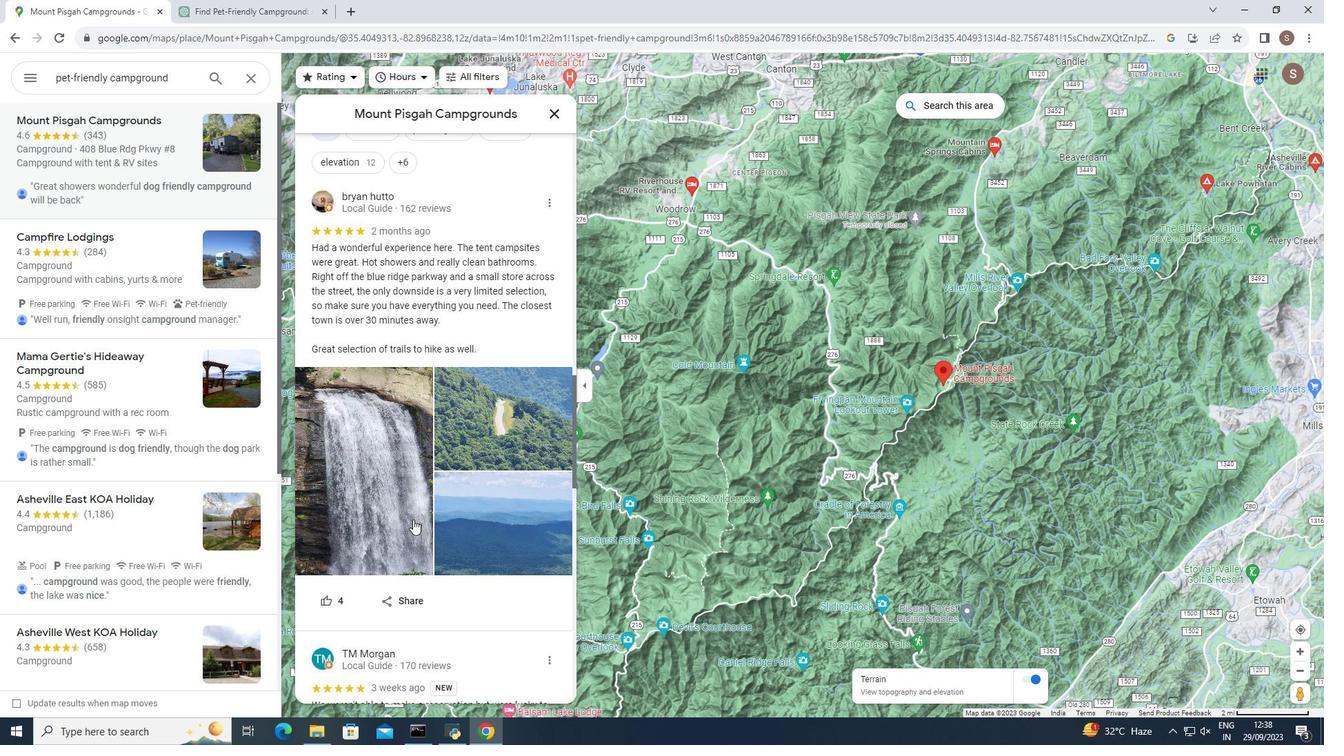 
Action: Mouse scrolled (413, 520) with delta (0, 0)
Screenshot: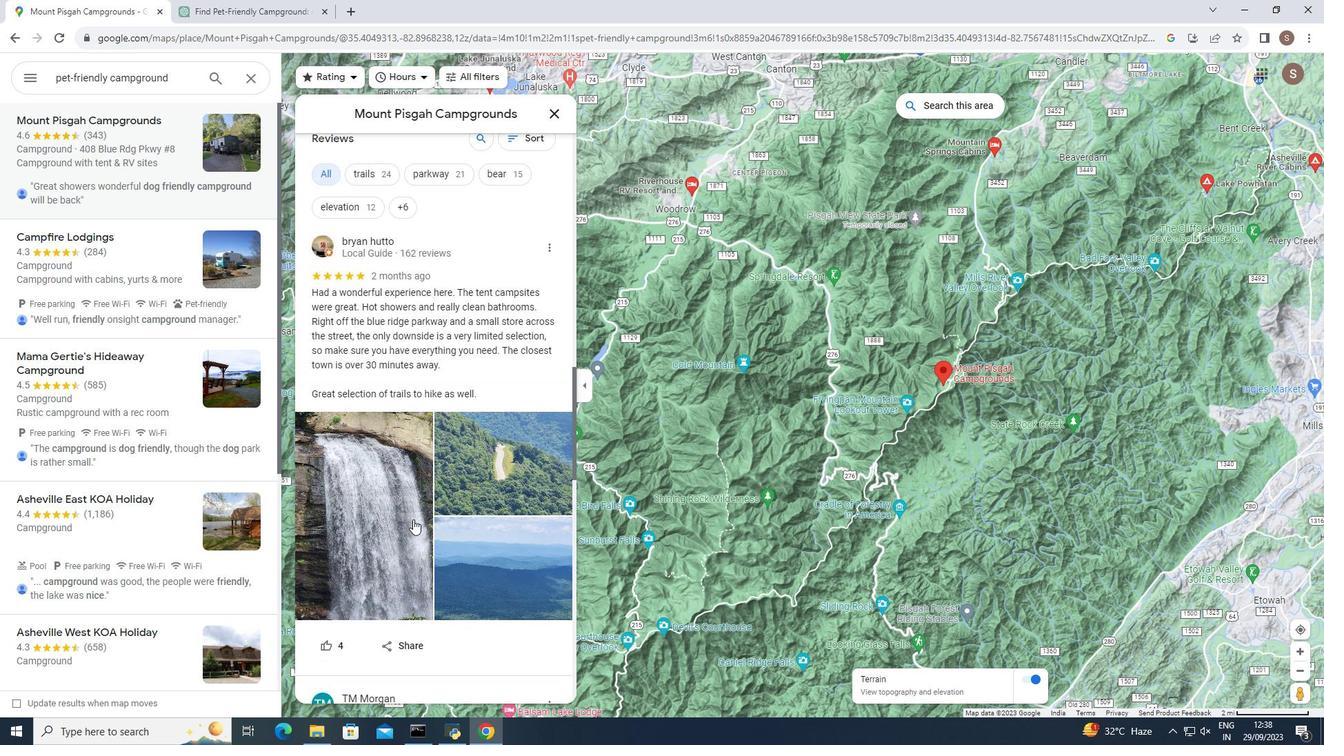 
Action: Mouse scrolled (413, 520) with delta (0, 0)
Screenshot: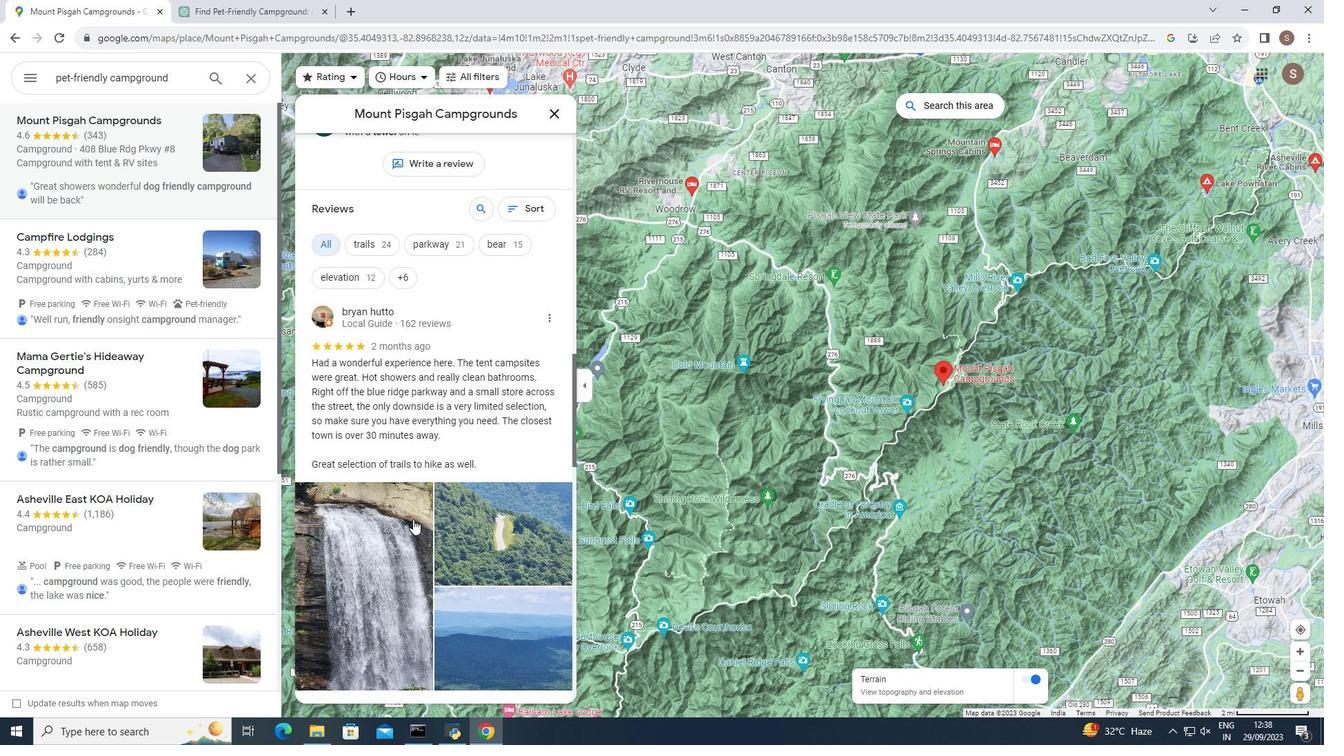 
Action: Mouse scrolled (413, 520) with delta (0, 0)
Screenshot: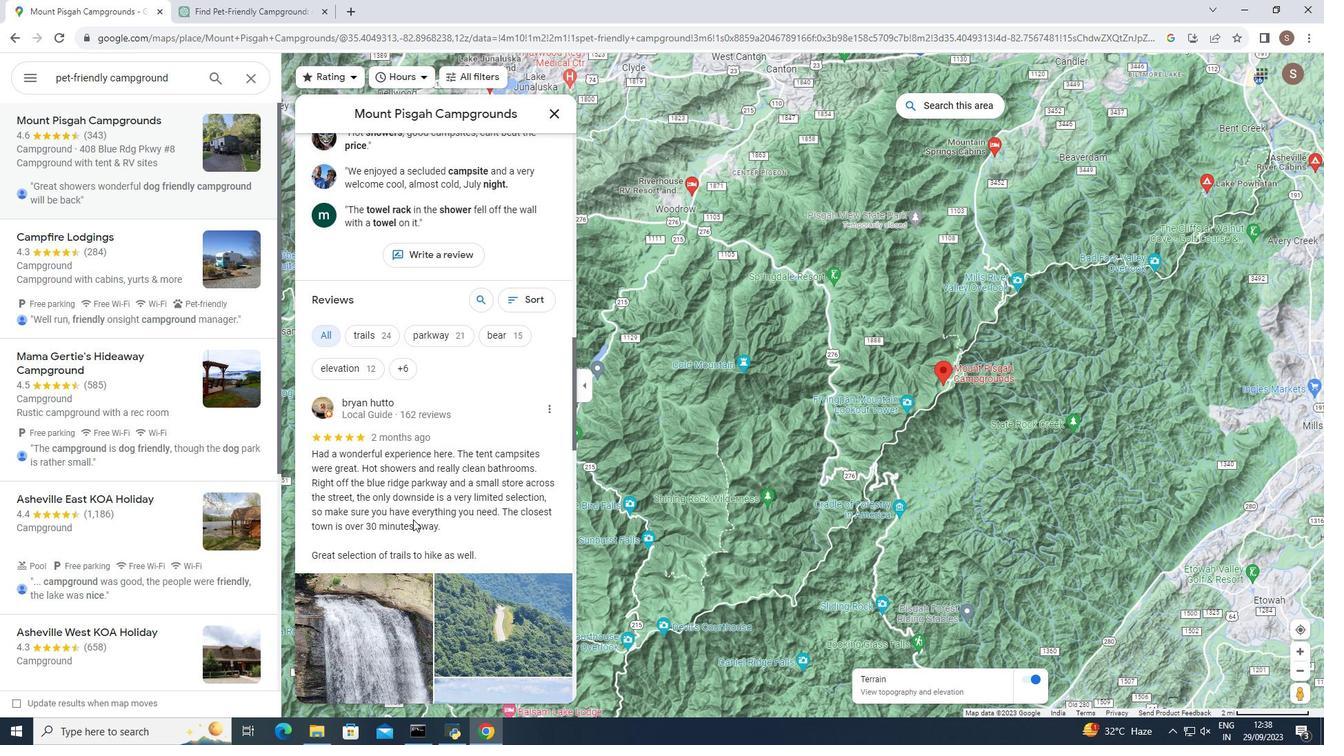 
Action: Mouse scrolled (413, 520) with delta (0, 0)
Screenshot: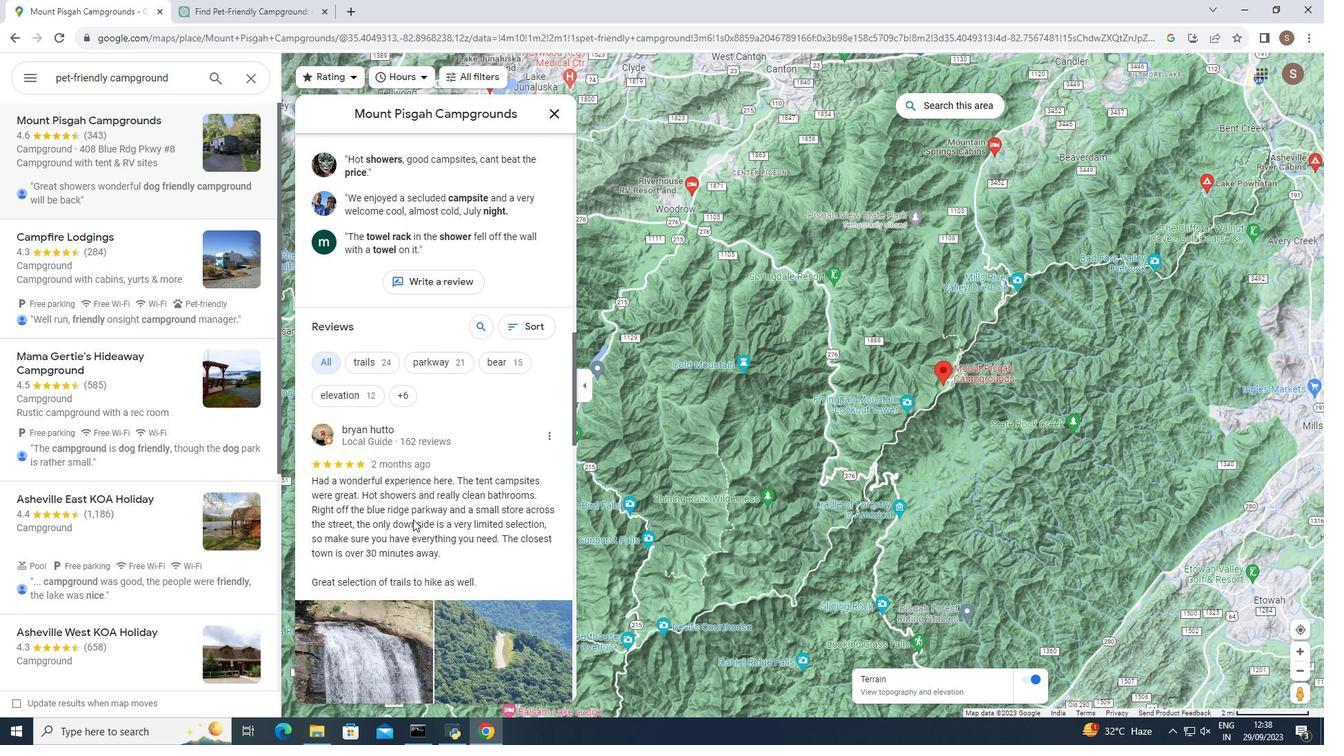 
Action: Mouse scrolled (413, 520) with delta (0, 0)
Screenshot: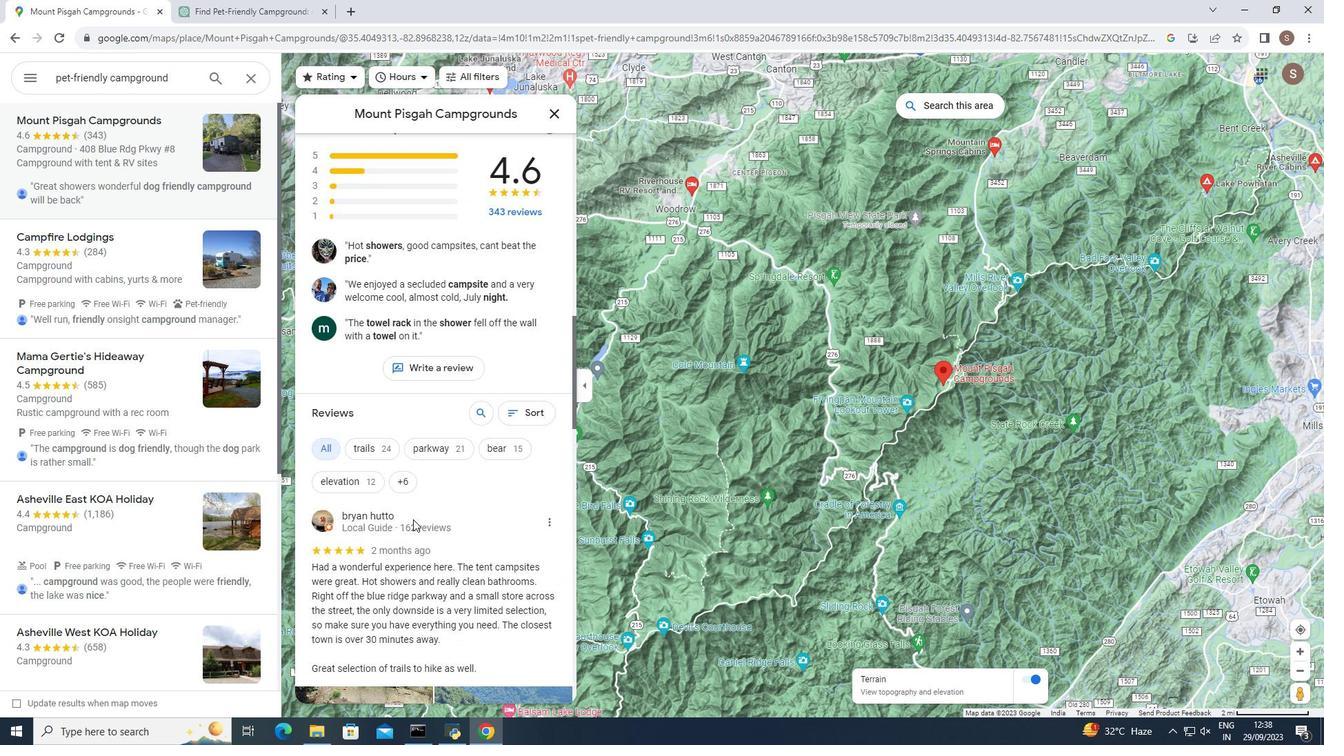
Action: Mouse moved to (413, 517)
Screenshot: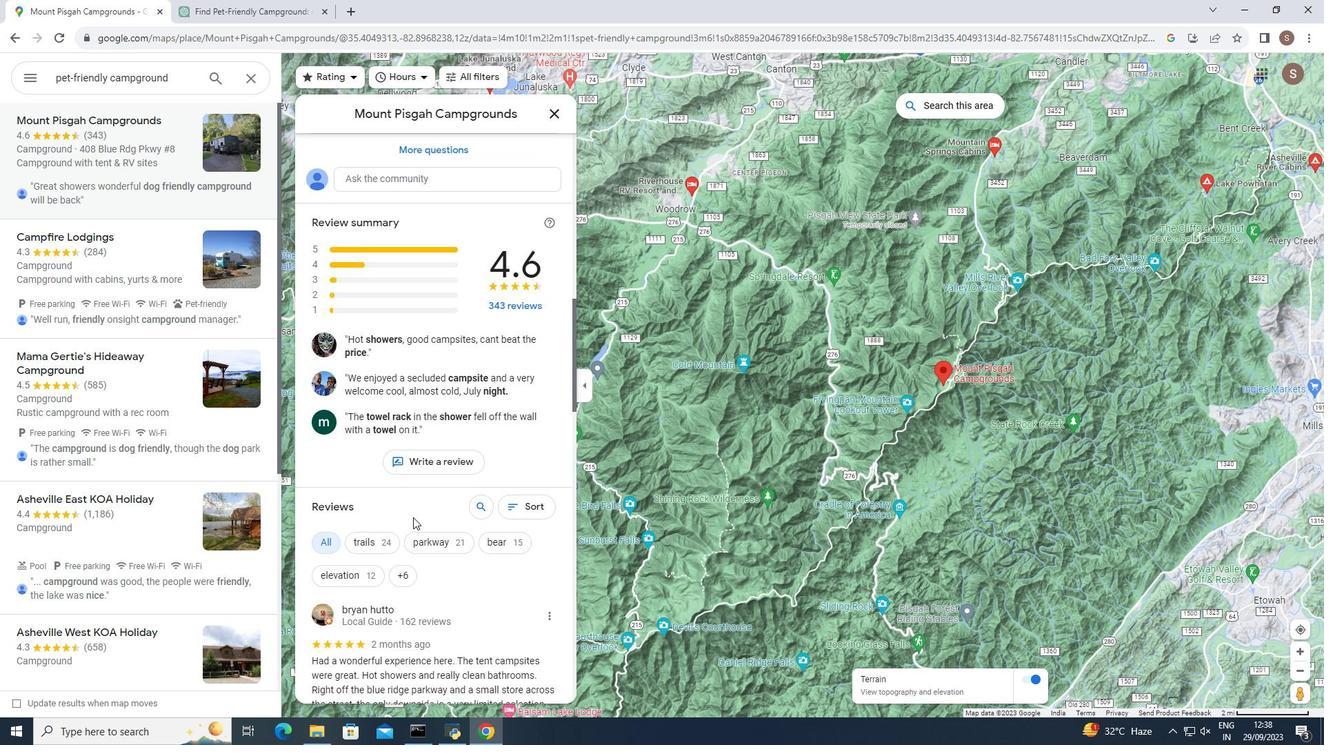
Action: Mouse scrolled (413, 518) with delta (0, 0)
Screenshot: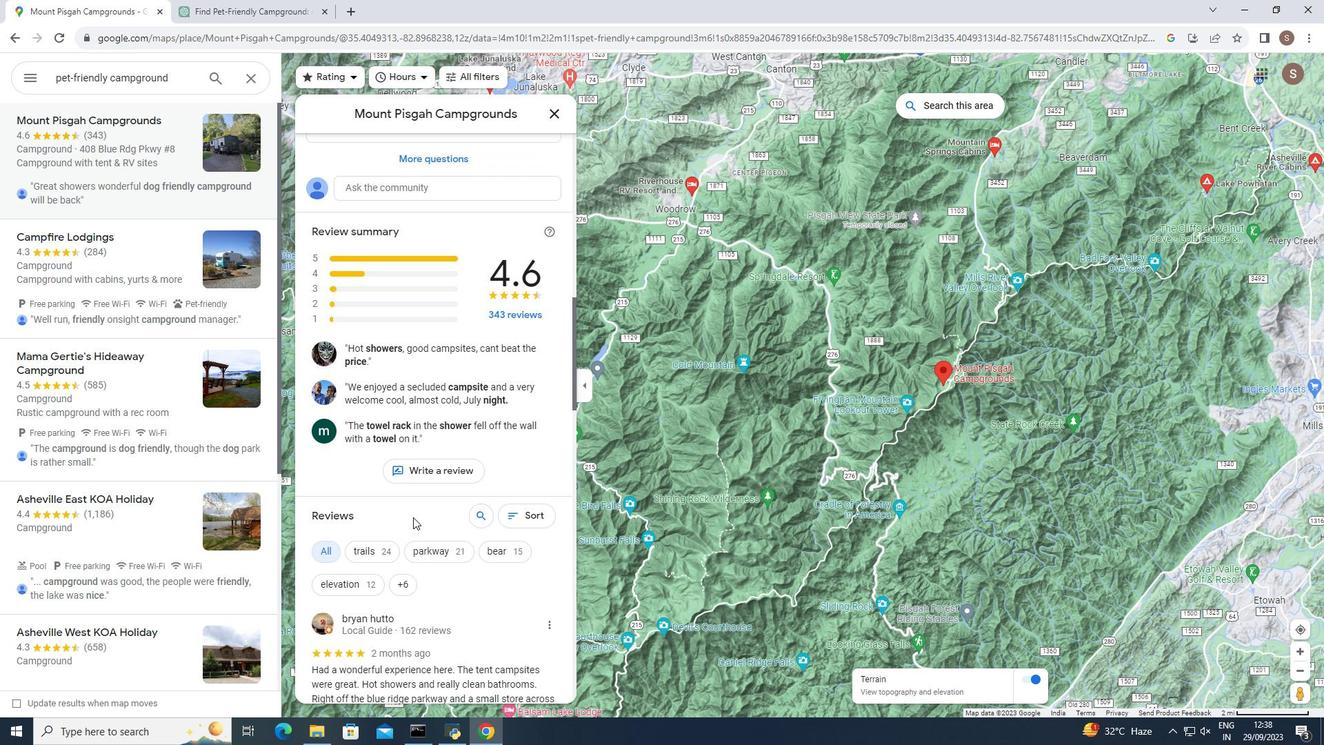 
Action: Mouse moved to (413, 517)
Screenshot: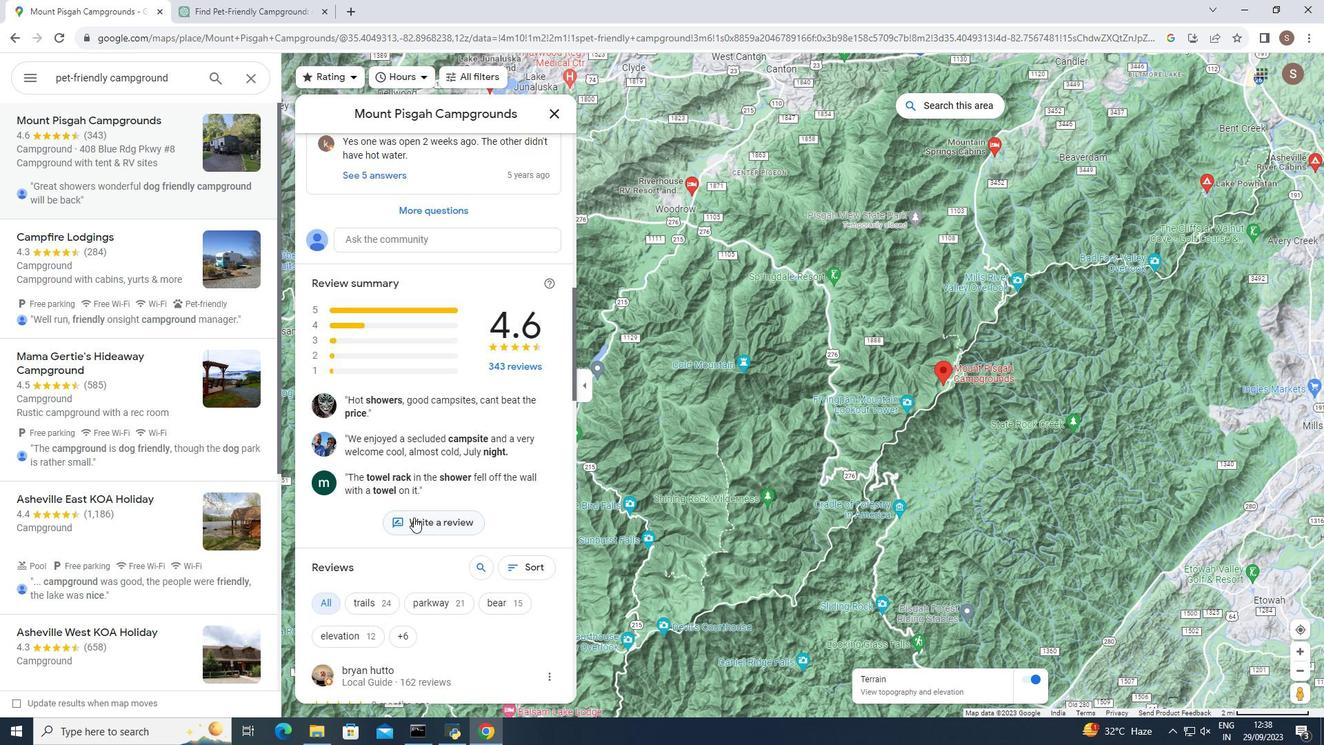 
Action: Mouse scrolled (413, 518) with delta (0, 0)
Screenshot: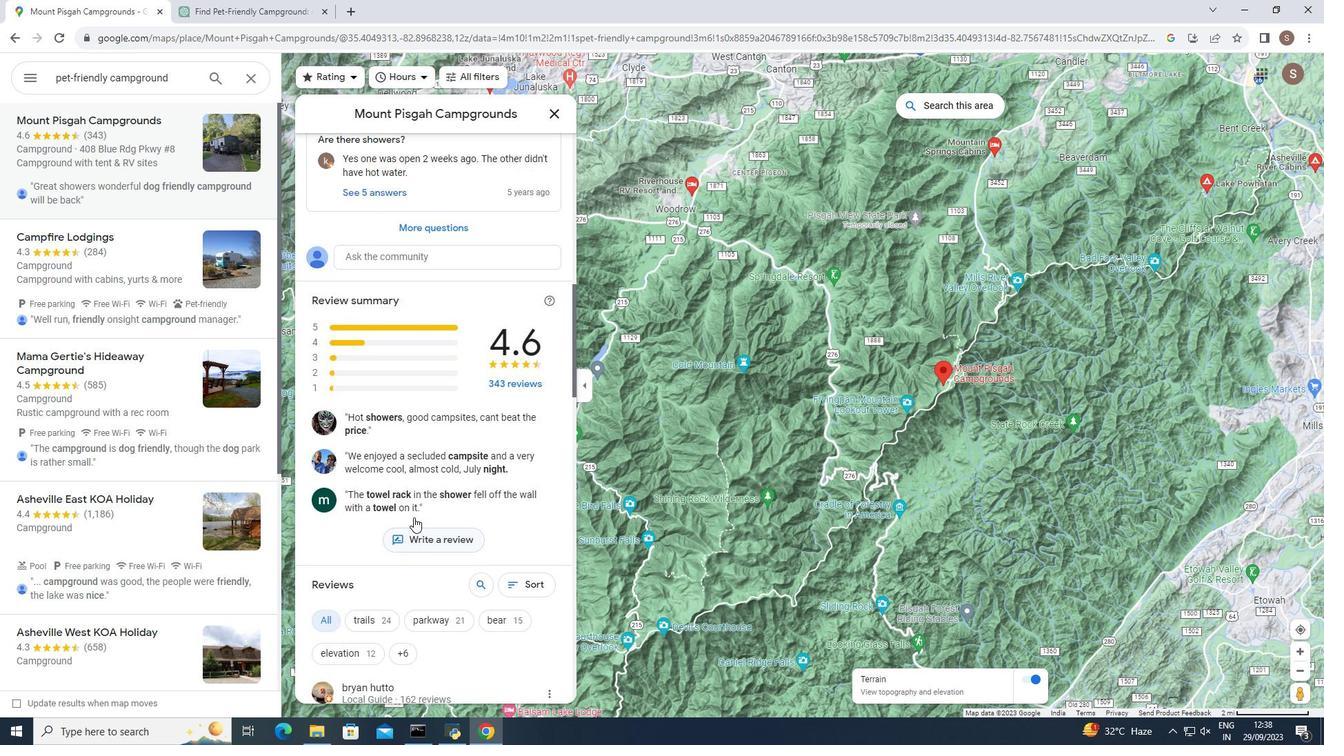
Action: Mouse scrolled (413, 518) with delta (0, 0)
Screenshot: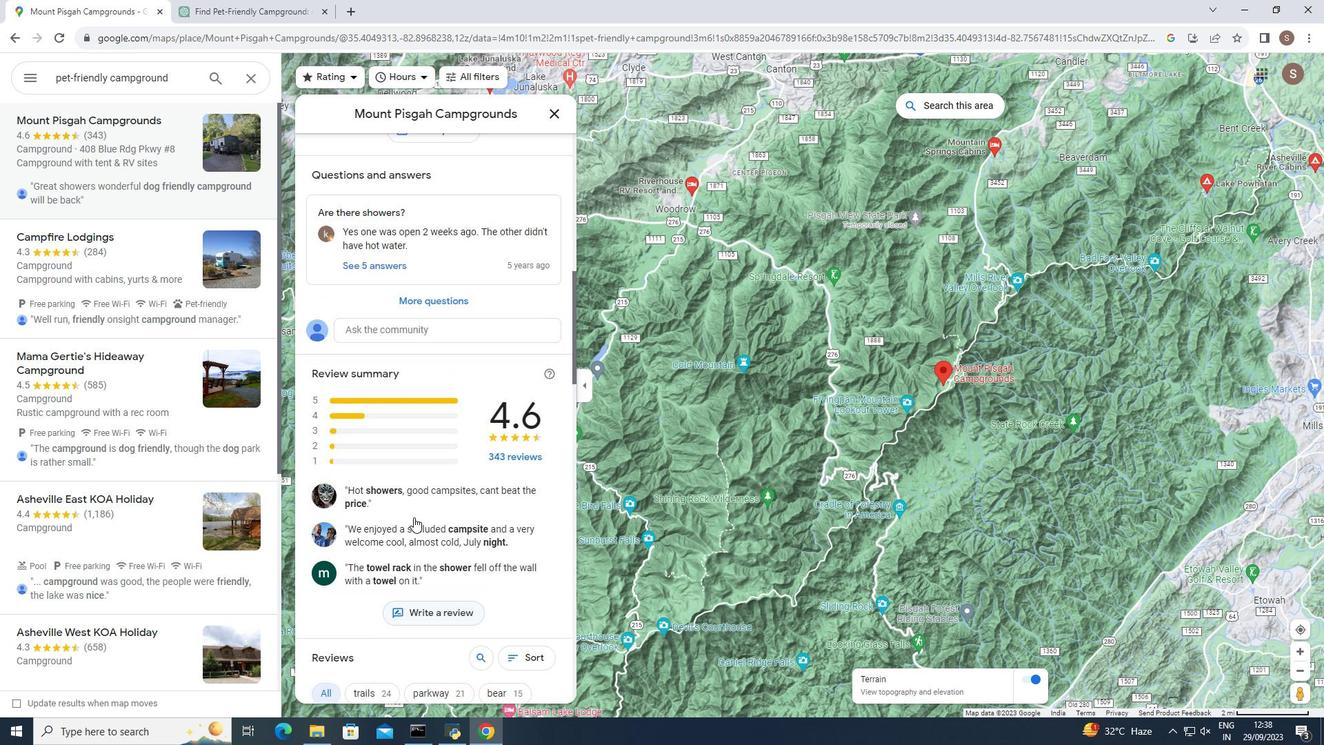 
Action: Mouse moved to (414, 516)
Screenshot: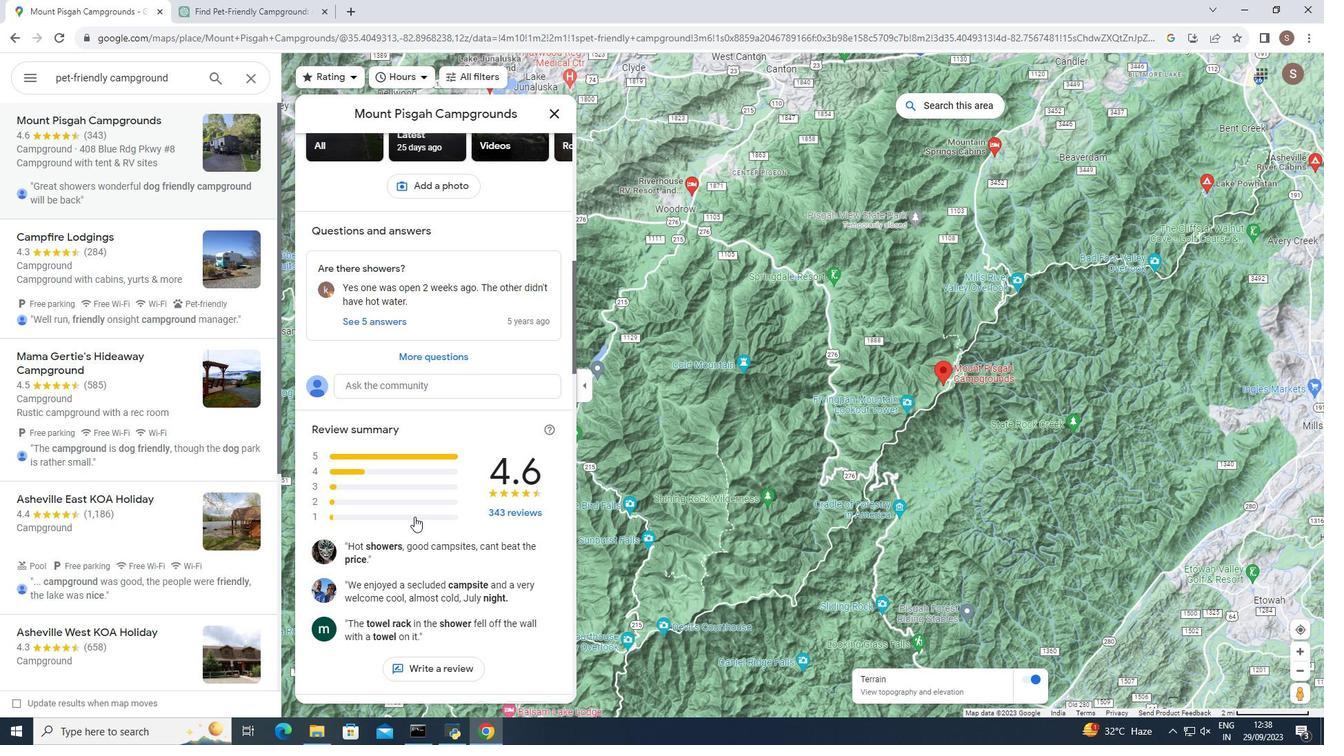 
Action: Mouse scrolled (414, 517) with delta (0, 0)
Screenshot: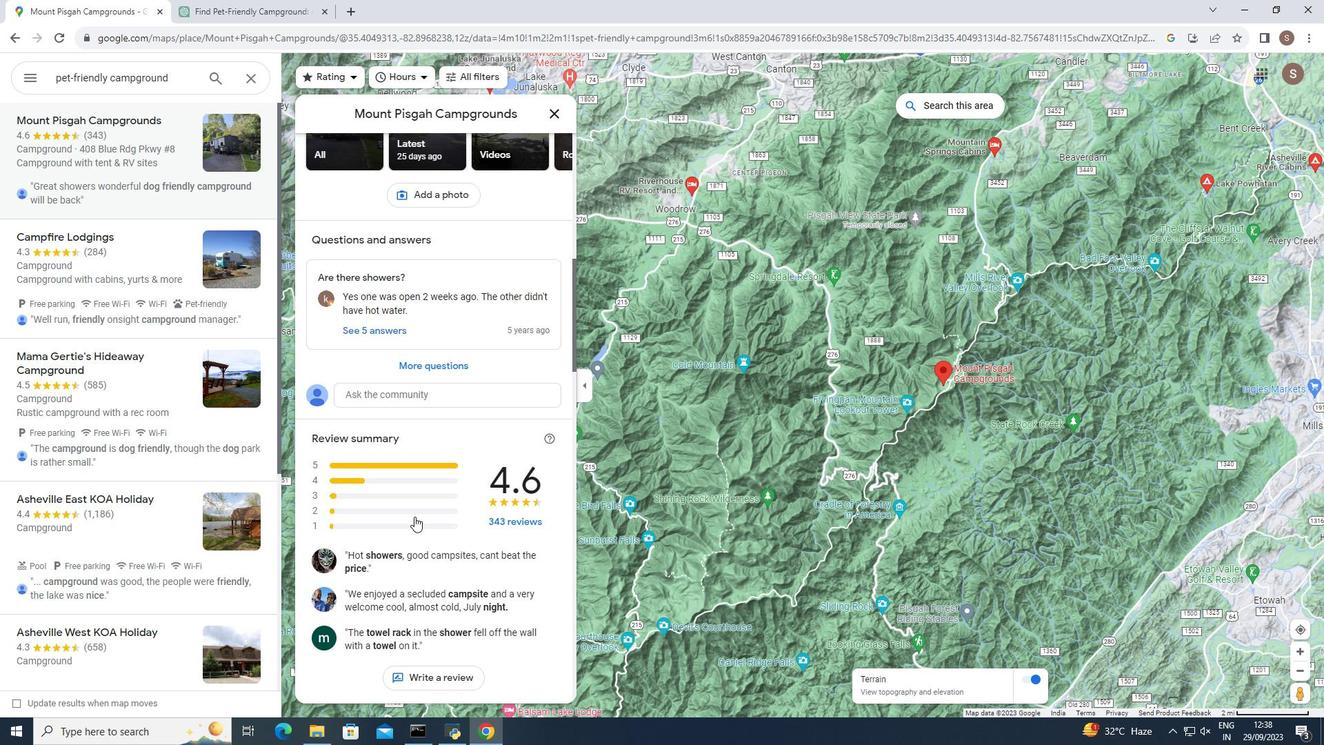 
Action: Mouse scrolled (414, 517) with delta (0, 0)
Screenshot: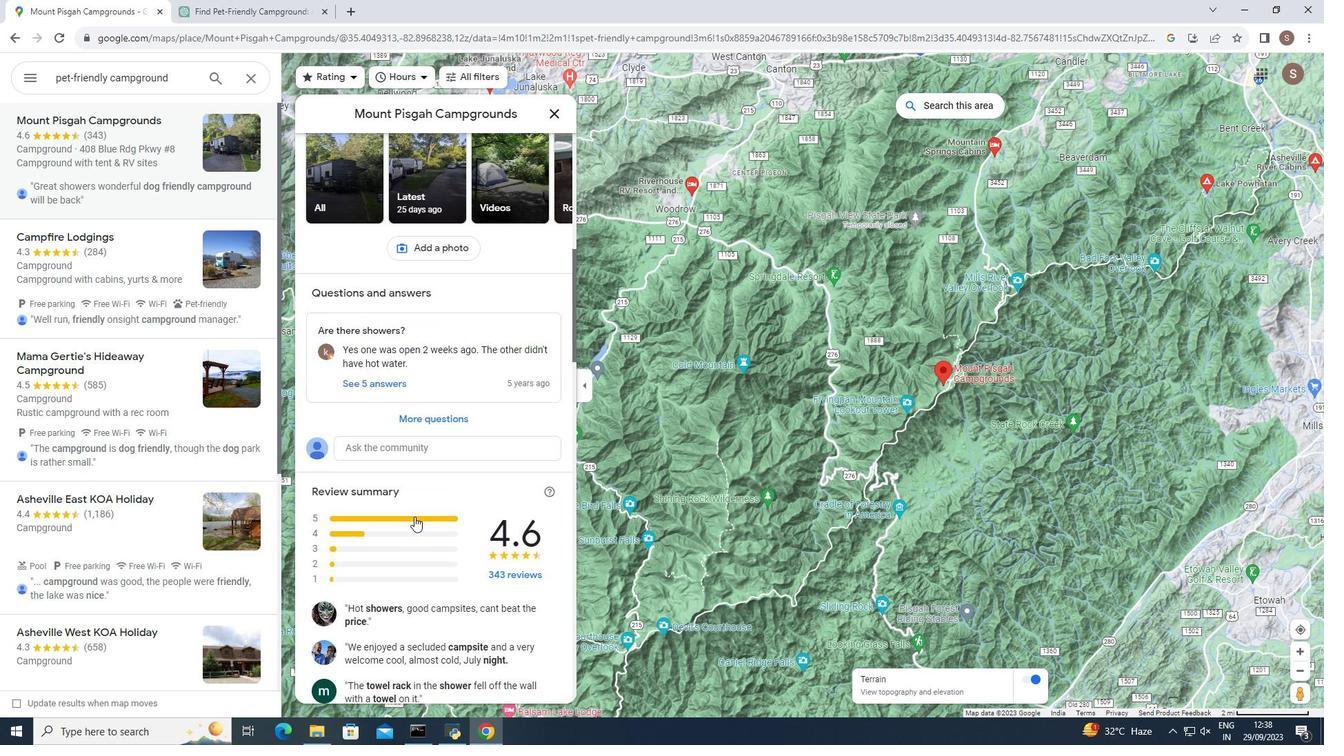 
Action: Mouse scrolled (414, 517) with delta (0, 0)
Screenshot: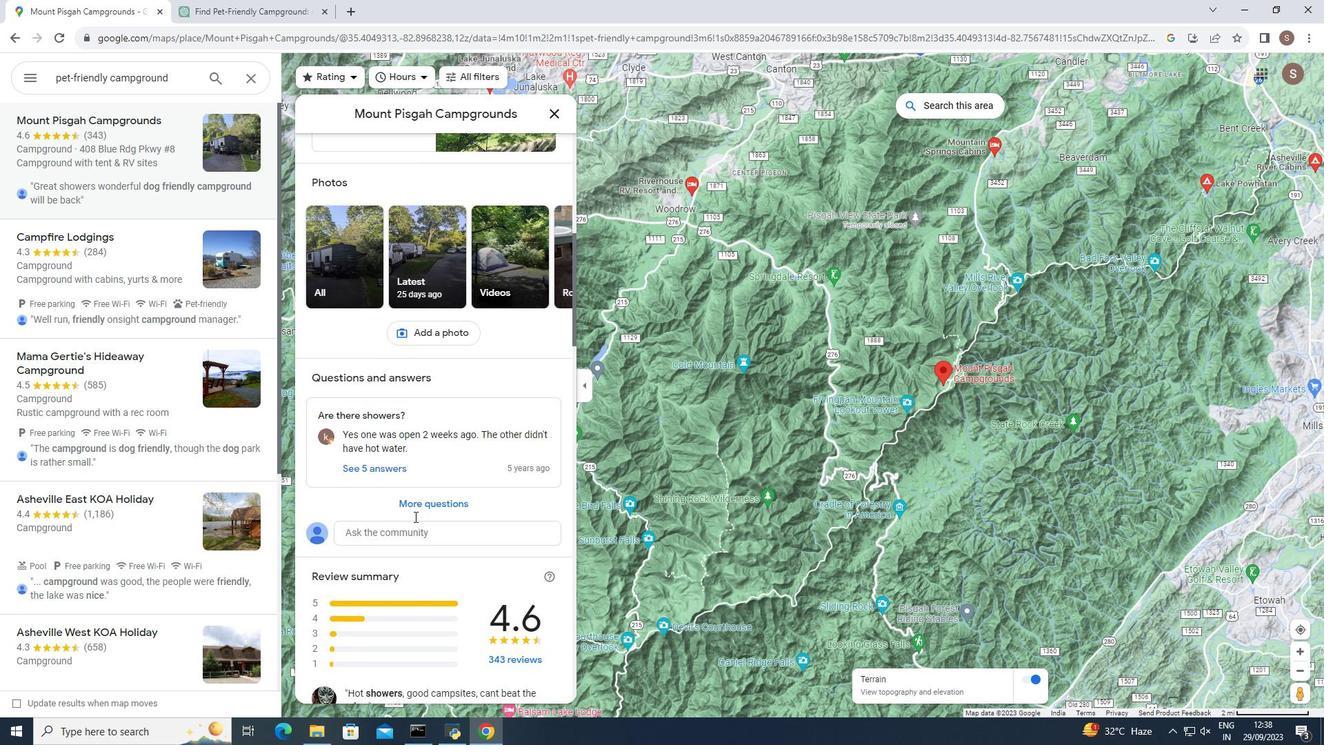 
Action: Mouse scrolled (414, 517) with delta (0, 0)
Screenshot: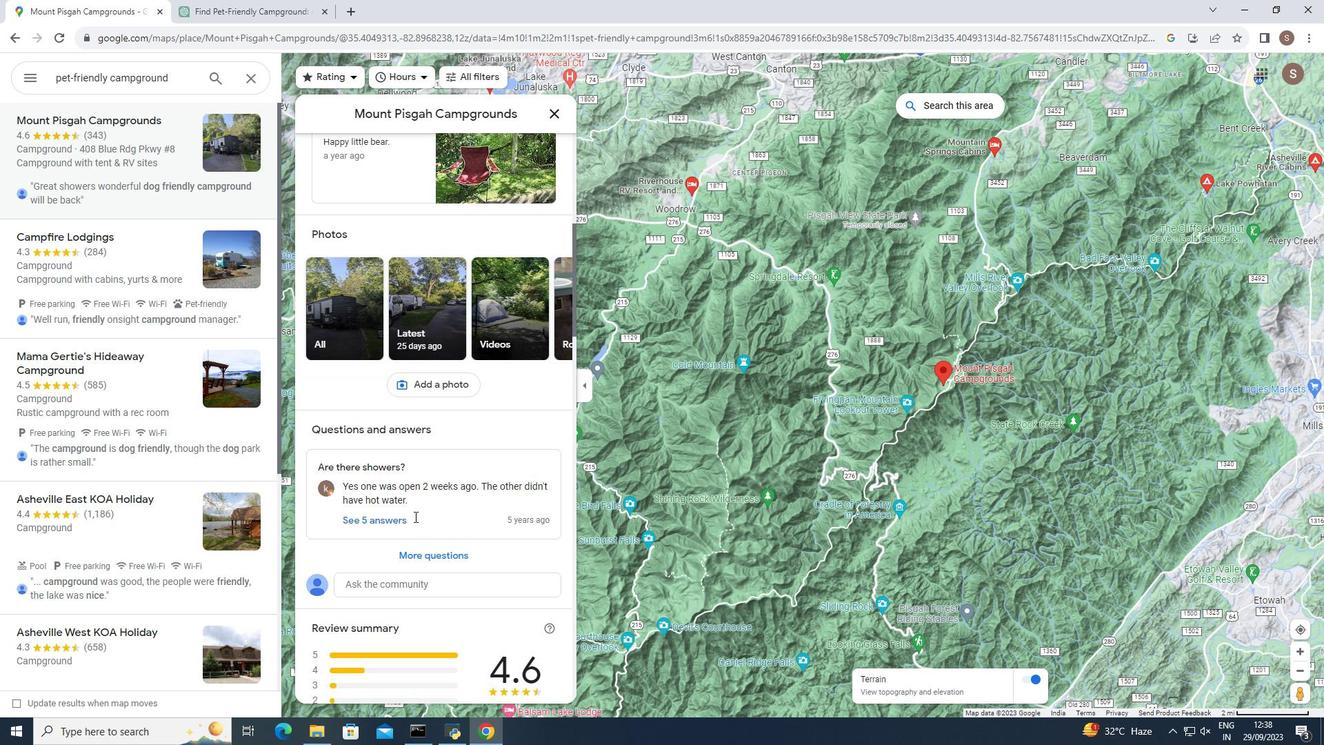
Action: Mouse scrolled (414, 517) with delta (0, 0)
Screenshot: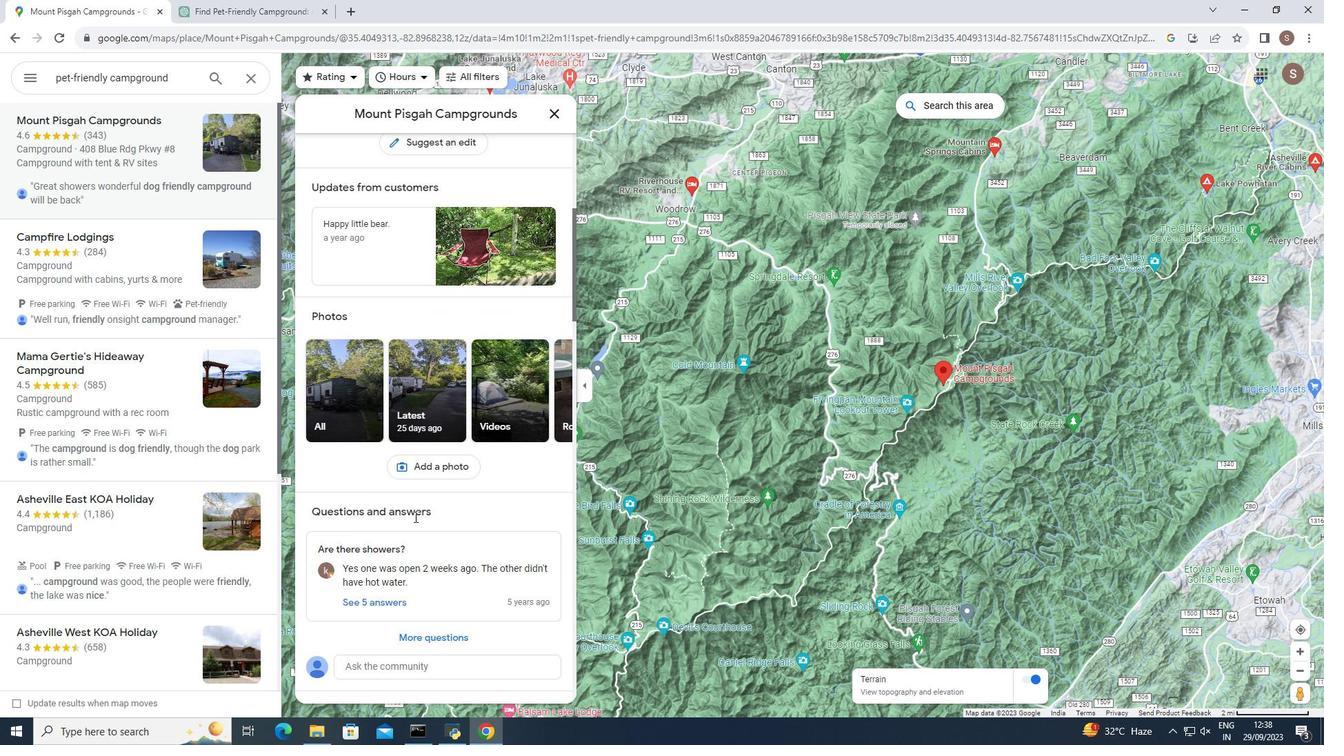 
Action: Mouse scrolled (414, 517) with delta (0, 0)
Screenshot: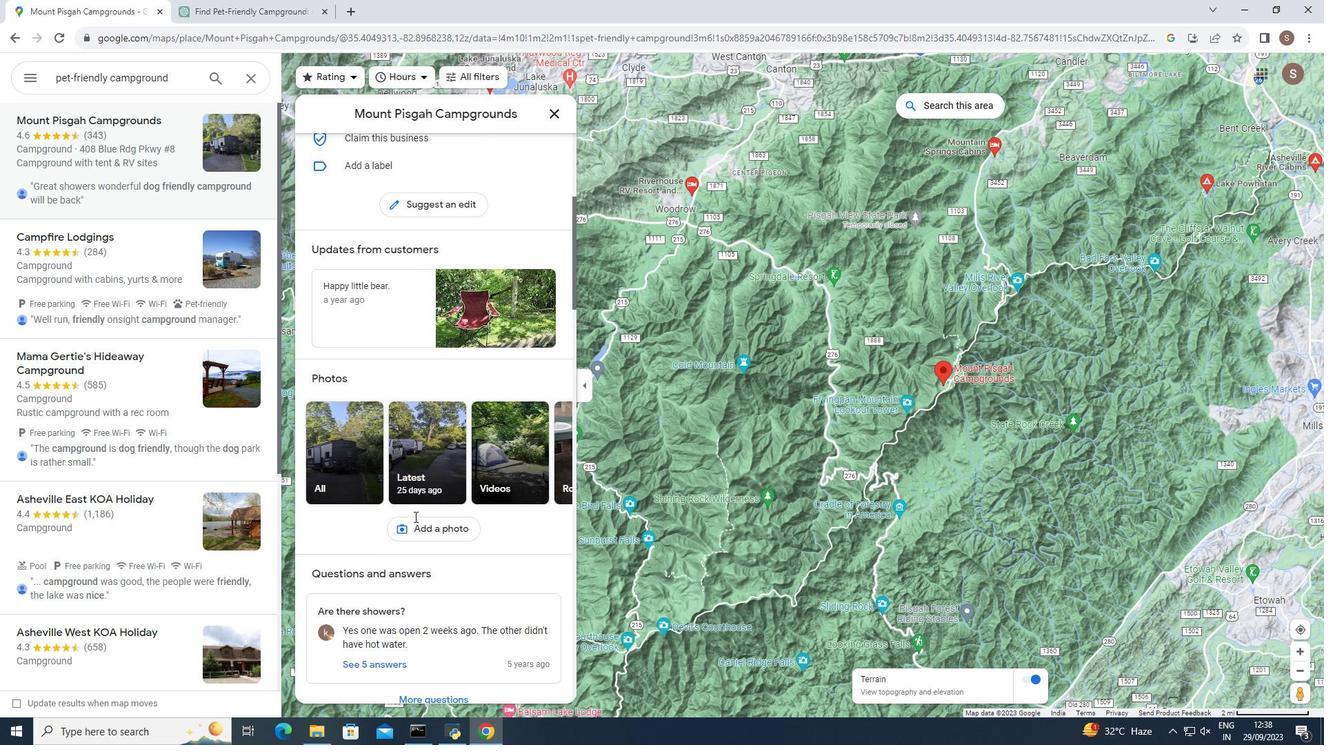 
Action: Mouse scrolled (414, 517) with delta (0, 0)
Screenshot: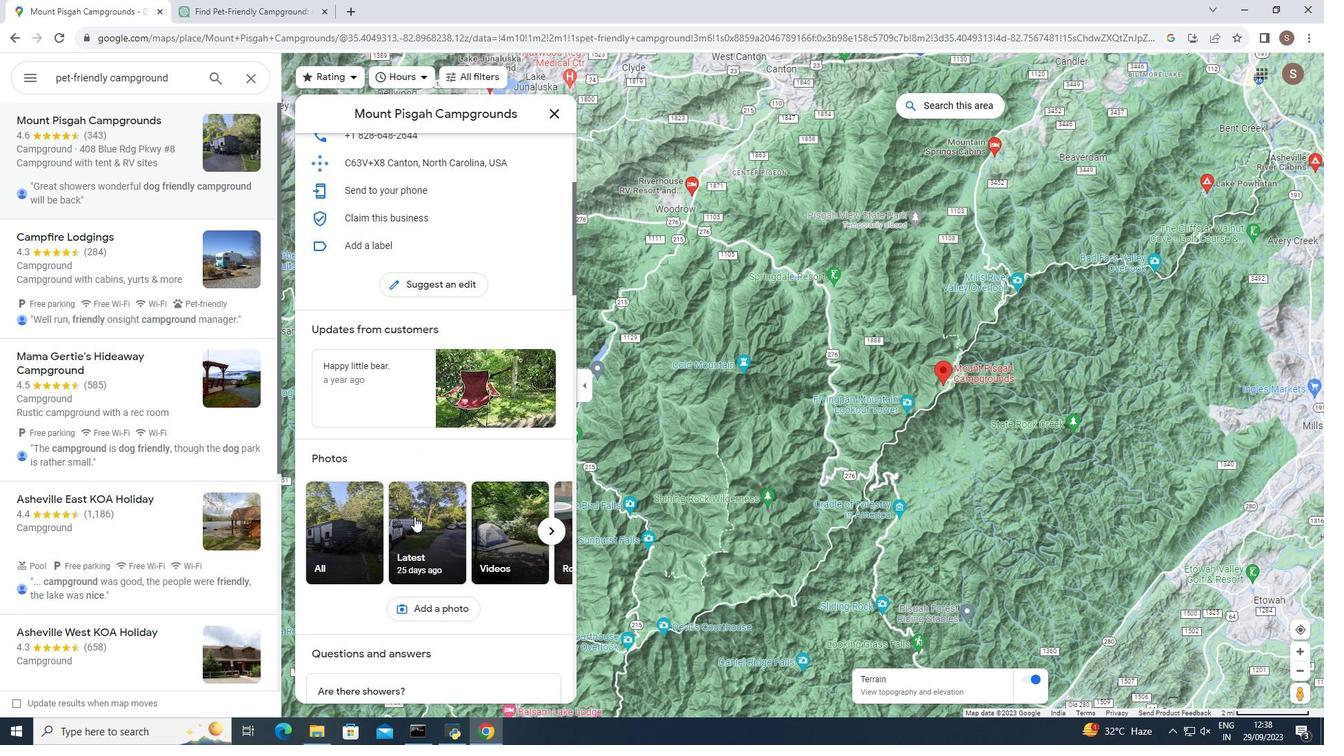 
Action: Mouse scrolled (414, 517) with delta (0, 0)
Screenshot: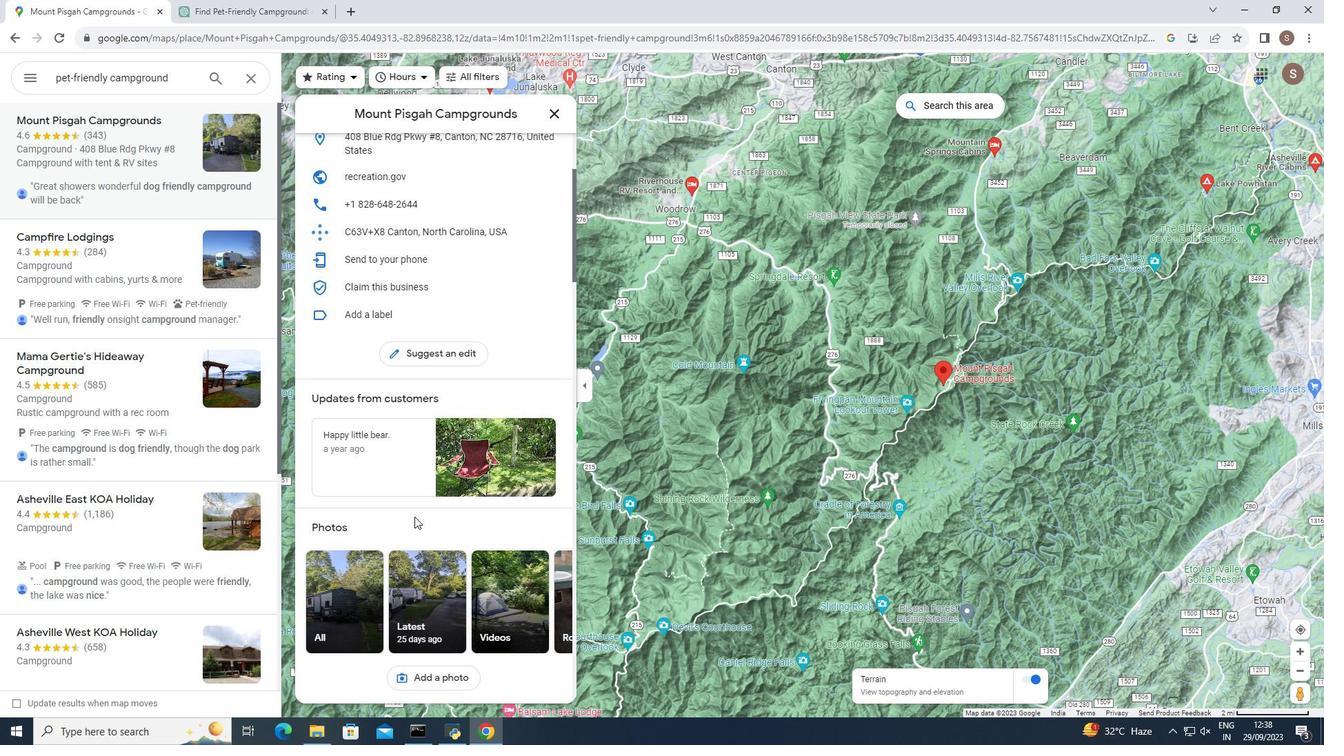 
Action: Mouse scrolled (414, 517) with delta (0, 0)
Screenshot: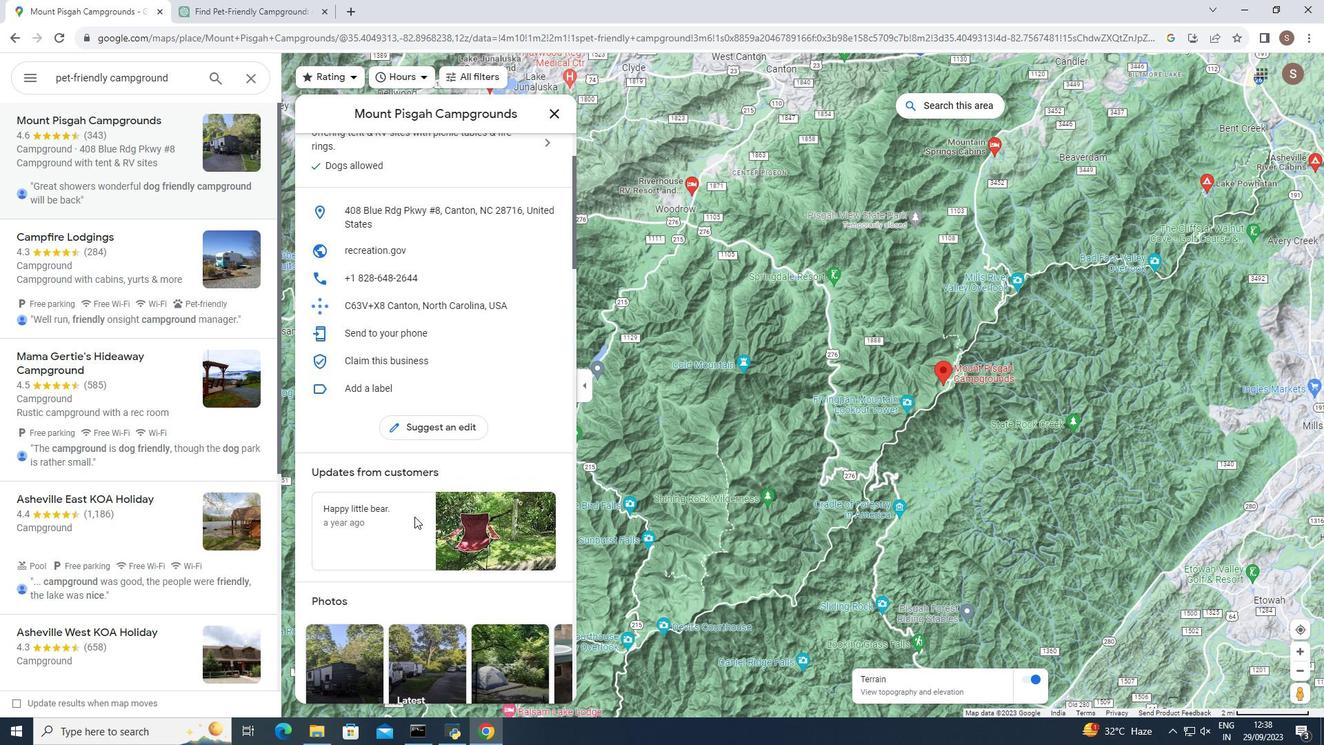 
Action: Mouse moved to (414, 516)
Screenshot: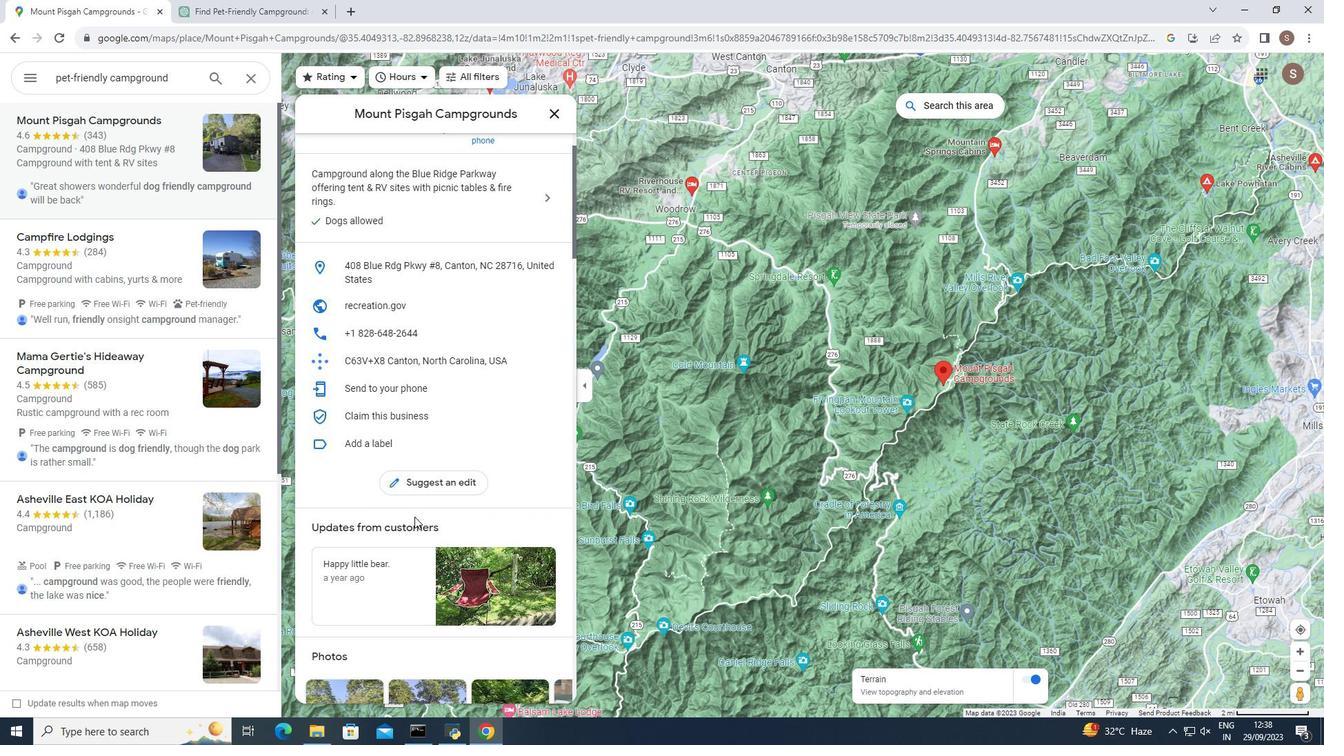 
Action: Mouse scrolled (414, 517) with delta (0, 0)
Screenshot: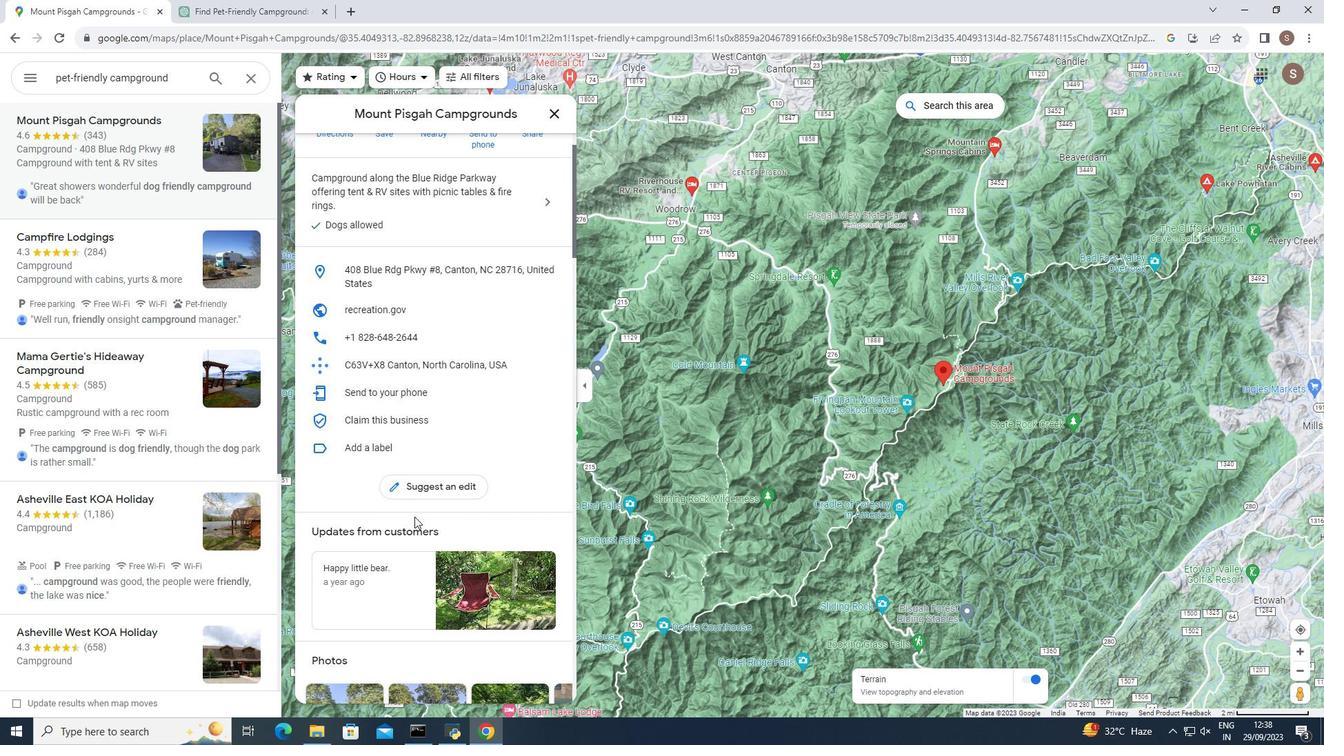
Action: Mouse moved to (546, 262)
Screenshot: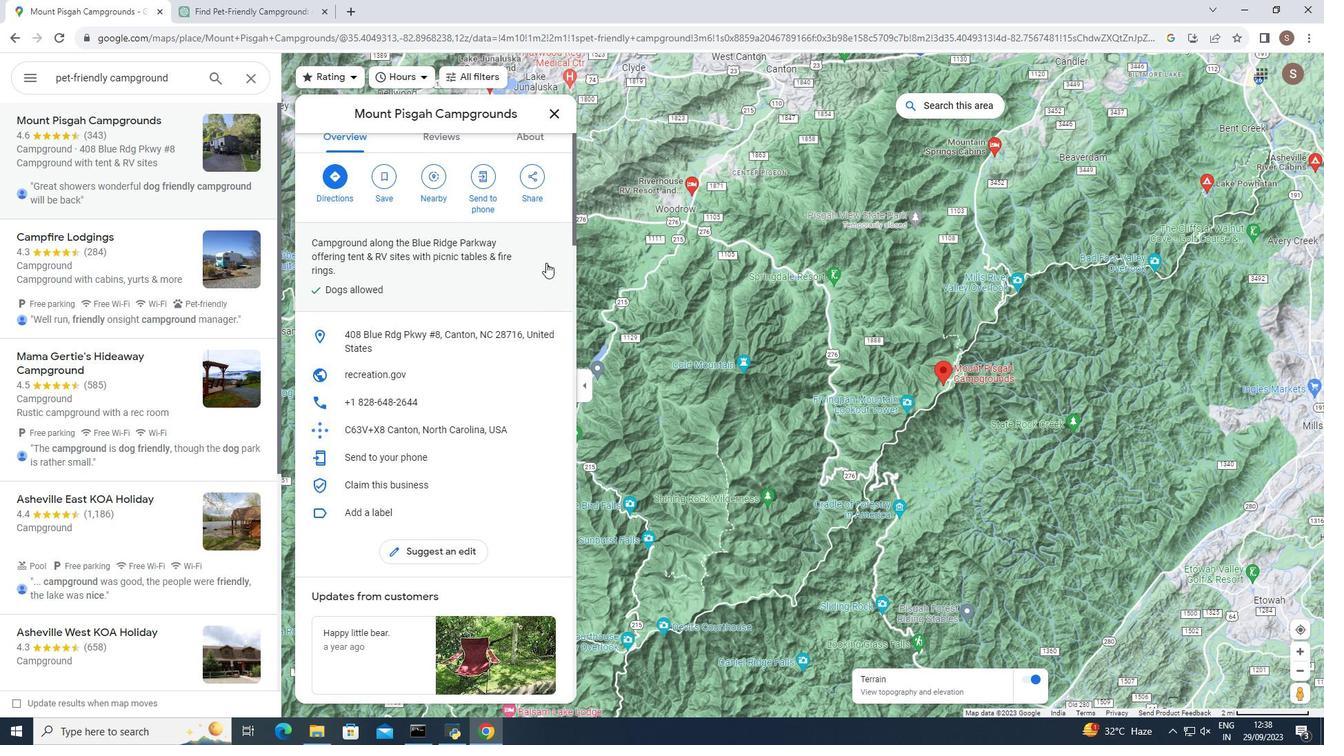 
Action: Mouse pressed left at (546, 262)
Screenshot: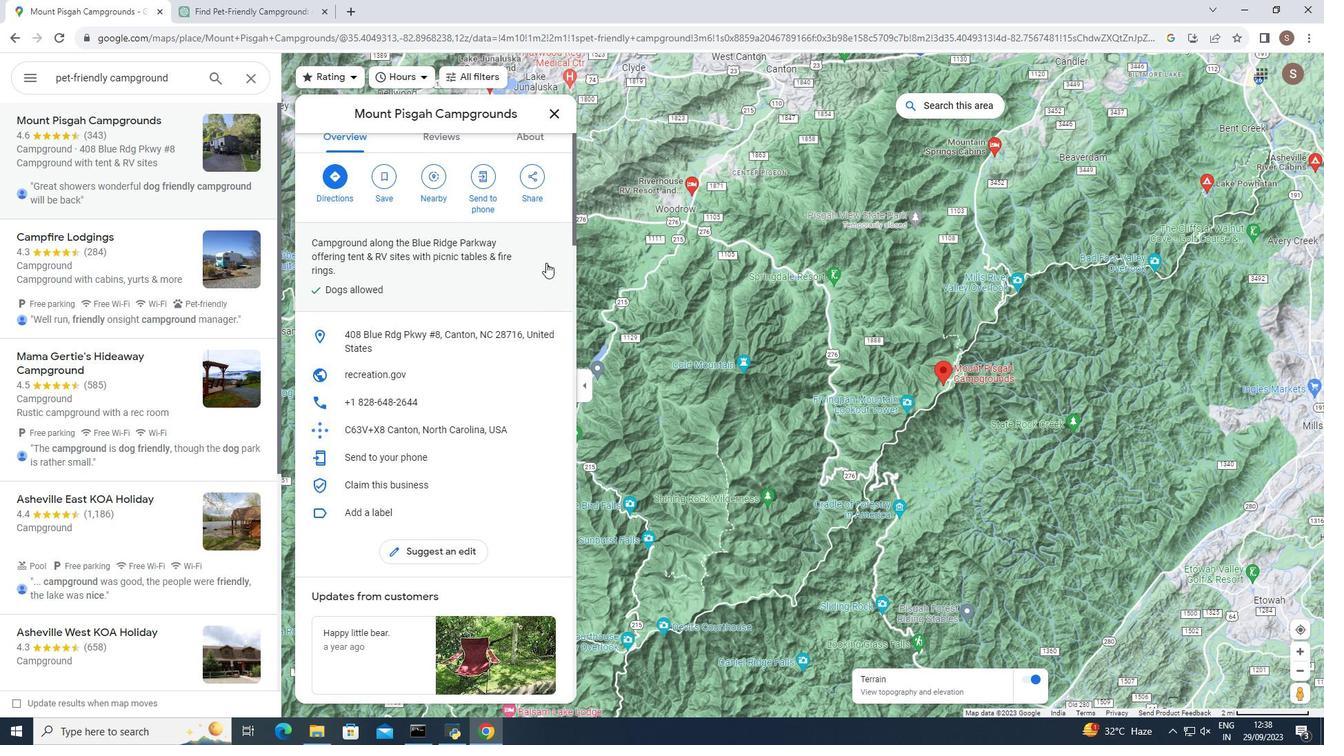 
Action: Mouse moved to (554, 113)
Screenshot: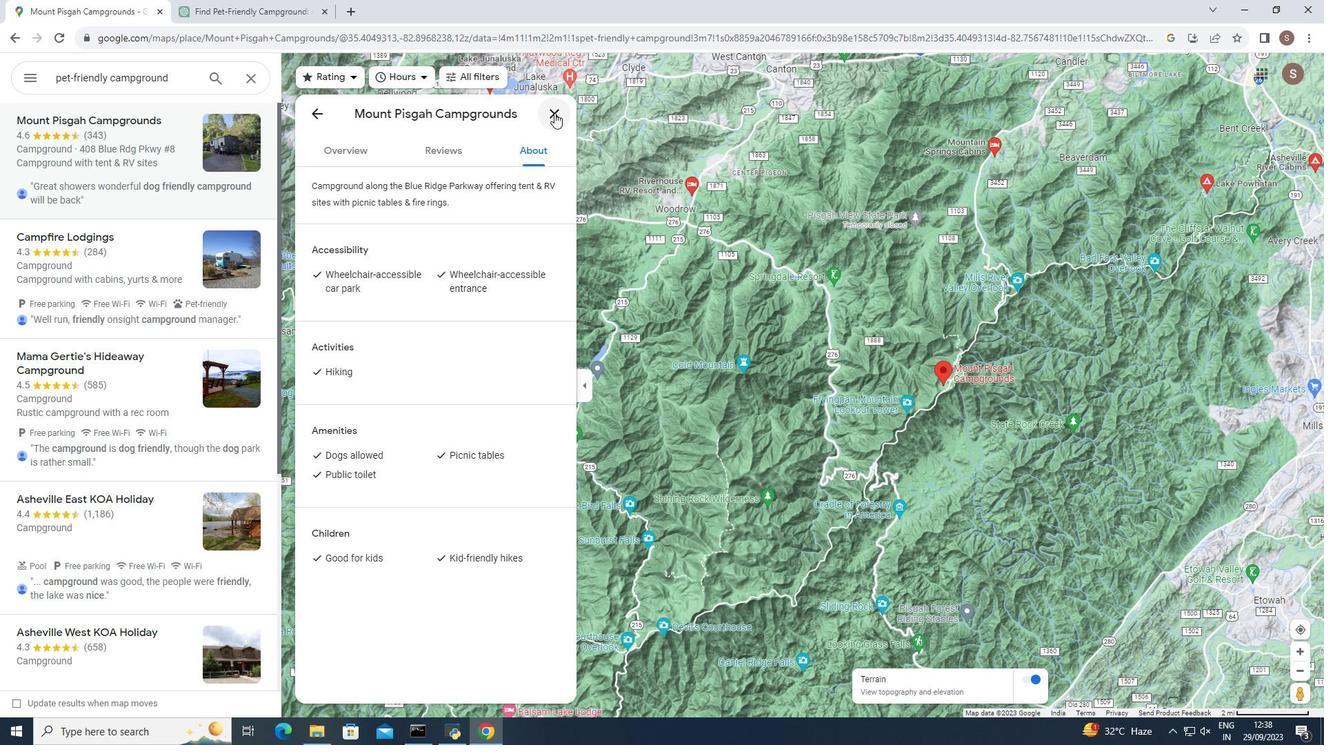 
Action: Mouse pressed left at (554, 113)
Screenshot: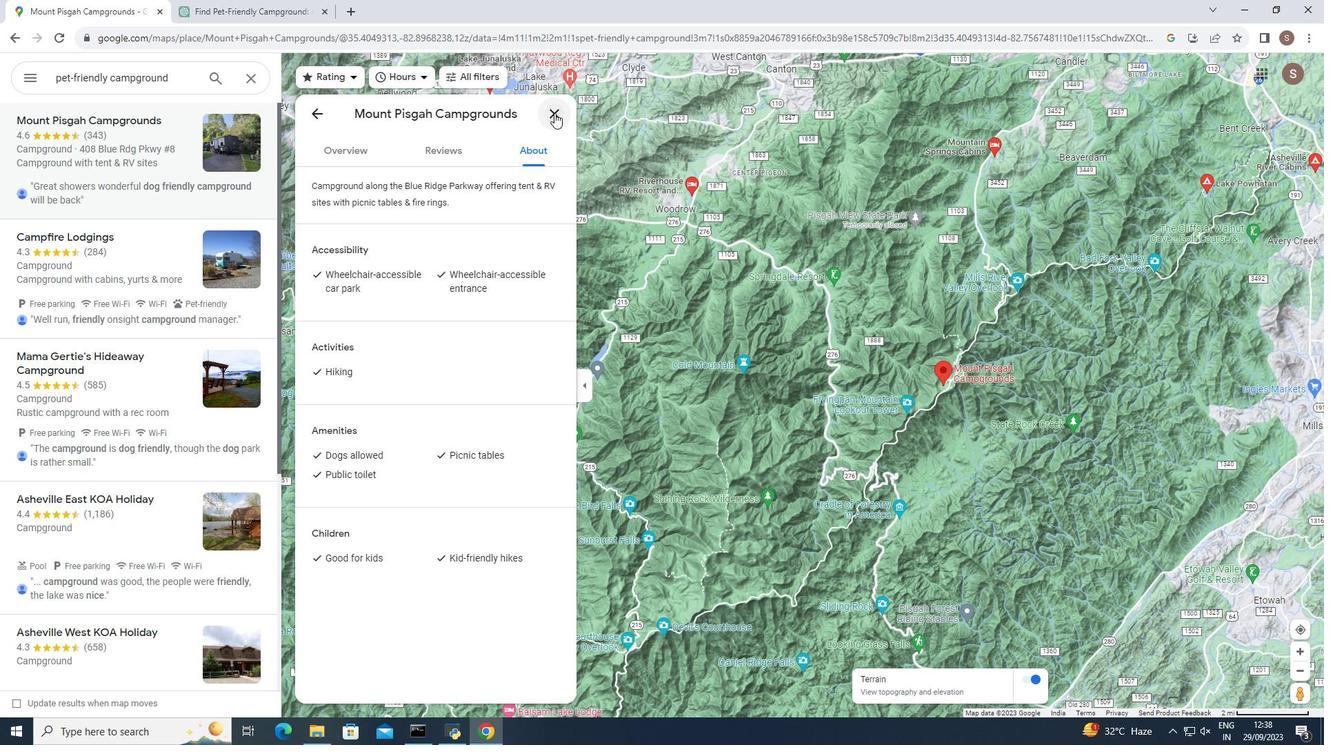 
Action: Mouse moved to (82, 234)
Screenshot: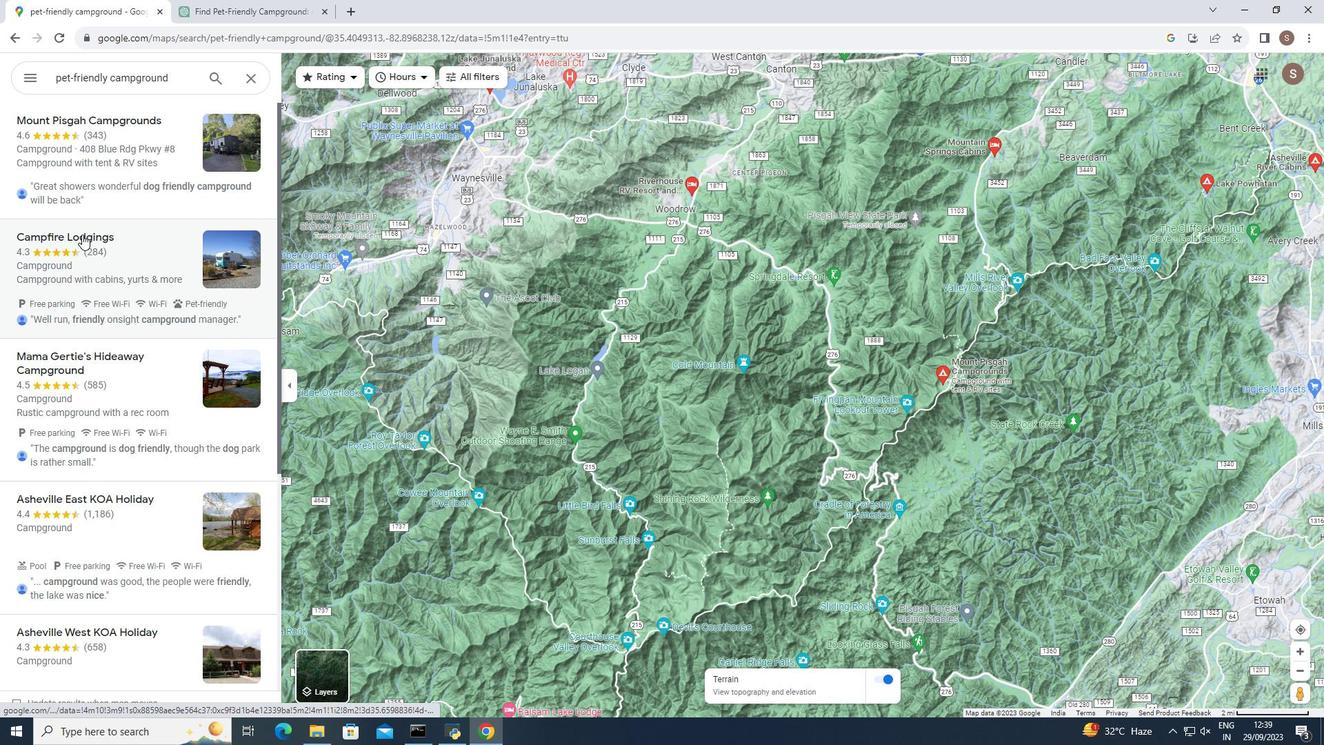 
Action: Mouse pressed left at (82, 234)
Screenshot: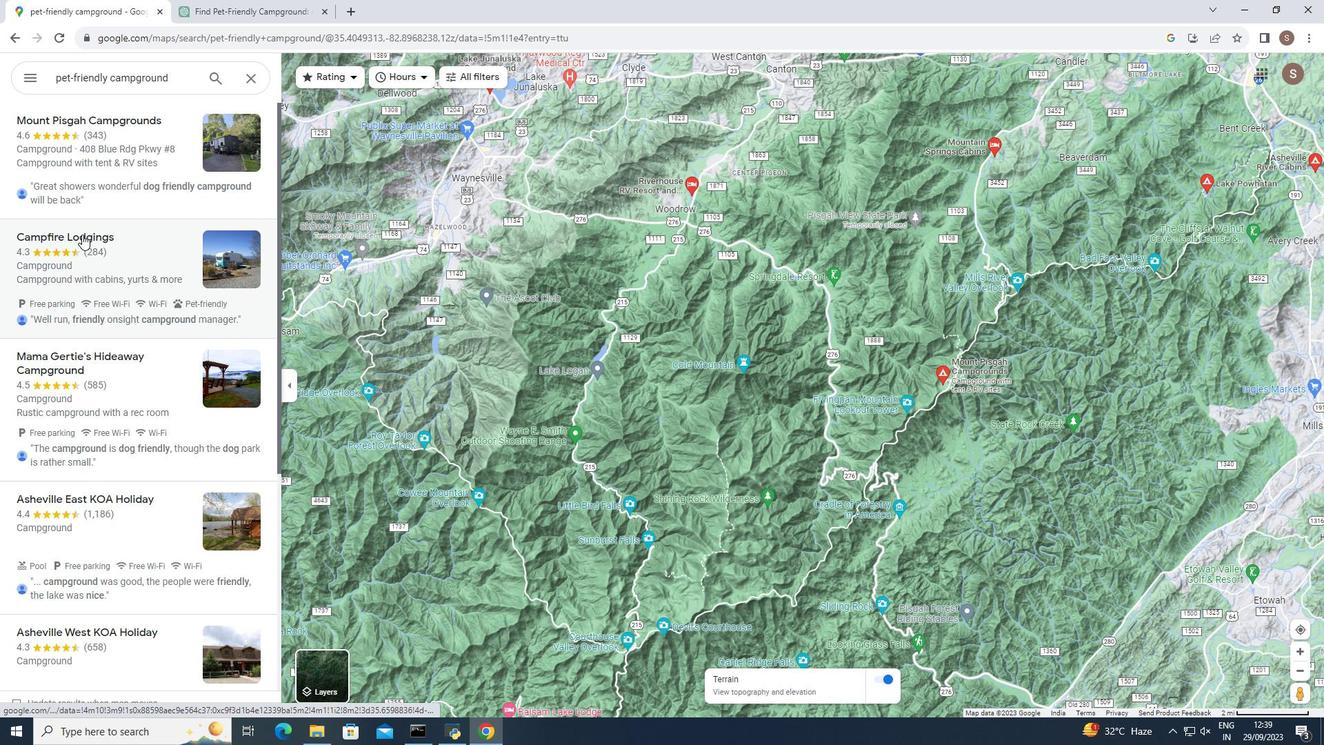 
Action: Mouse moved to (409, 405)
Screenshot: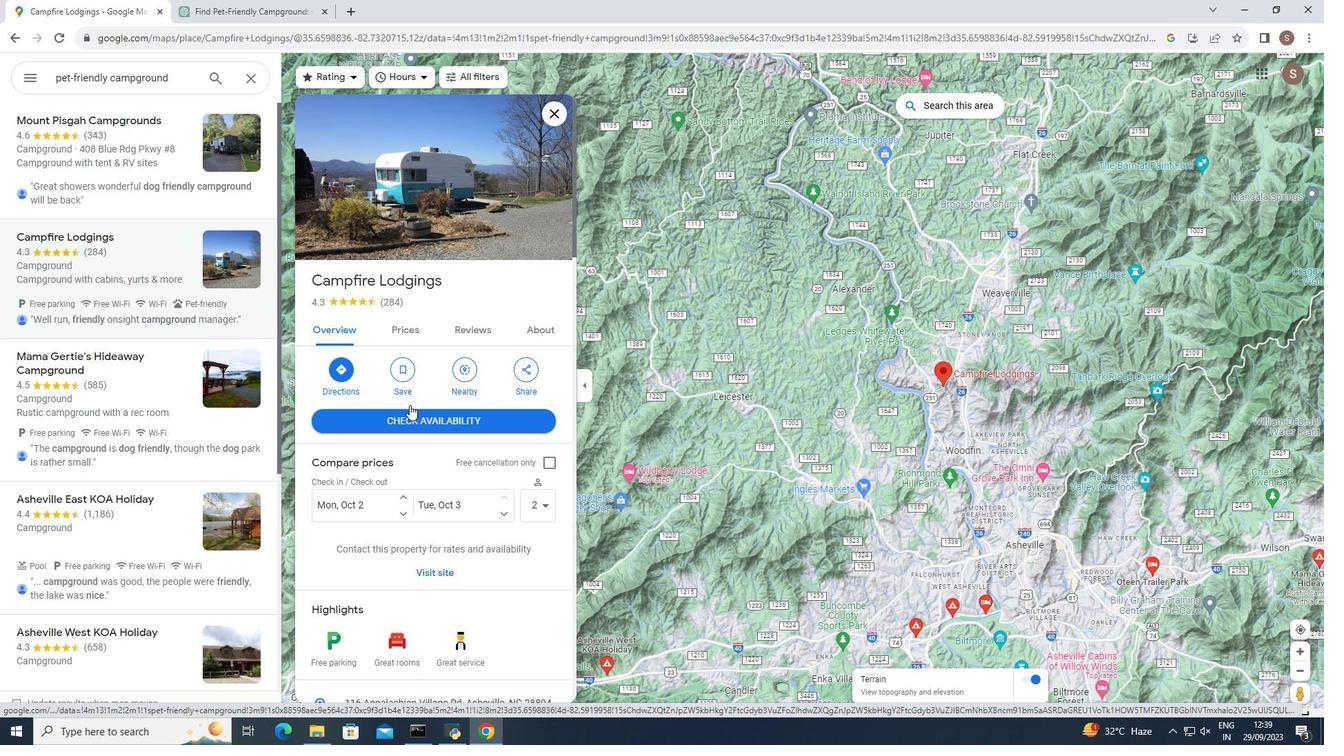 
Action: Mouse scrolled (409, 404) with delta (0, 0)
Screenshot: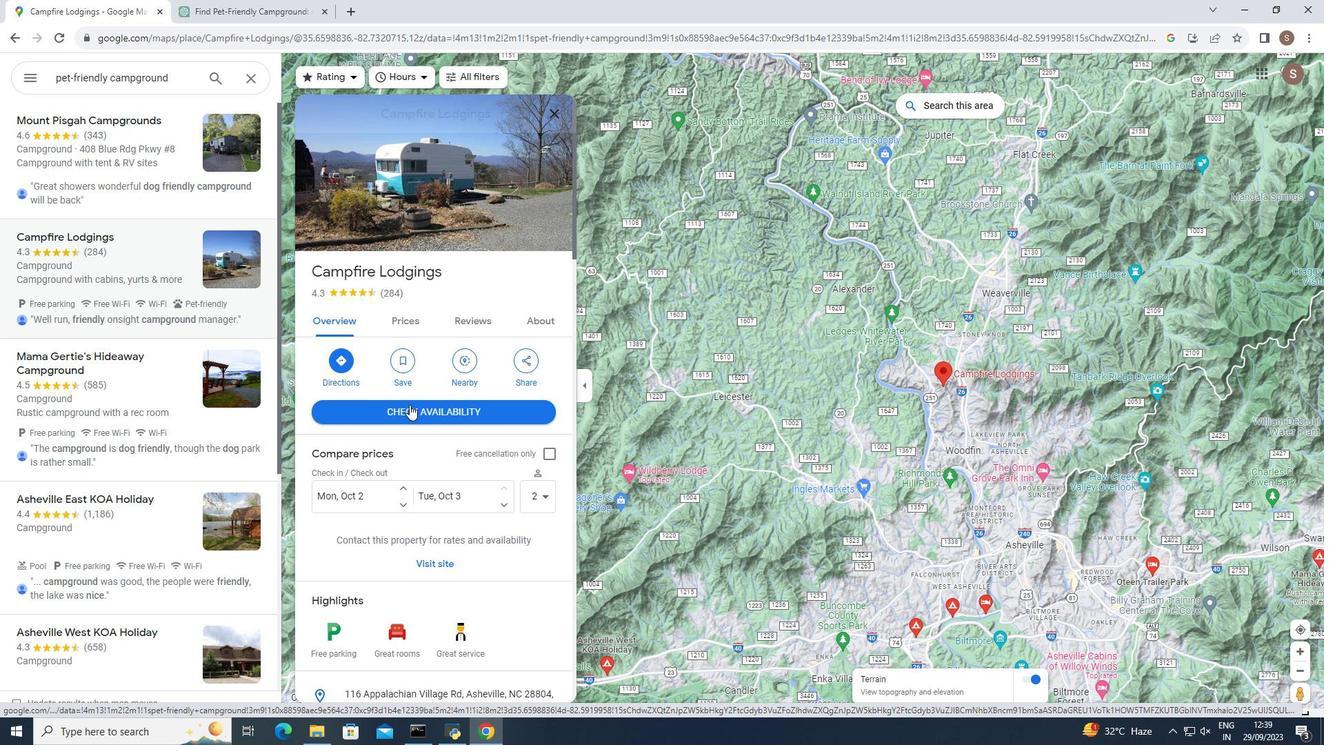 
Action: Mouse moved to (409, 405)
Screenshot: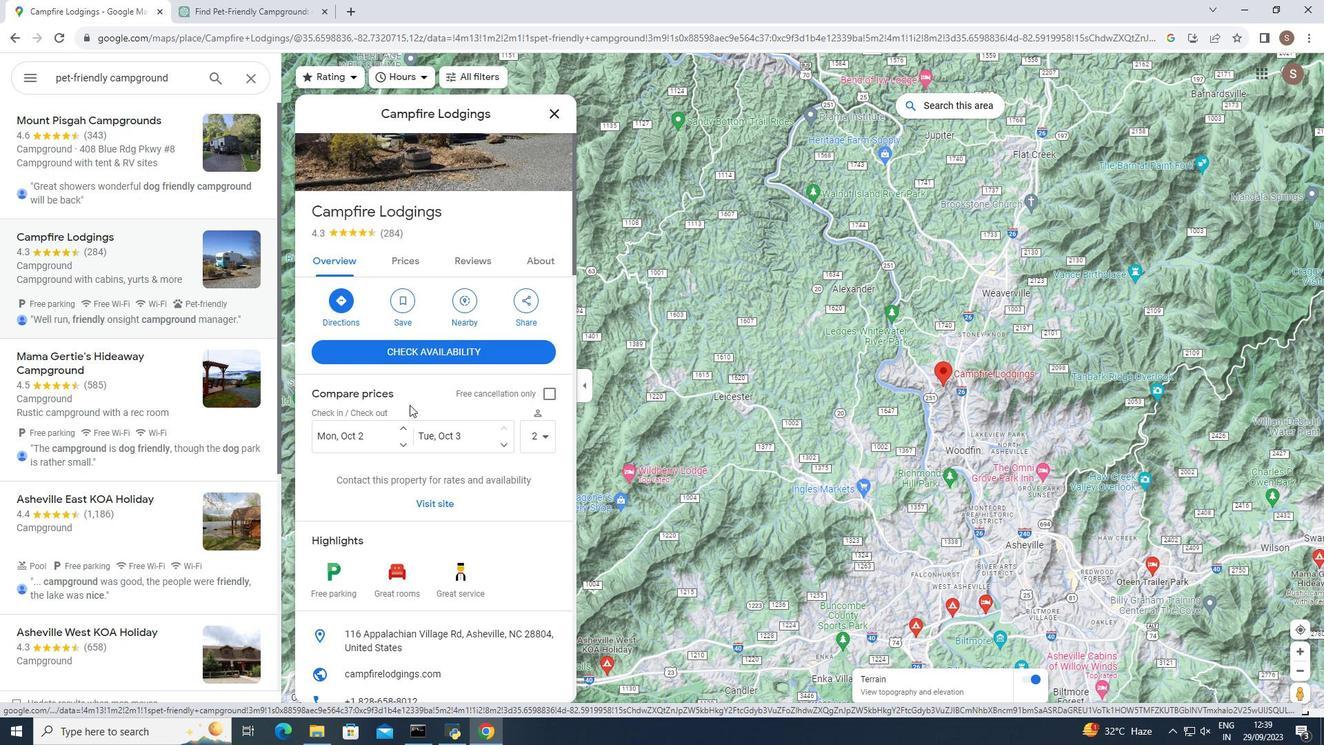 
Action: Mouse scrolled (409, 404) with delta (0, 0)
Screenshot: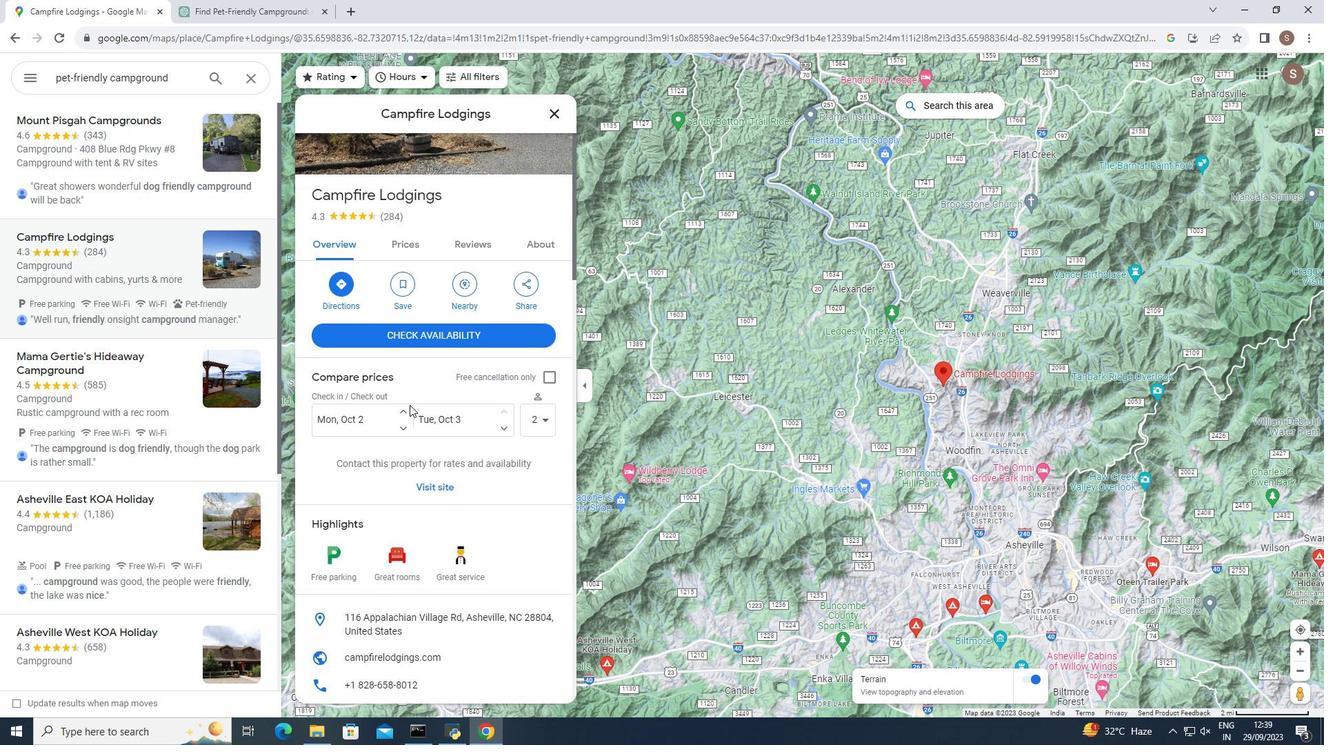 
Action: Mouse moved to (409, 404)
Screenshot: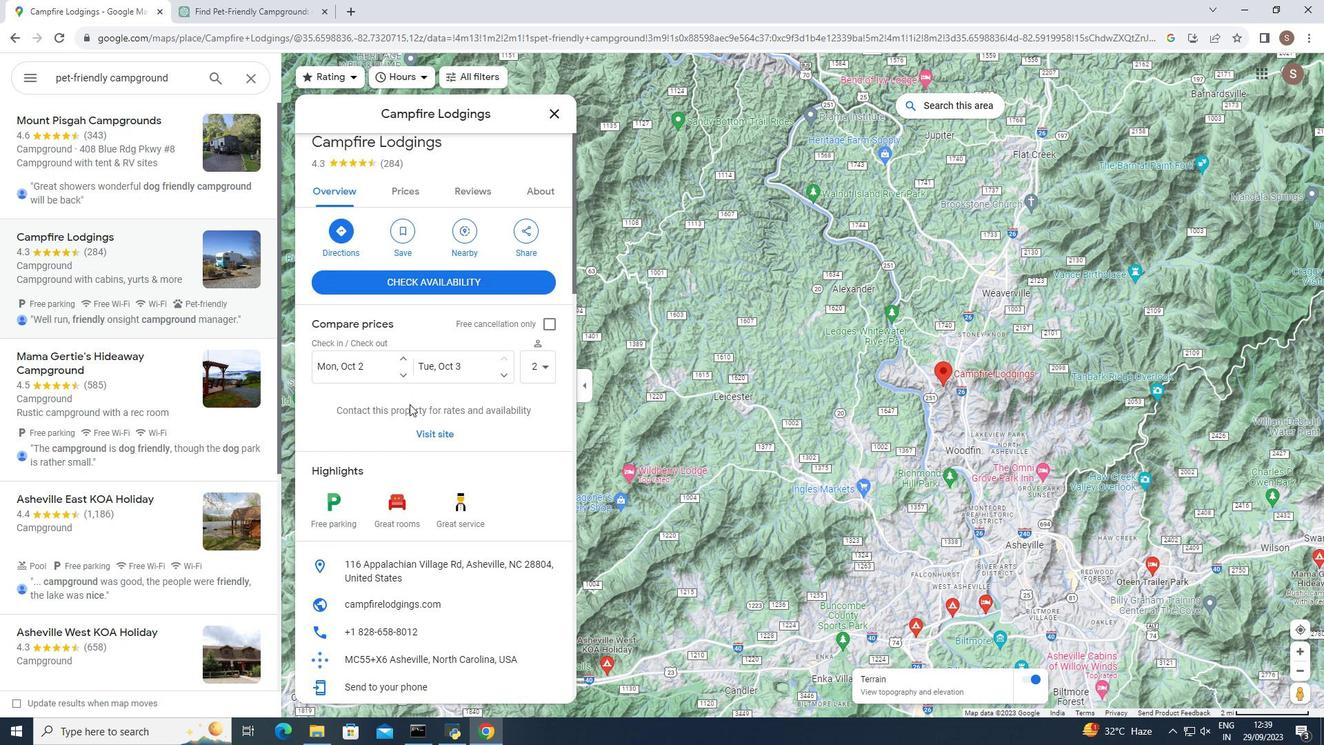 
Action: Mouse scrolled (409, 403) with delta (0, 0)
Screenshot: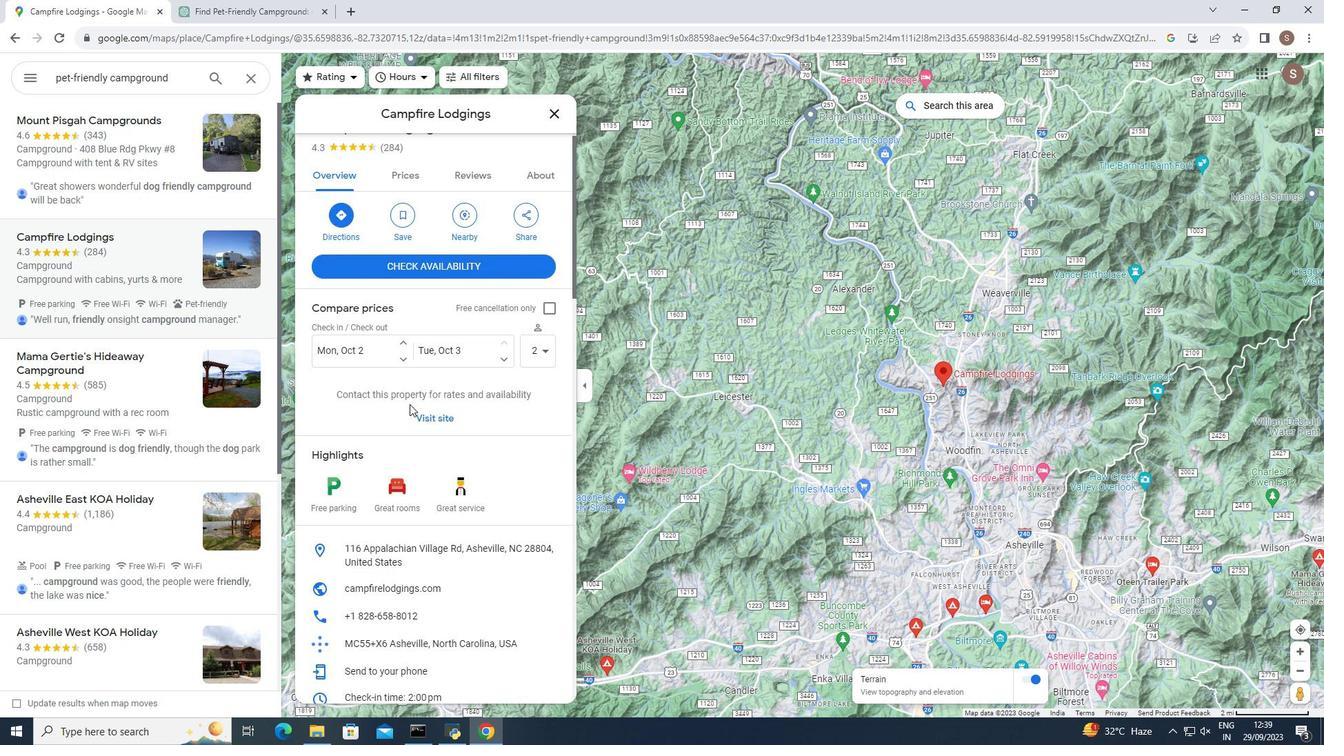 
Action: Mouse moved to (409, 402)
Screenshot: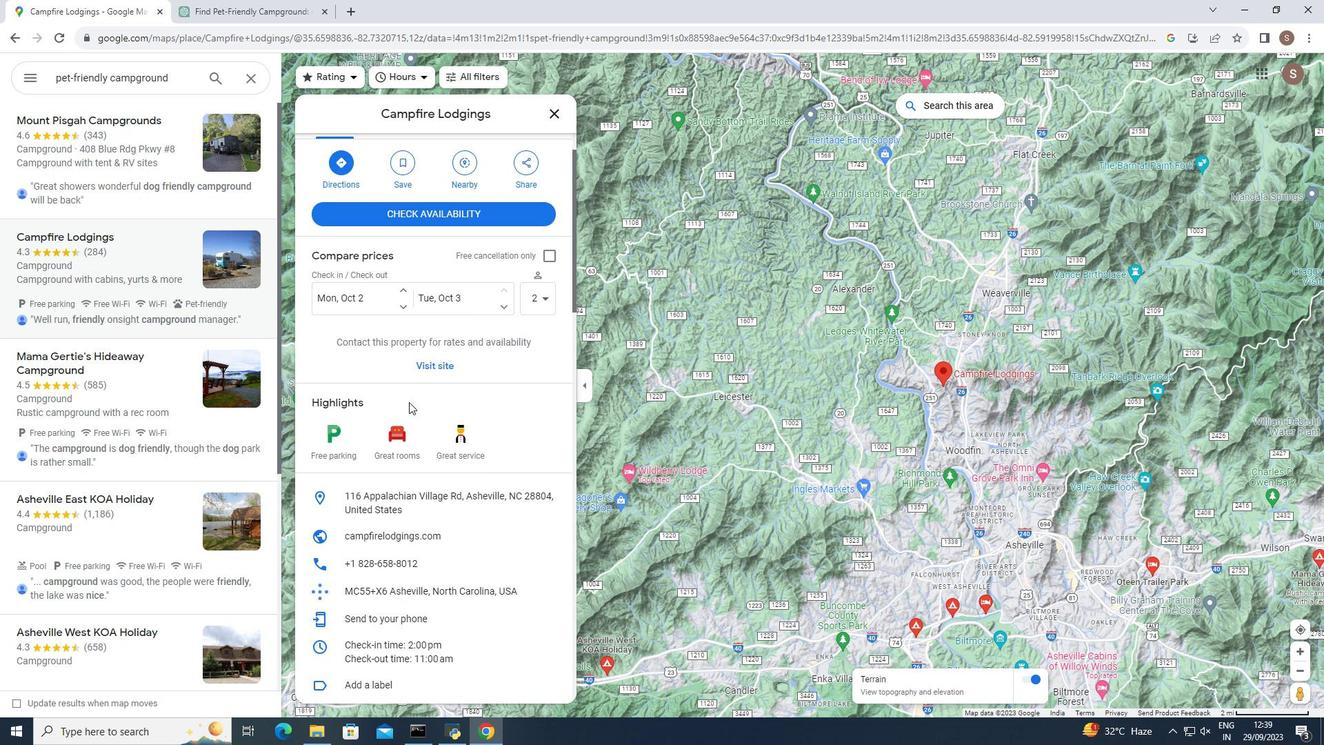 
Action: Mouse scrolled (409, 401) with delta (0, 0)
Screenshot: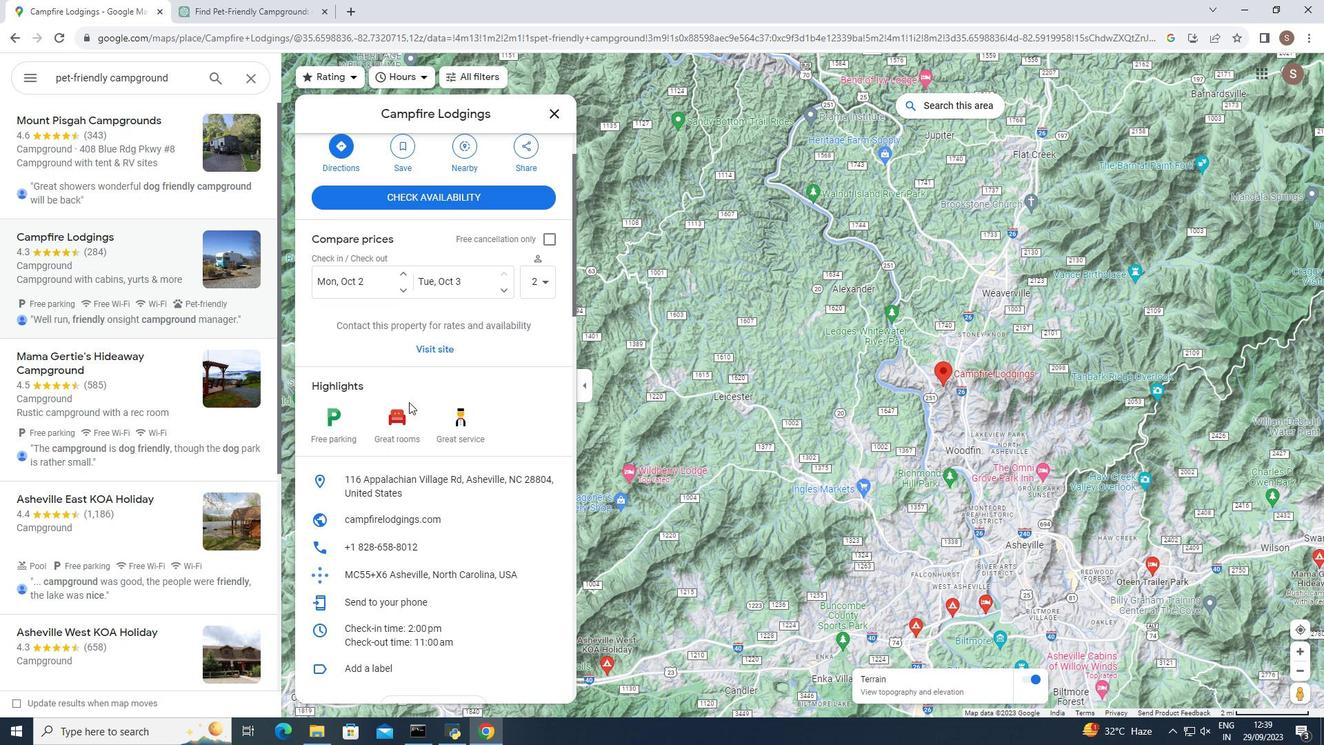 
Action: Mouse moved to (451, 434)
Screenshot: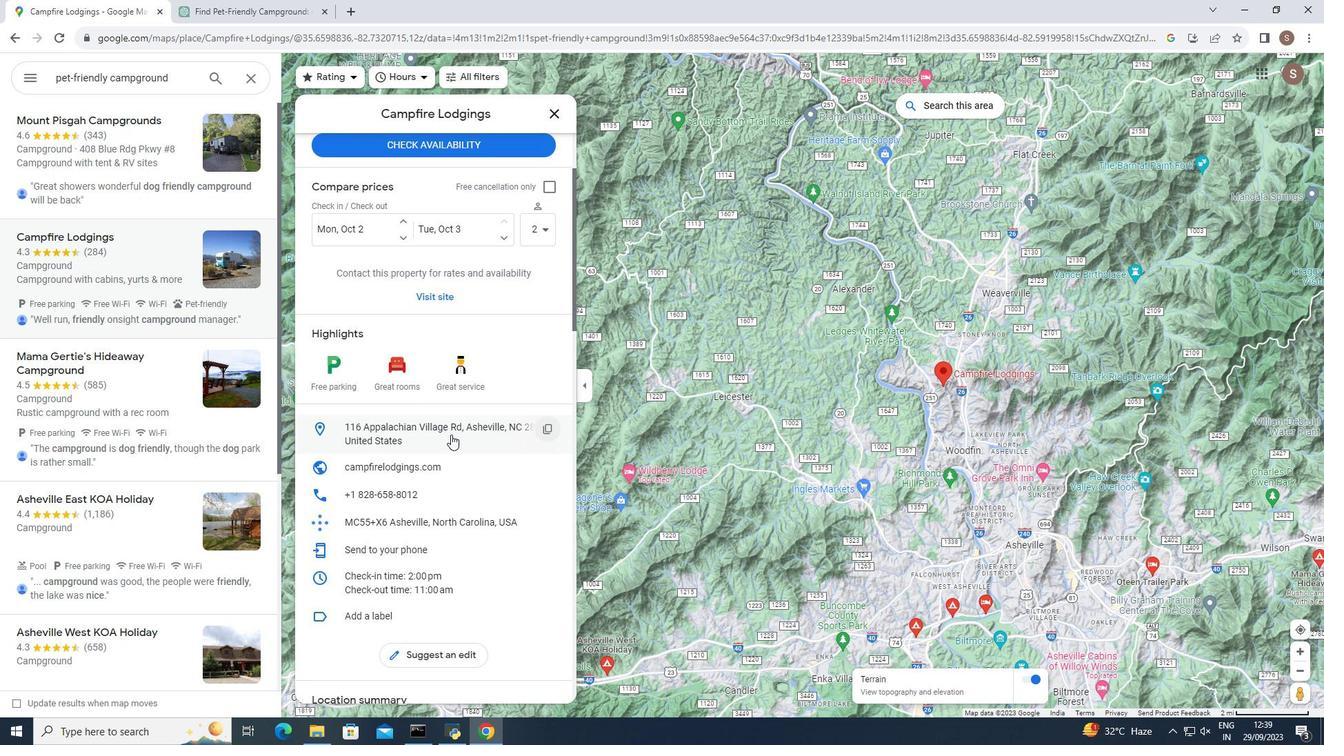 
Action: Mouse scrolled (451, 433) with delta (0, 0)
Screenshot: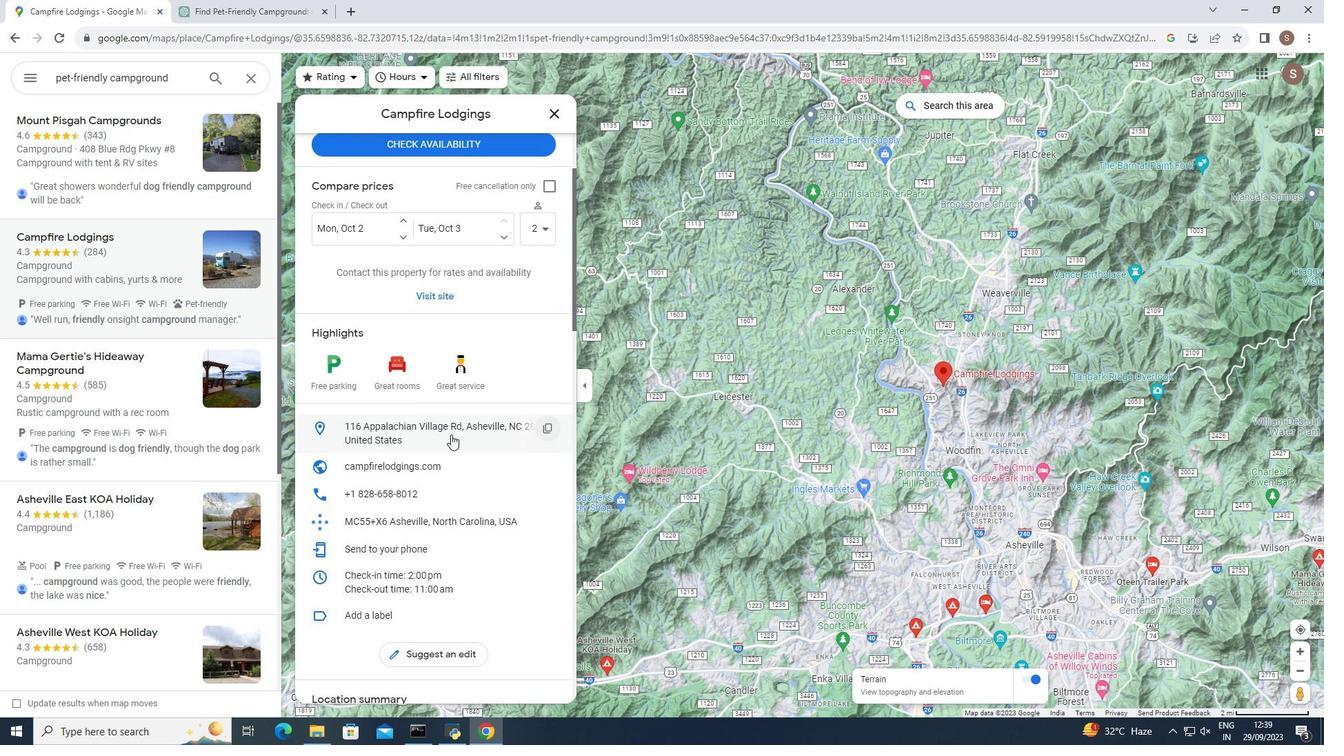 
Action: Mouse moved to (451, 433)
Screenshot: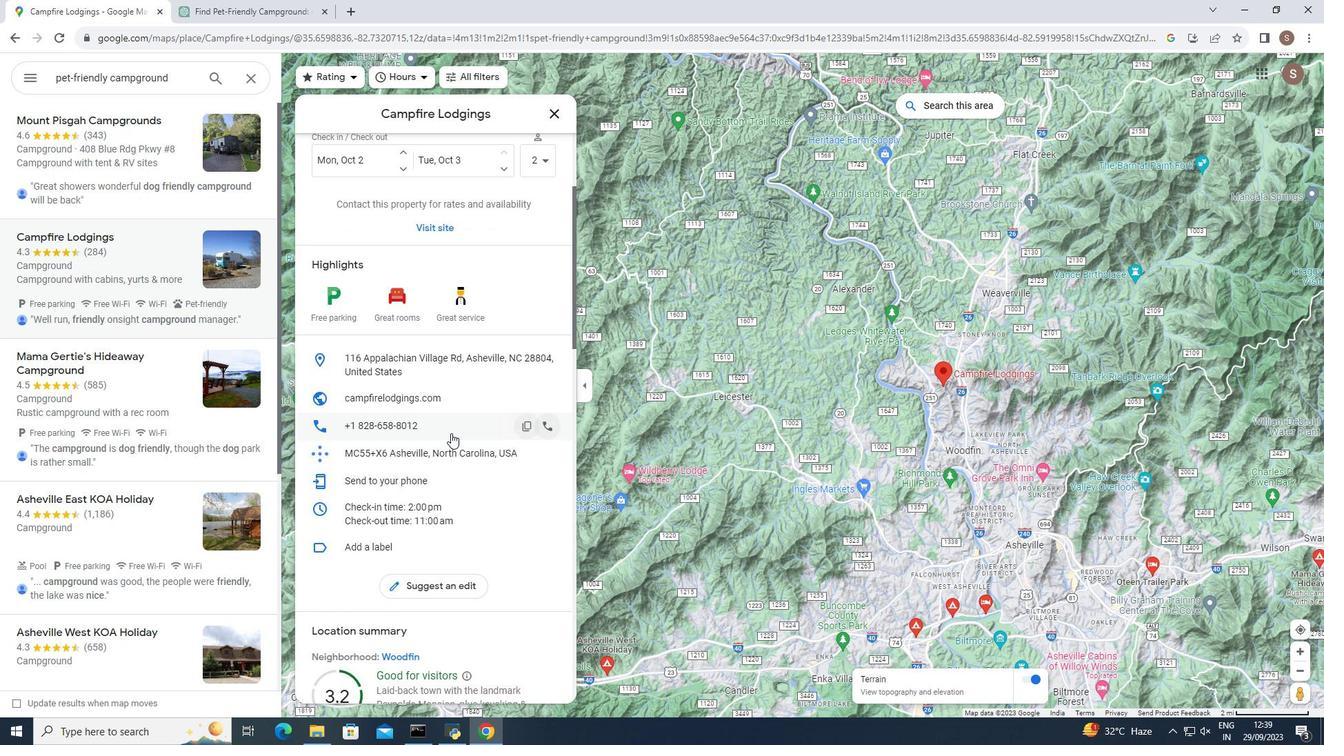 
Action: Mouse scrolled (451, 432) with delta (0, 0)
Screenshot: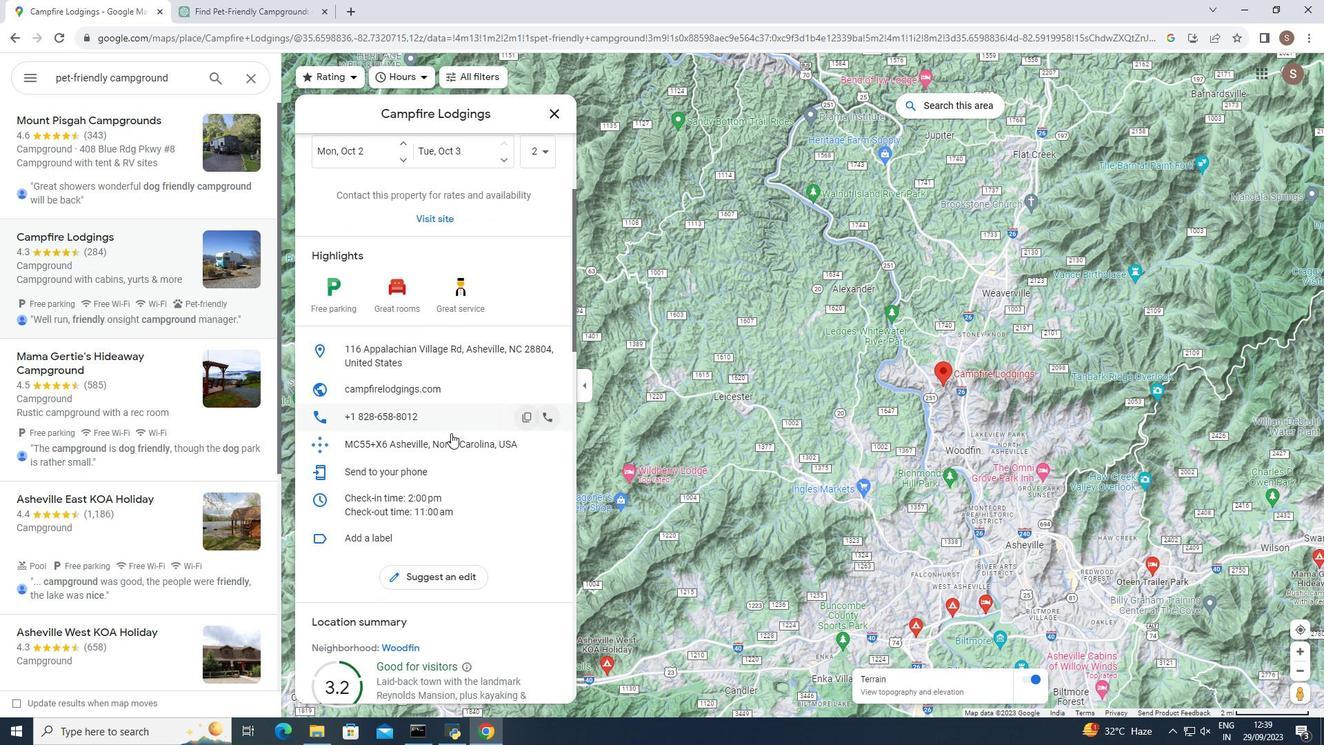 
Action: Mouse scrolled (451, 432) with delta (0, 0)
Screenshot: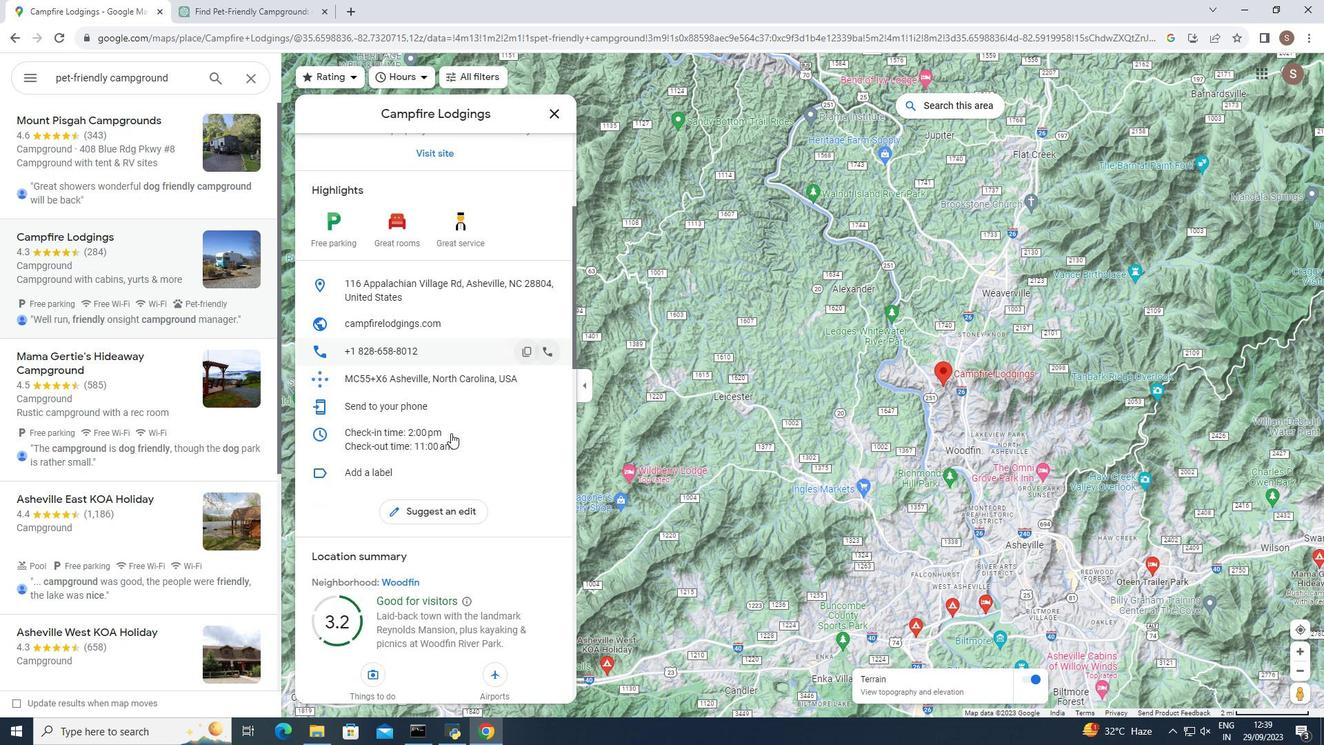
Action: Mouse moved to (394, 320)
Screenshot: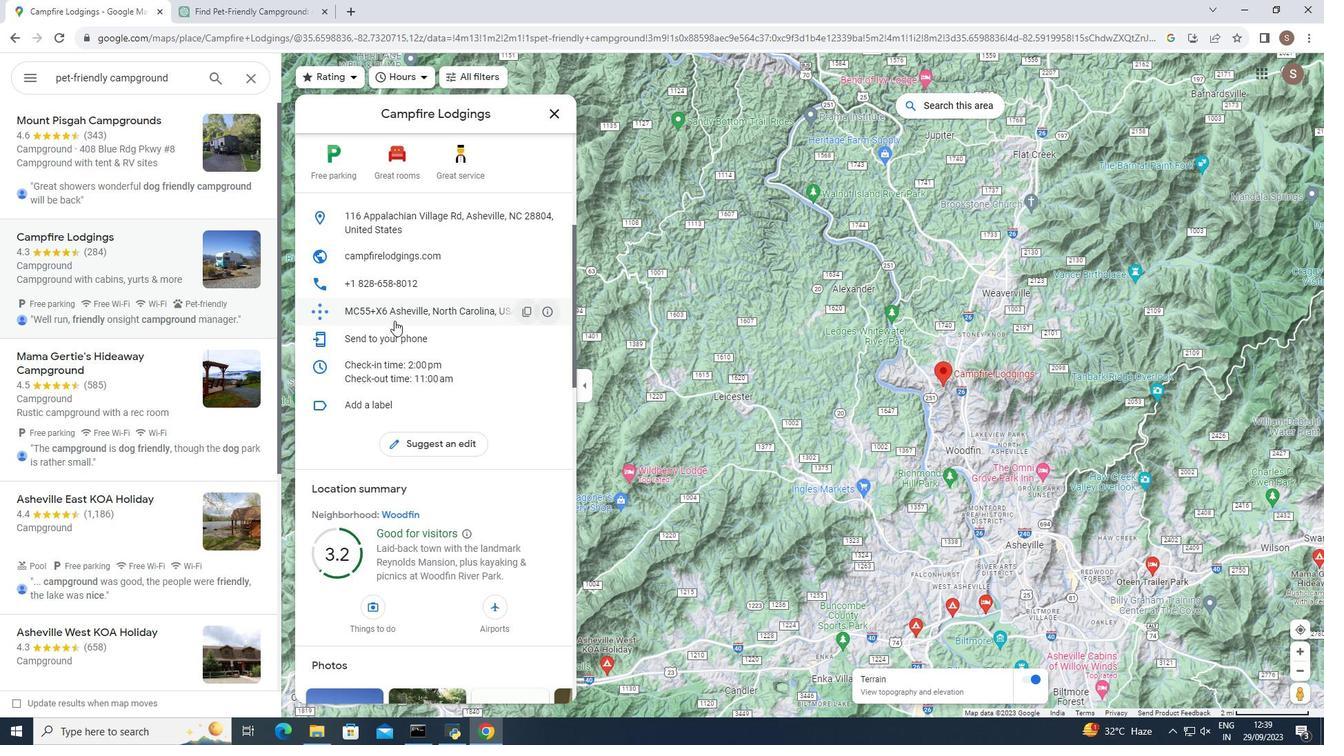 
Action: Mouse scrolled (394, 320) with delta (0, 0)
Screenshot: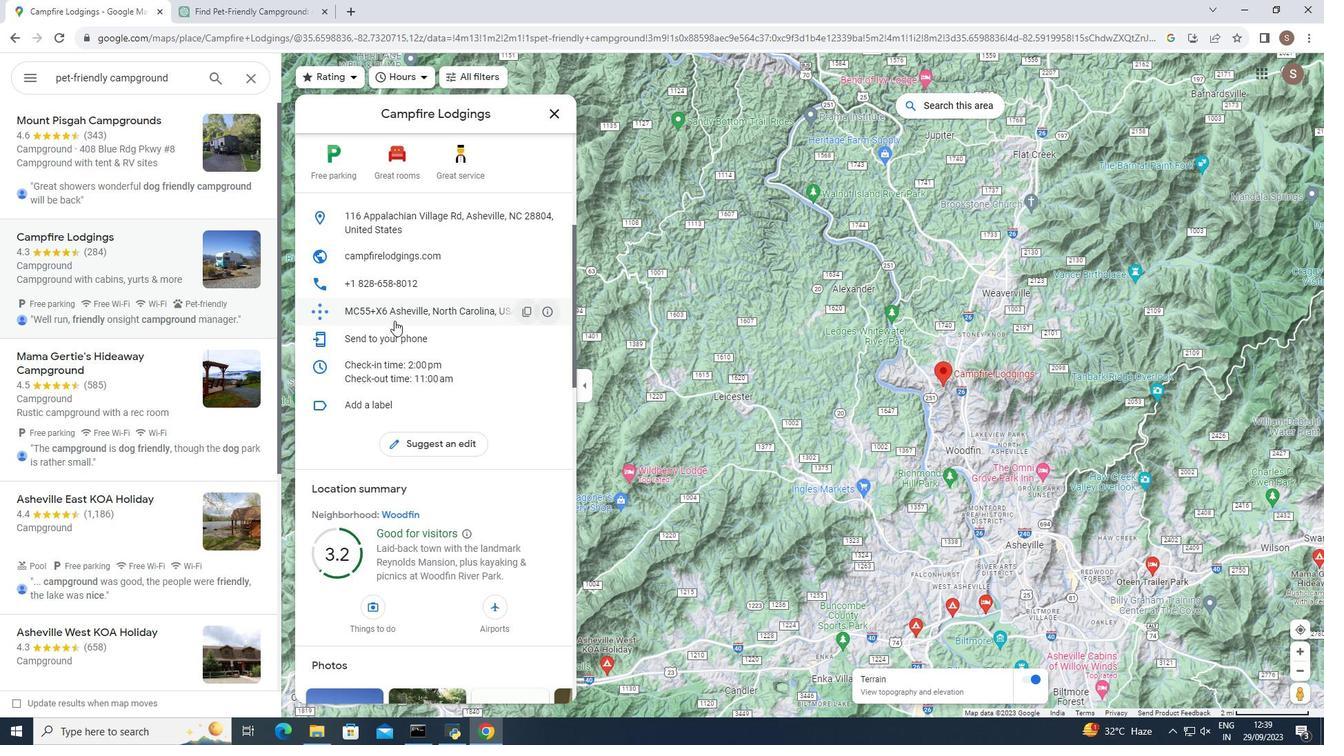 
Action: Mouse scrolled (394, 320) with delta (0, 0)
Screenshot: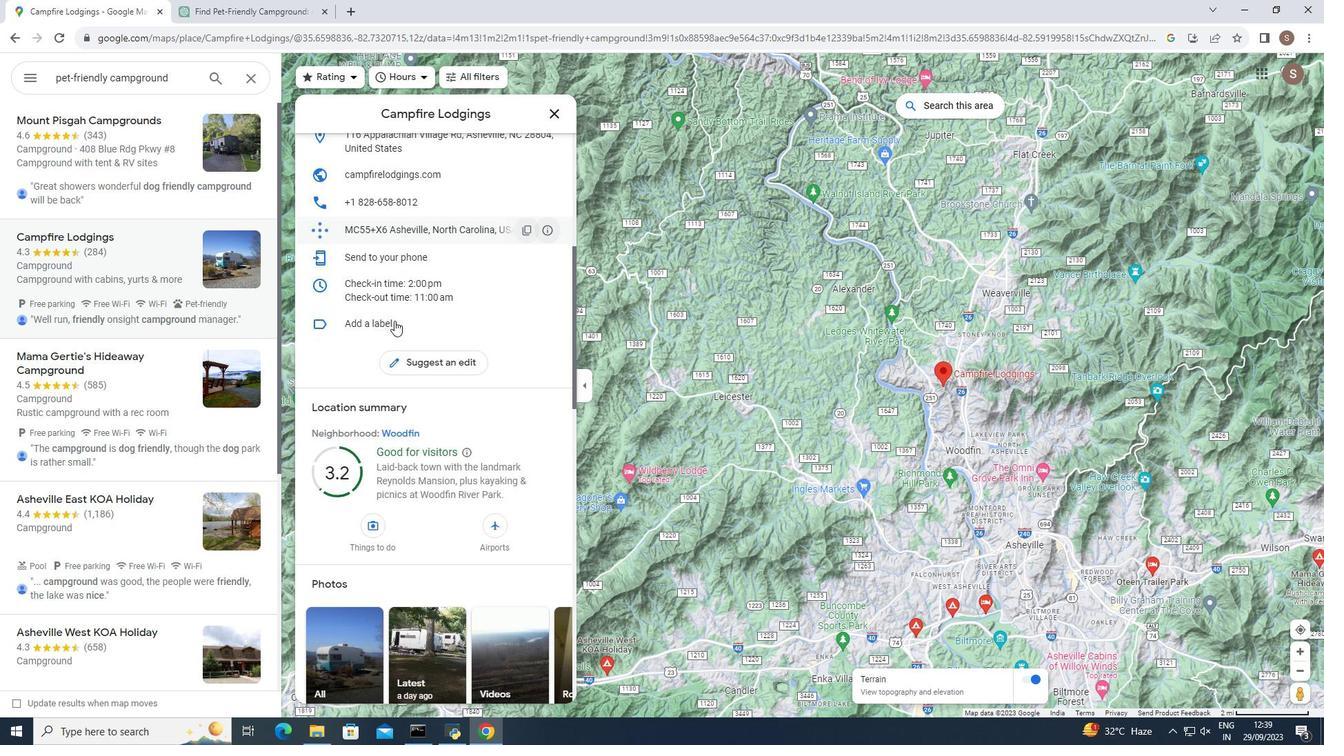 
Action: Mouse scrolled (394, 320) with delta (0, 0)
Screenshot: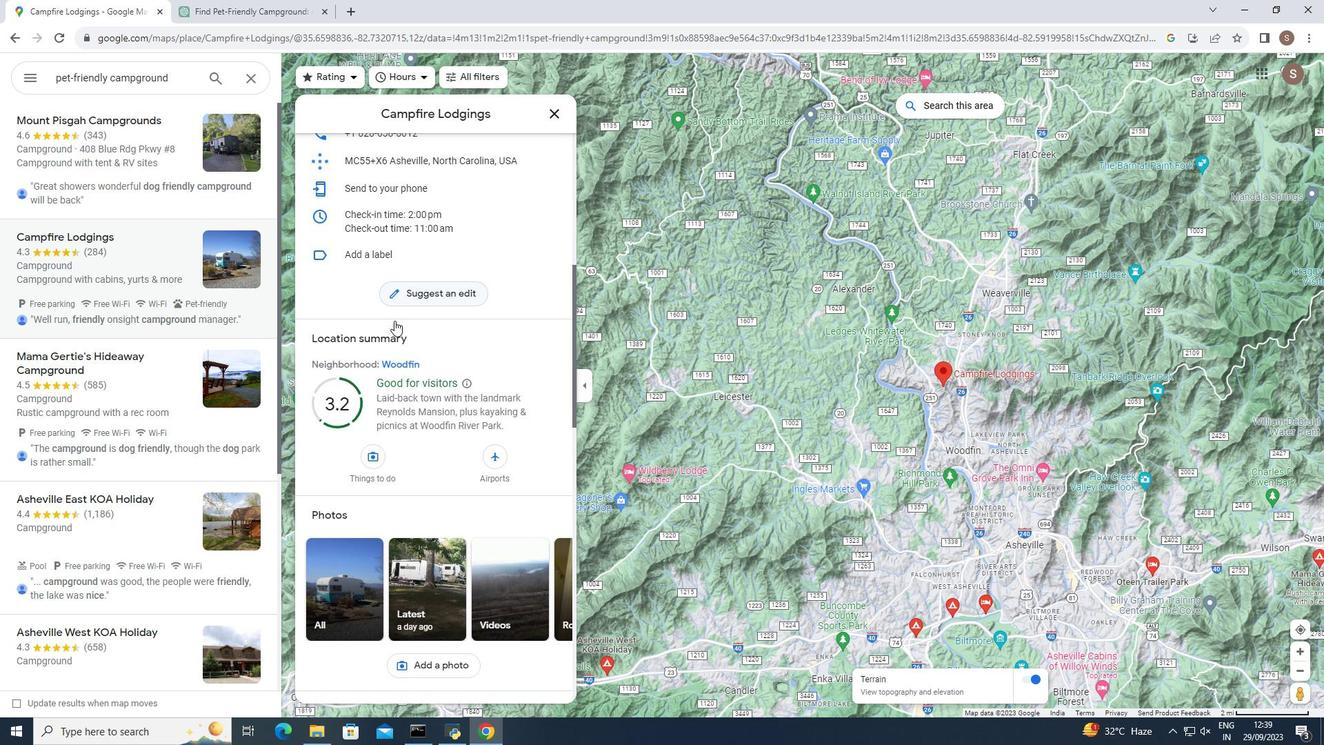 
Action: Mouse scrolled (394, 320) with delta (0, 0)
Screenshot: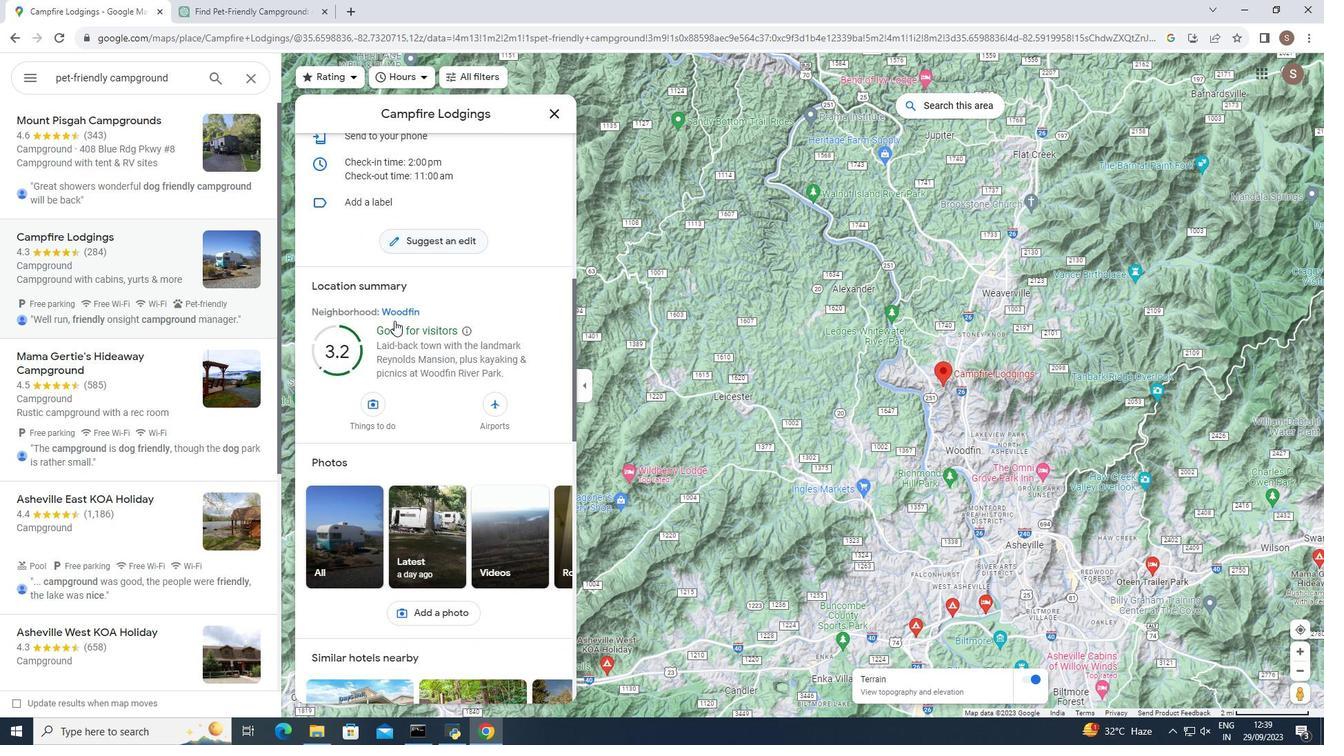 
Action: Mouse moved to (435, 287)
Screenshot: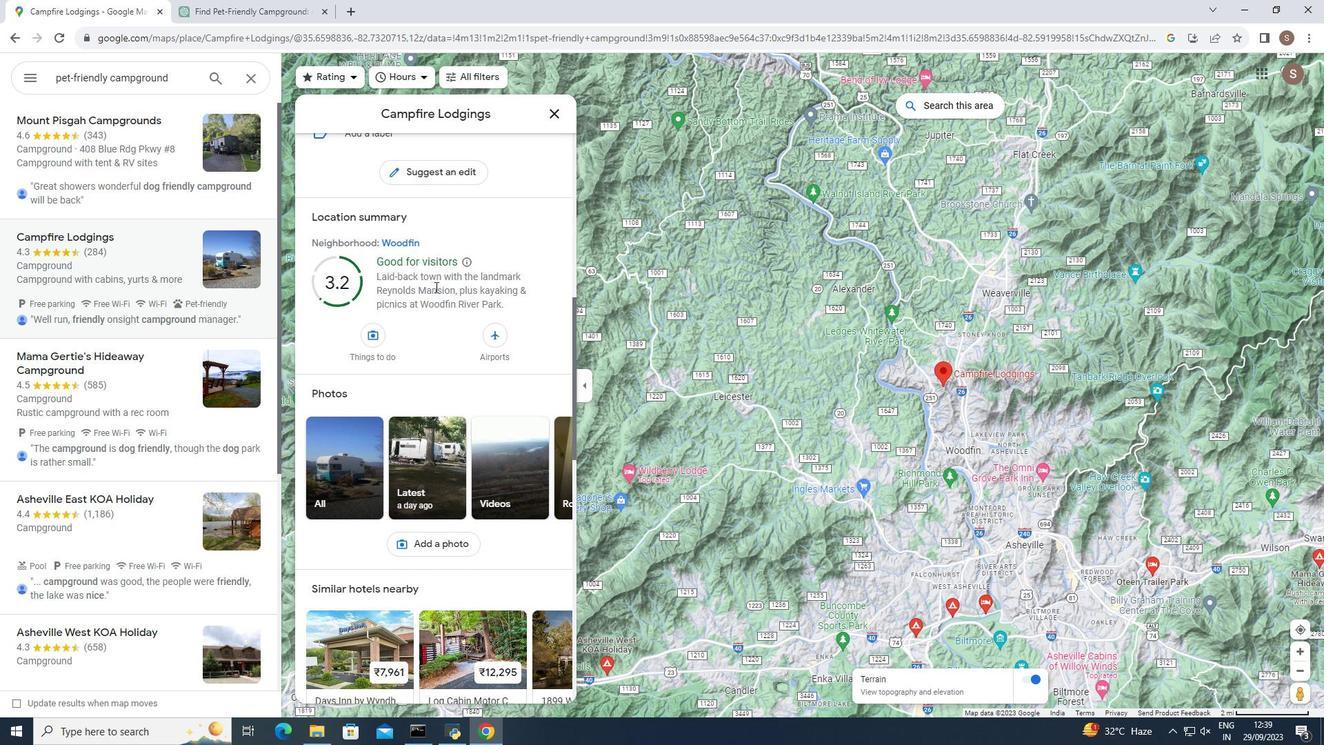 
Action: Mouse scrolled (435, 287) with delta (0, 0)
Screenshot: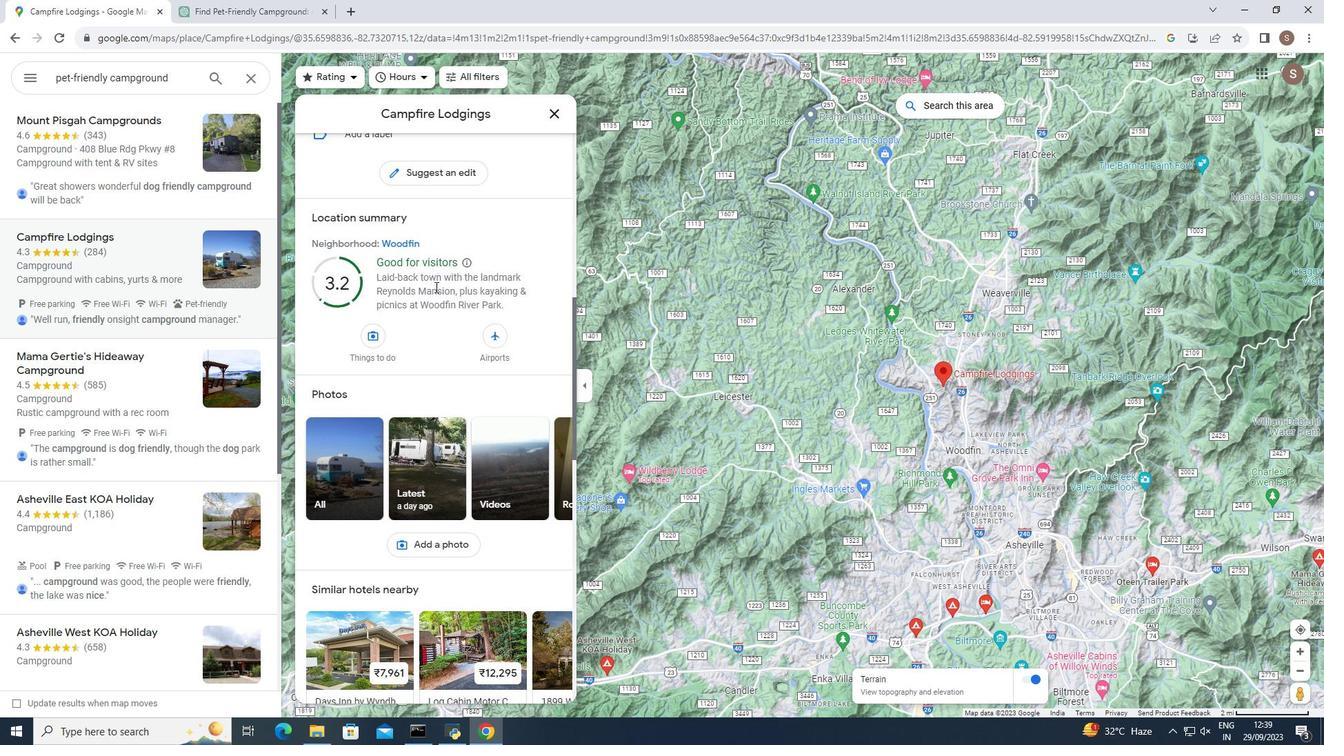 
Action: Mouse scrolled (435, 287) with delta (0, 0)
Screenshot: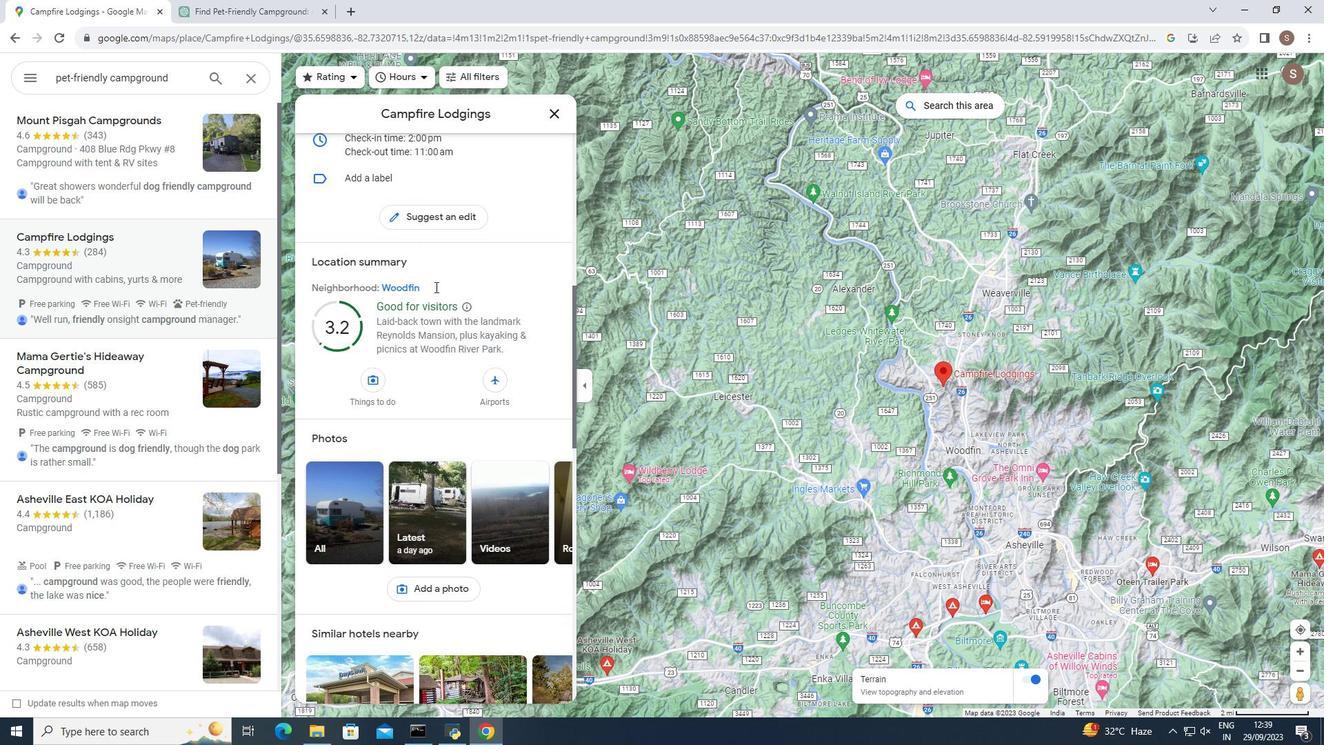 
Action: Mouse scrolled (435, 287) with delta (0, 0)
Screenshot: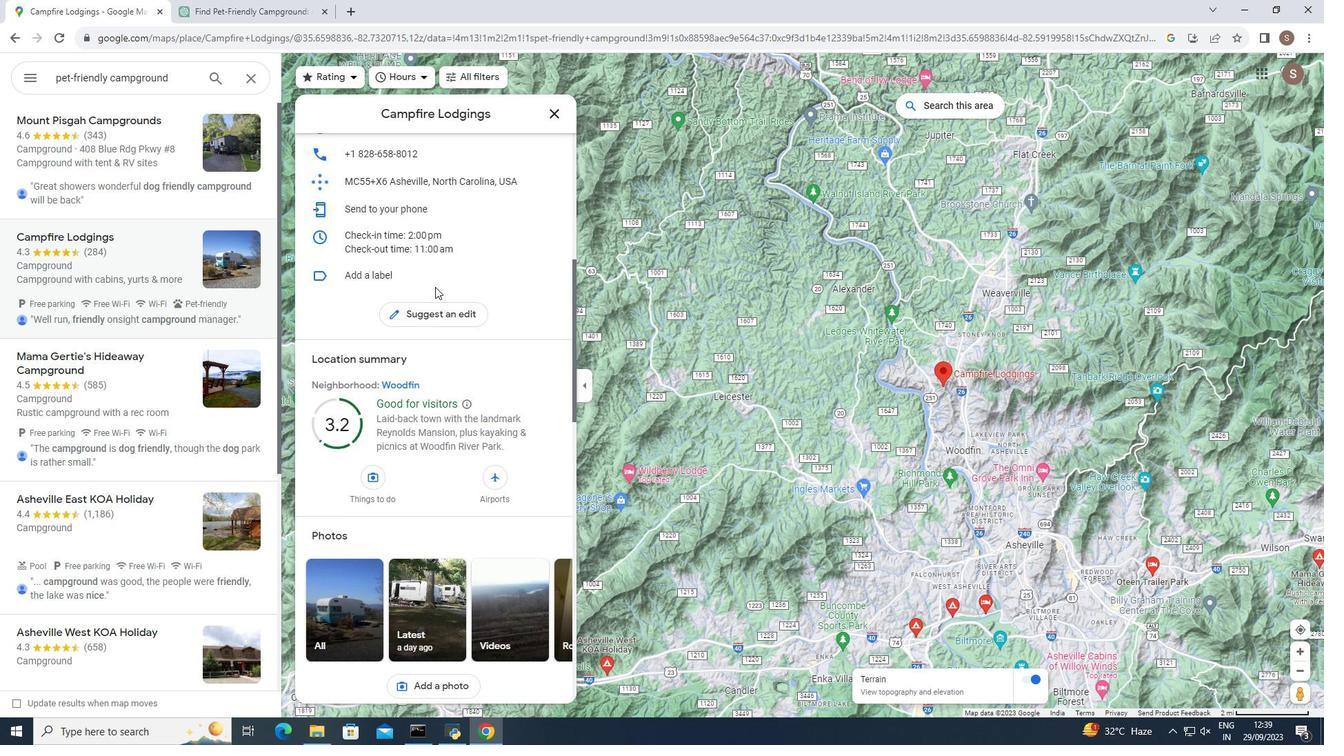 
Action: Mouse moved to (554, 114)
Screenshot: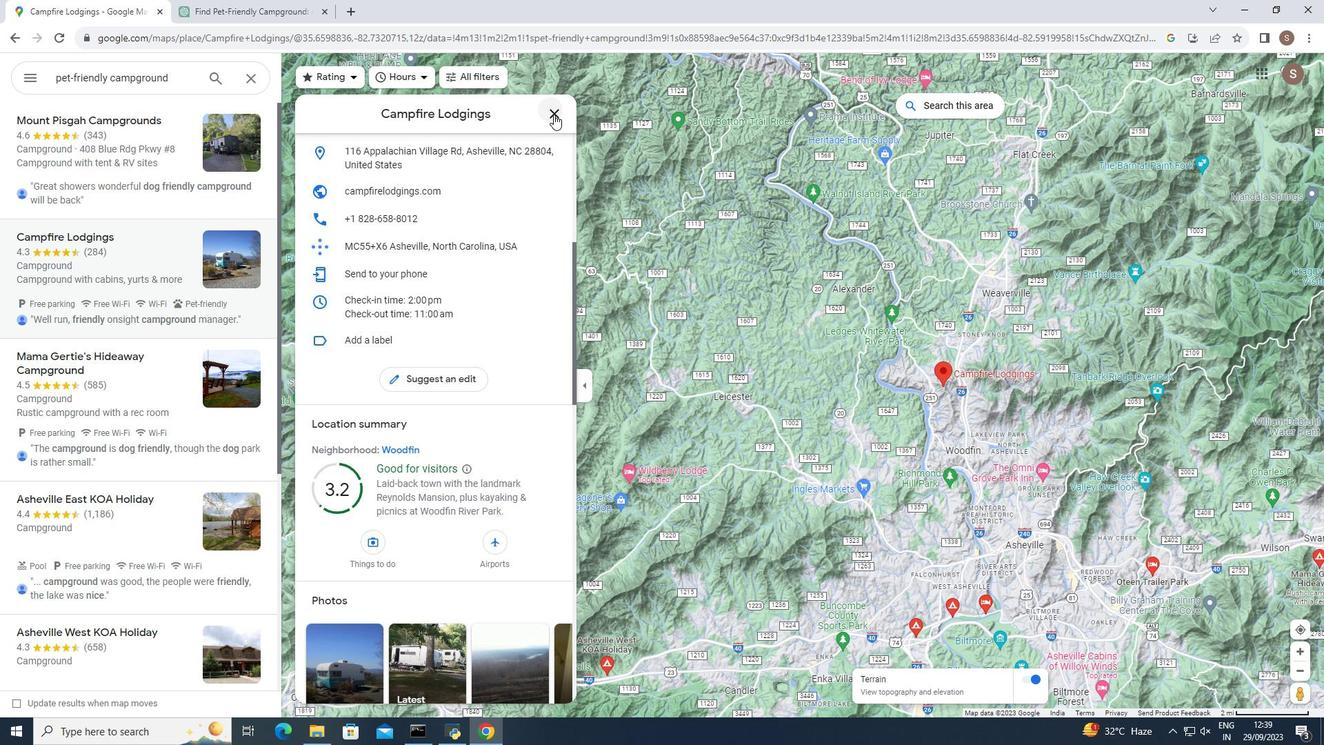 
Action: Mouse pressed left at (554, 114)
Screenshot: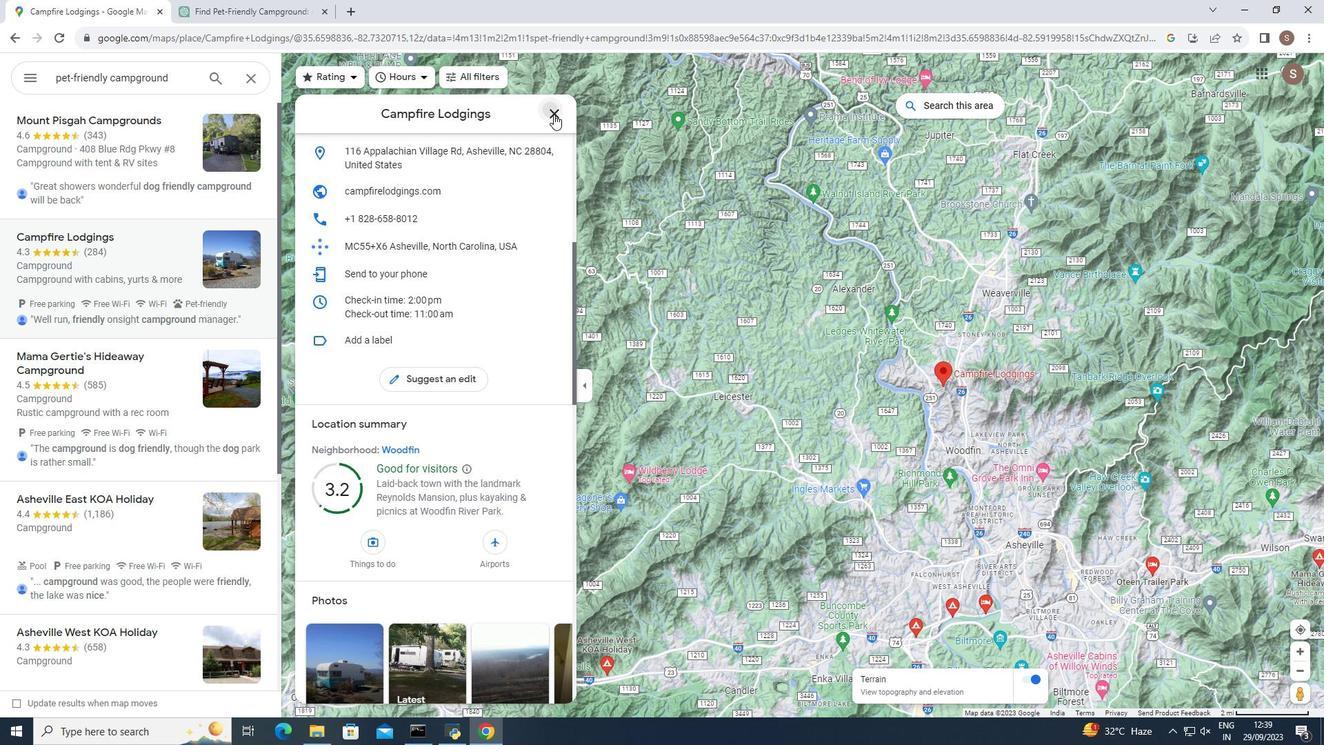 
Action: Mouse moved to (182, 363)
Screenshot: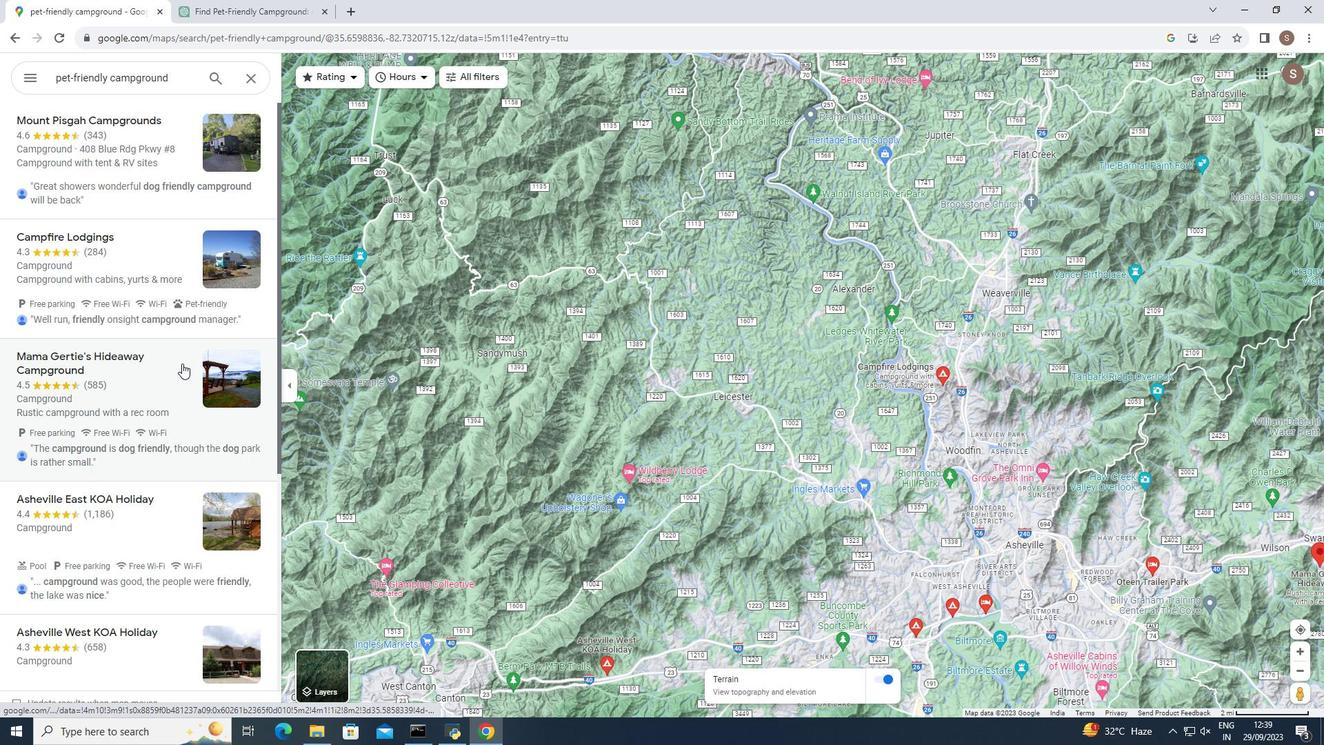 
Action: Mouse scrolled (182, 362) with delta (0, 0)
Screenshot: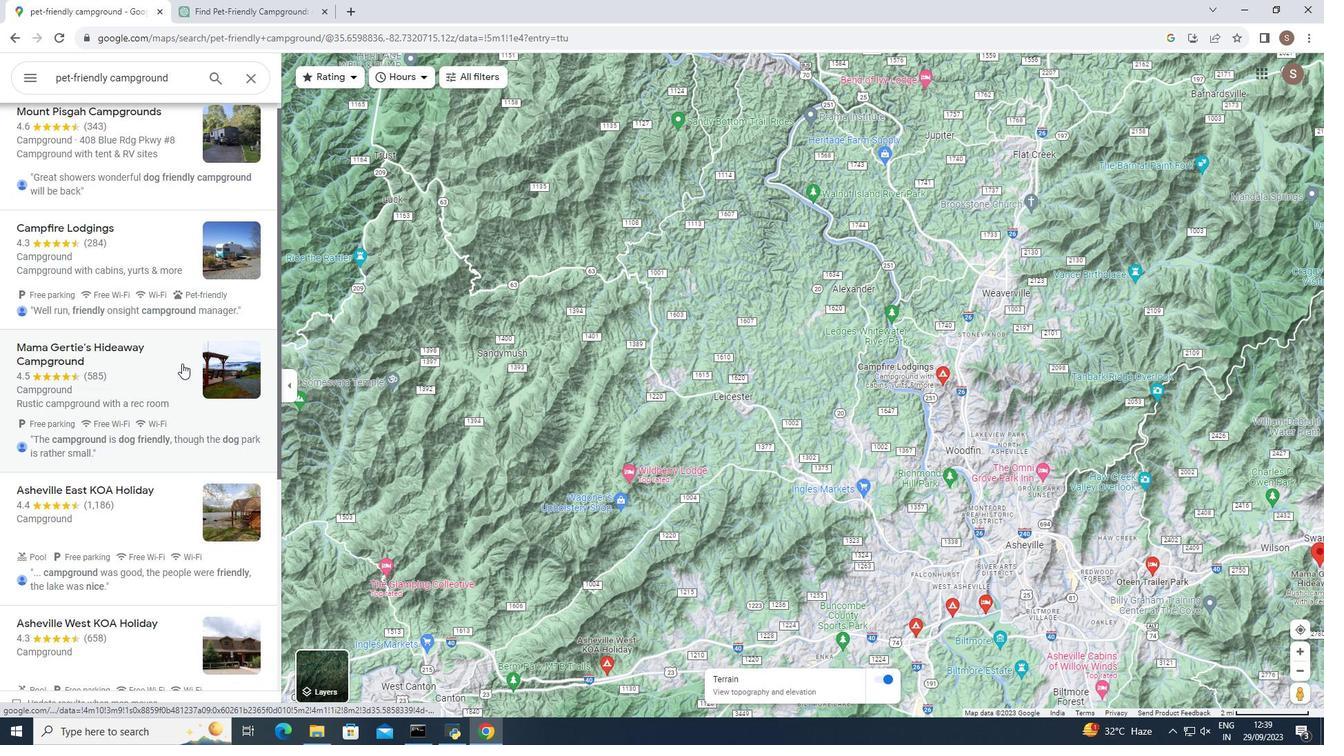 
Action: Mouse moved to (84, 288)
Screenshot: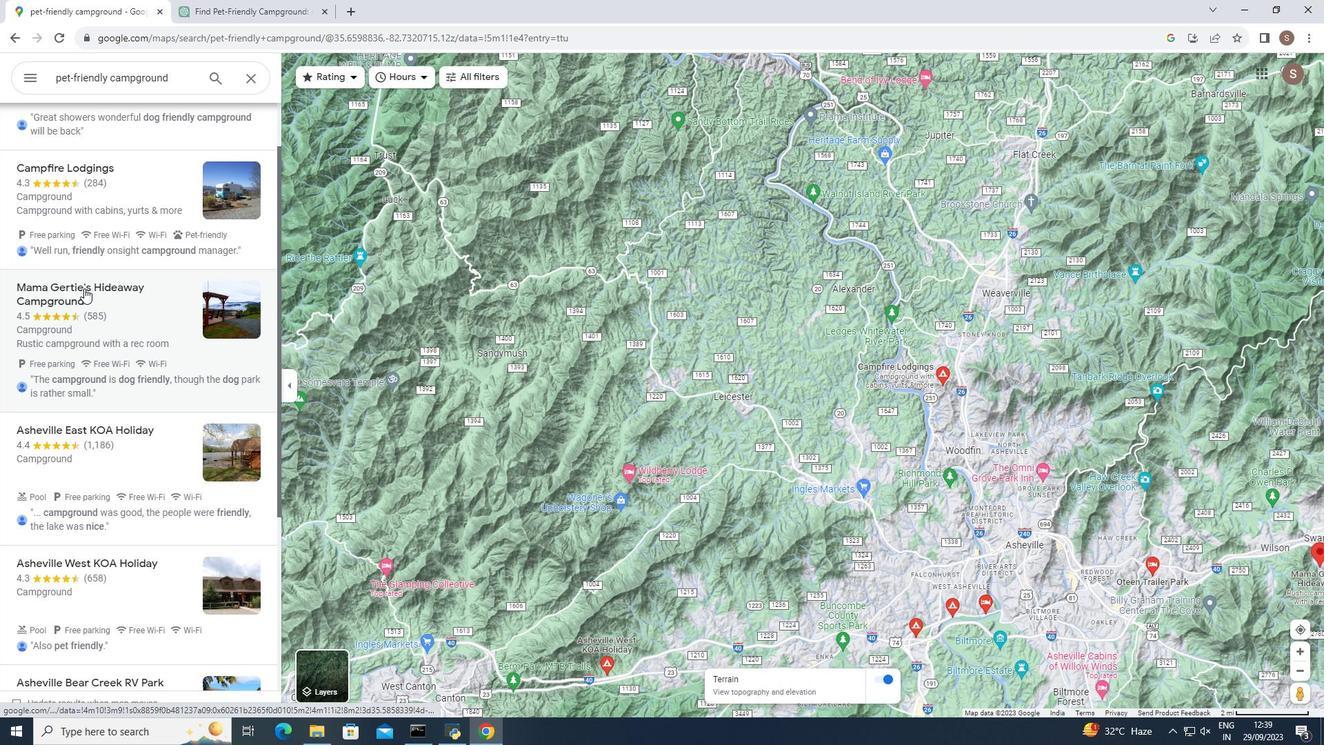 
Action: Mouse pressed left at (84, 288)
Screenshot: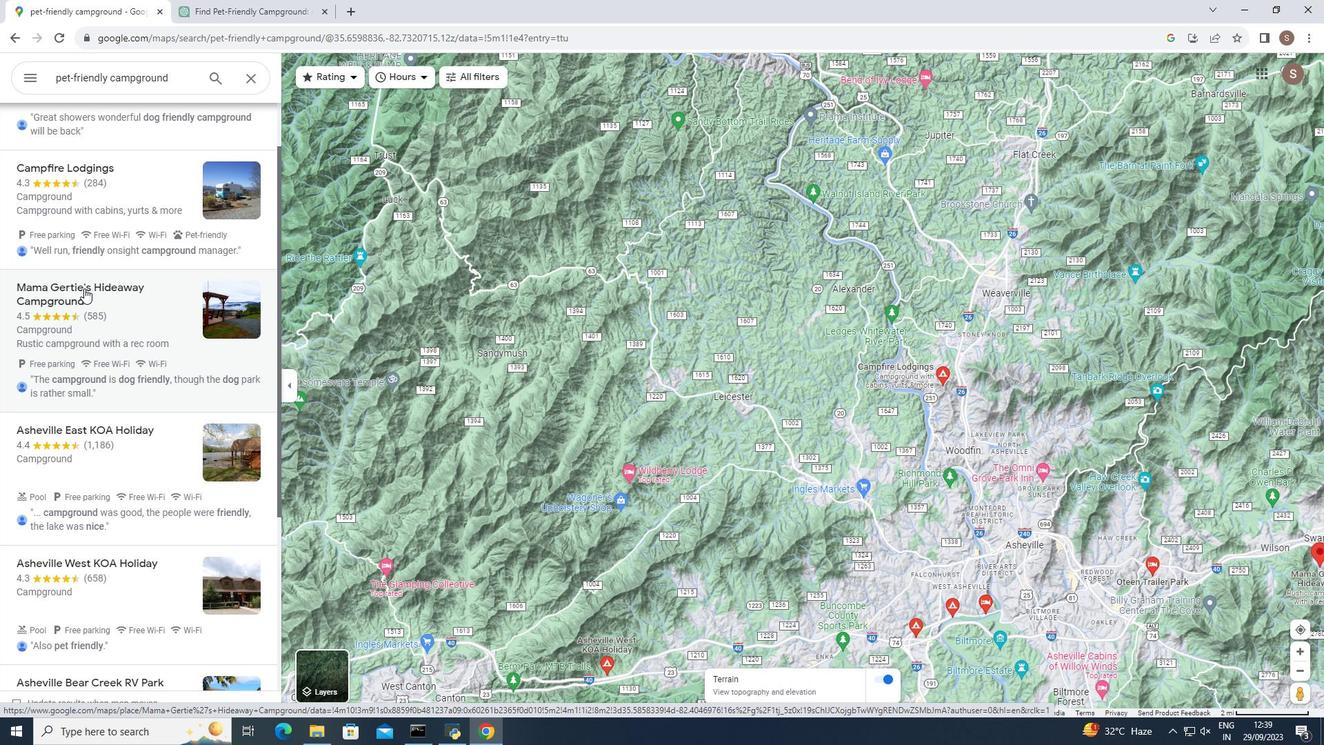 
Action: Mouse moved to (402, 426)
Screenshot: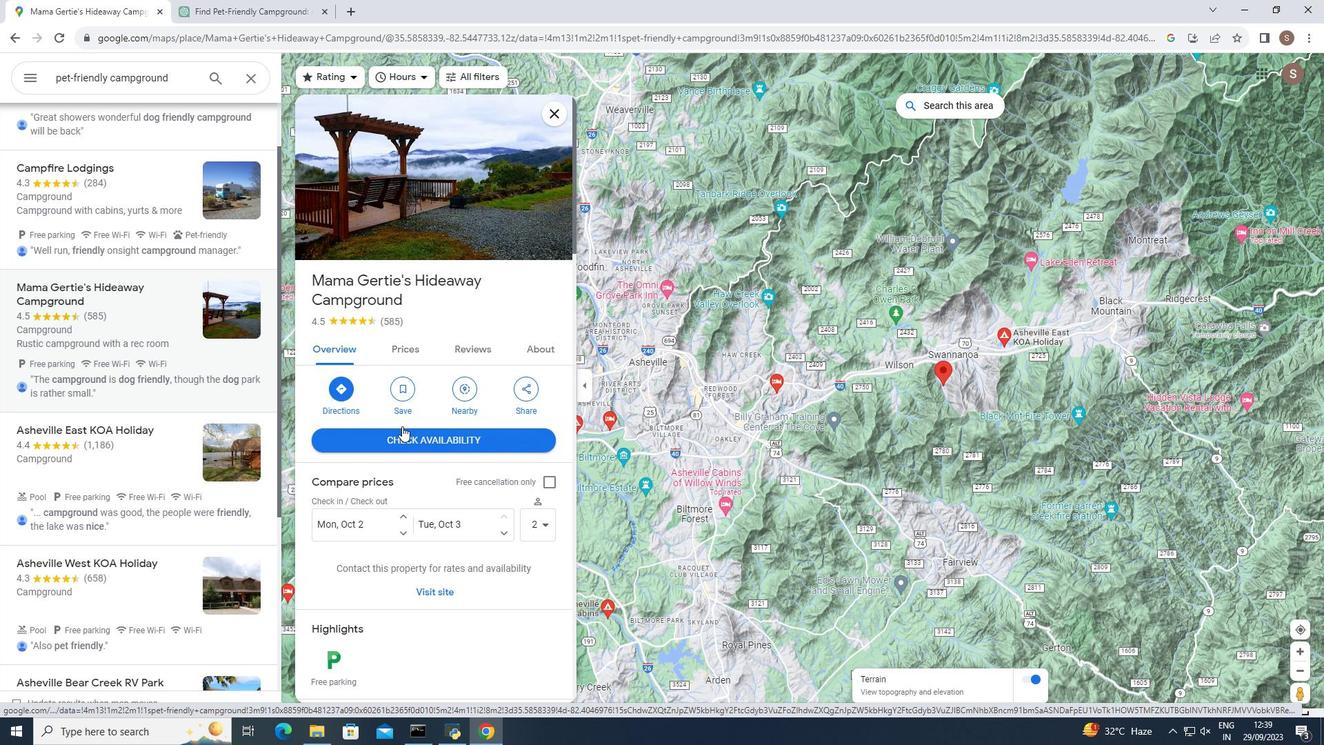 
Action: Mouse scrolled (402, 425) with delta (0, 0)
Screenshot: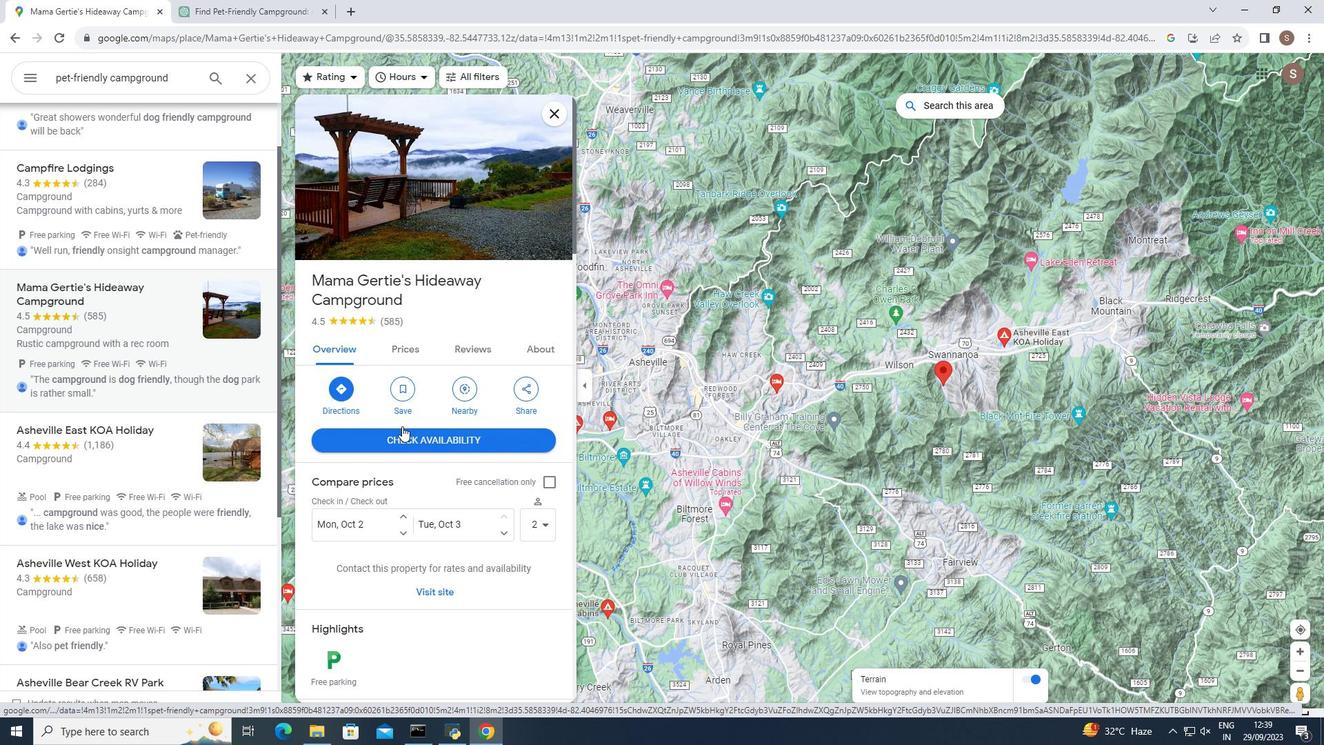 
Action: Mouse scrolled (402, 425) with delta (0, 0)
Screenshot: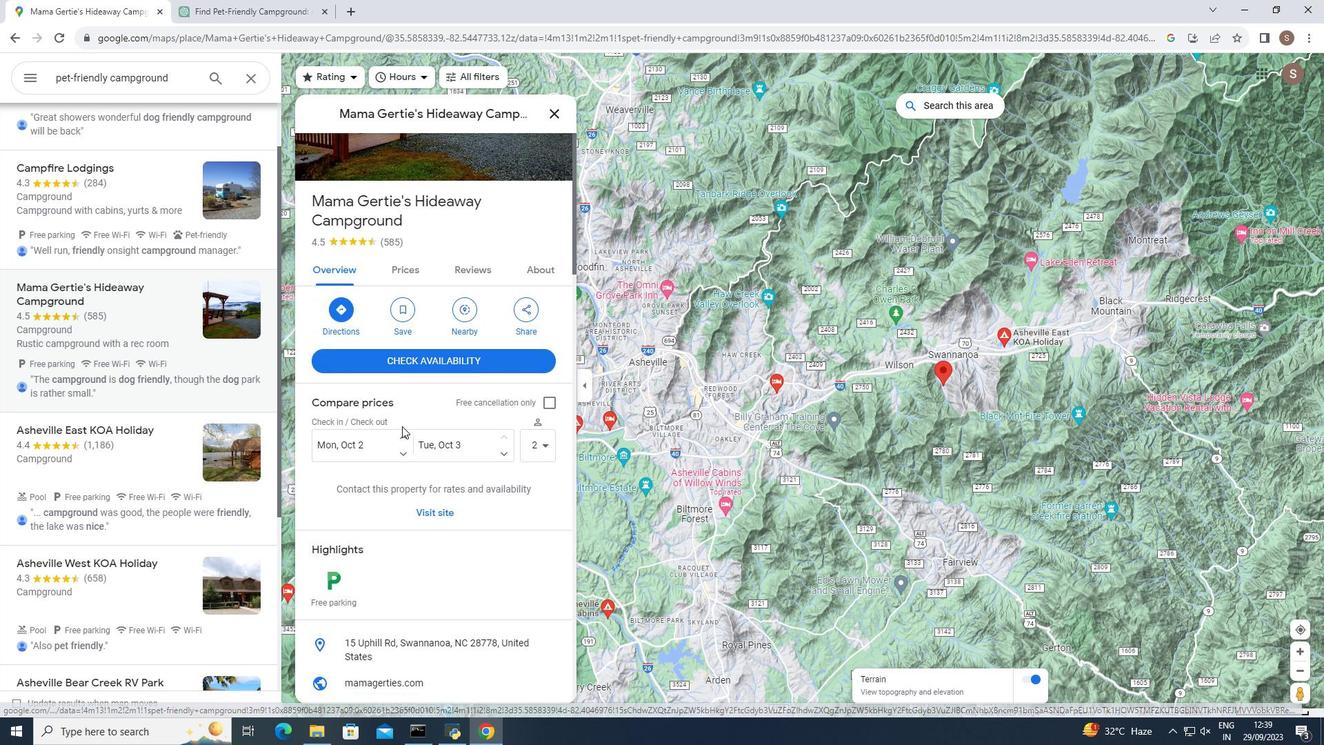 
Action: Mouse scrolled (402, 425) with delta (0, 0)
Screenshot: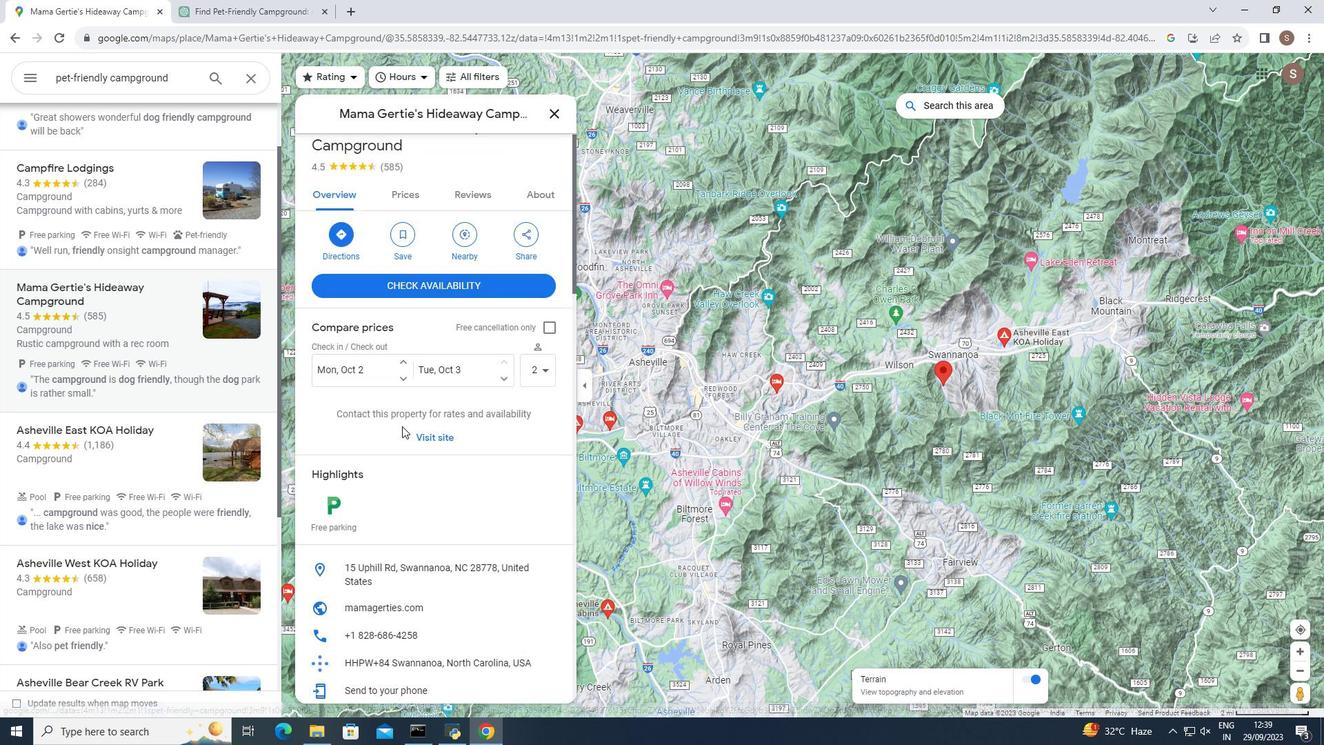
Action: Mouse moved to (402, 425)
Screenshot: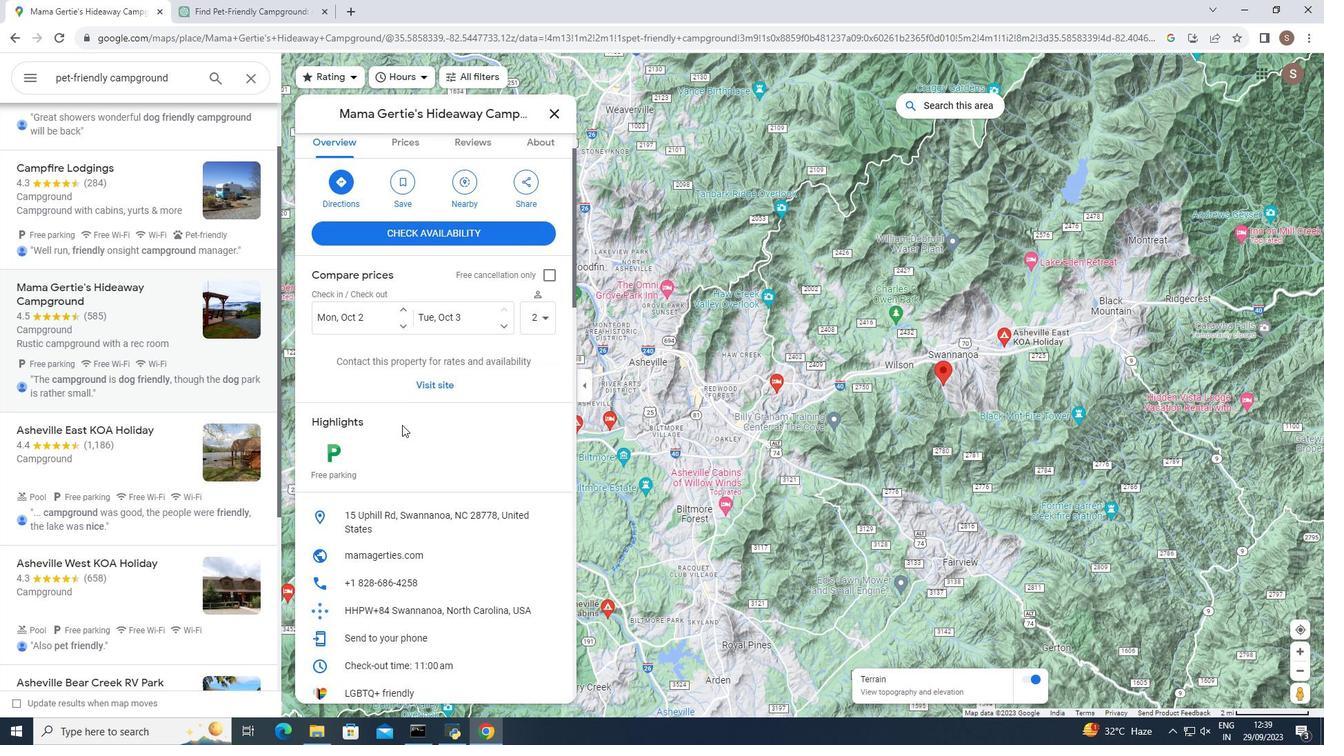 
Action: Mouse scrolled (402, 424) with delta (0, 0)
Screenshot: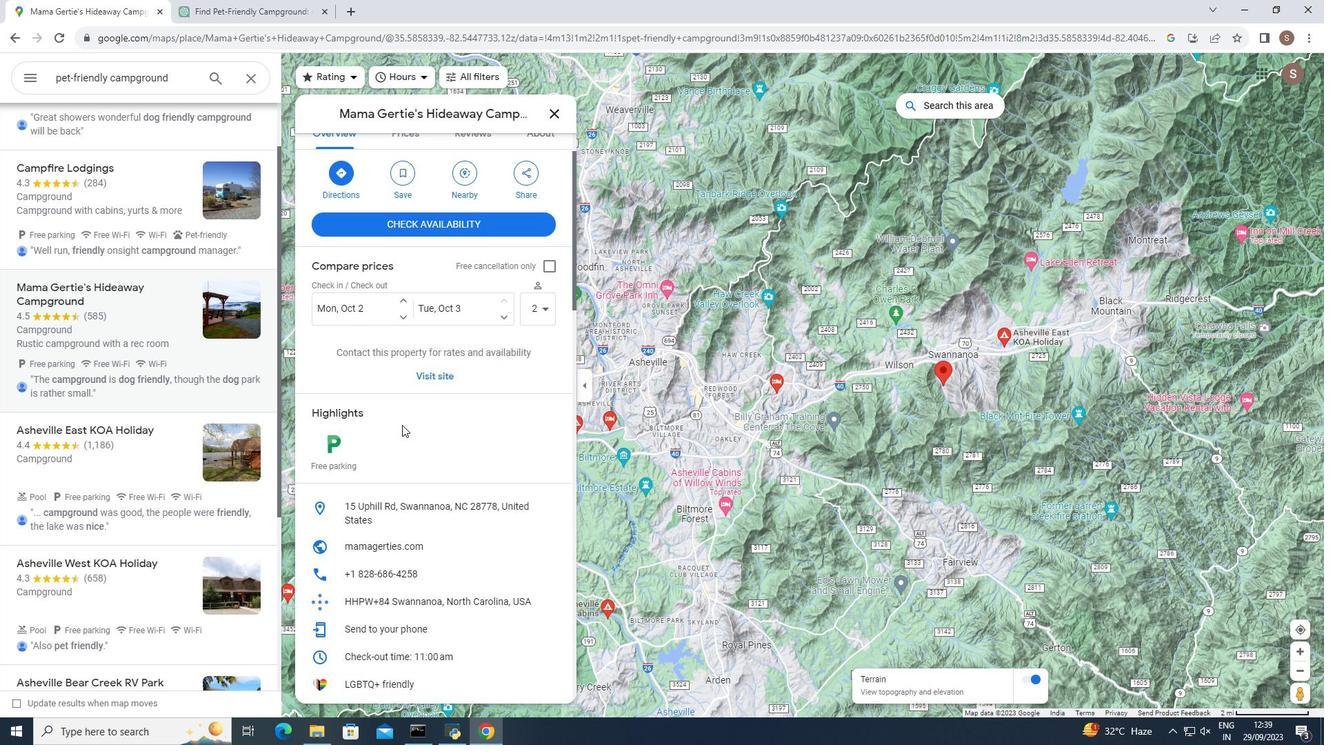 
Action: Mouse moved to (402, 425)
Screenshot: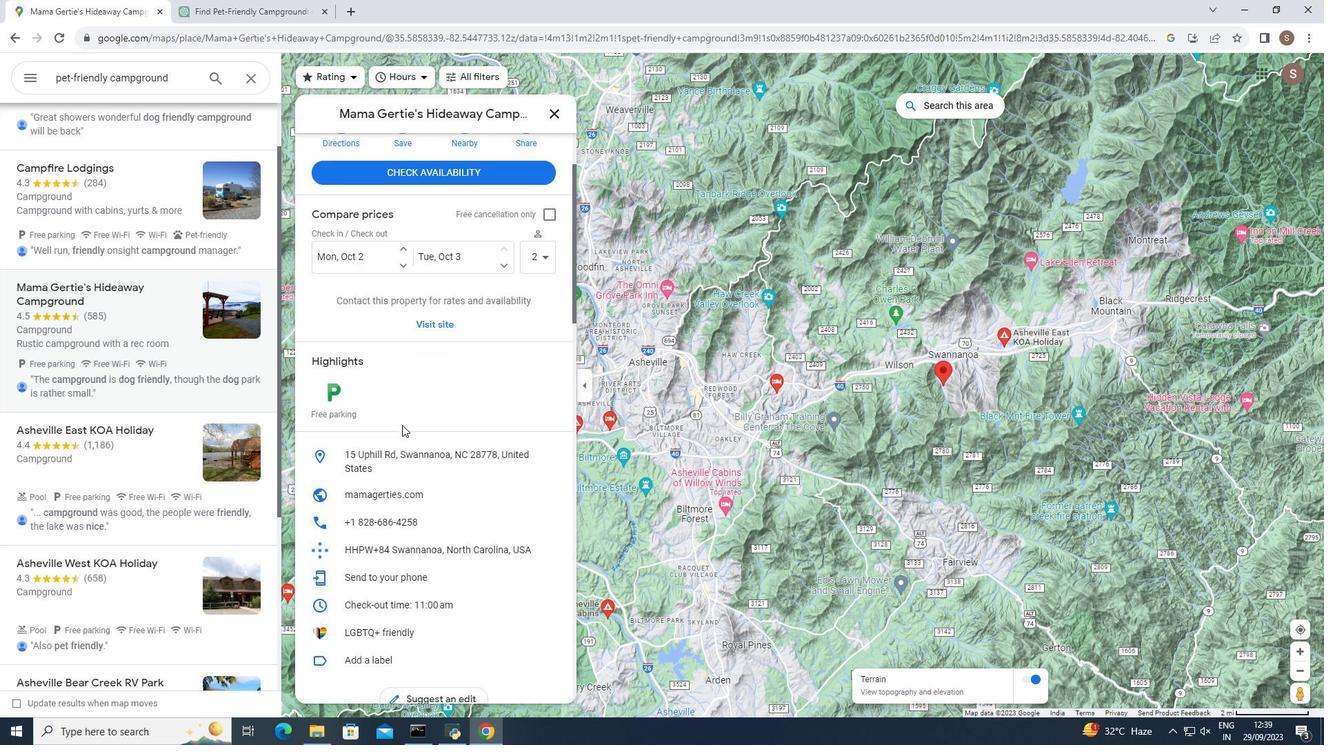 
Action: Mouse scrolled (402, 424) with delta (0, 0)
Screenshot: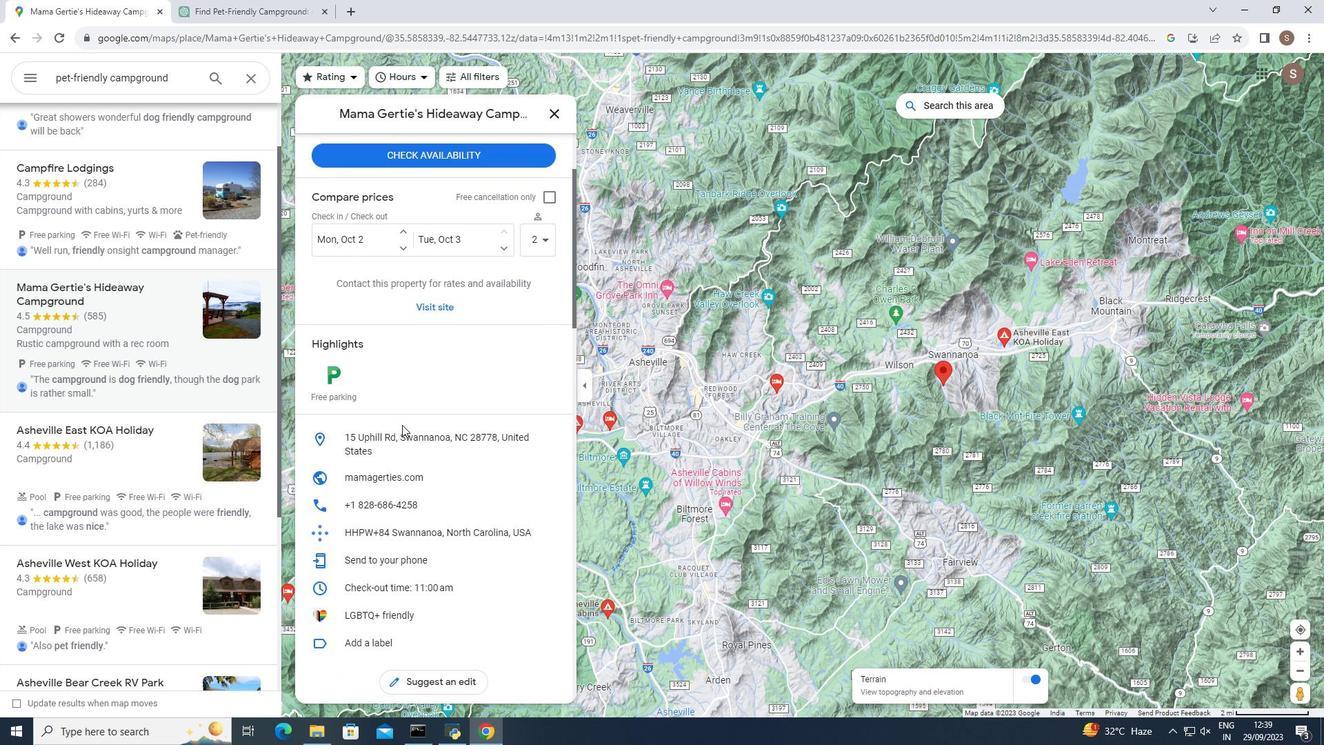 
Action: Mouse scrolled (402, 424) with delta (0, 0)
Screenshot: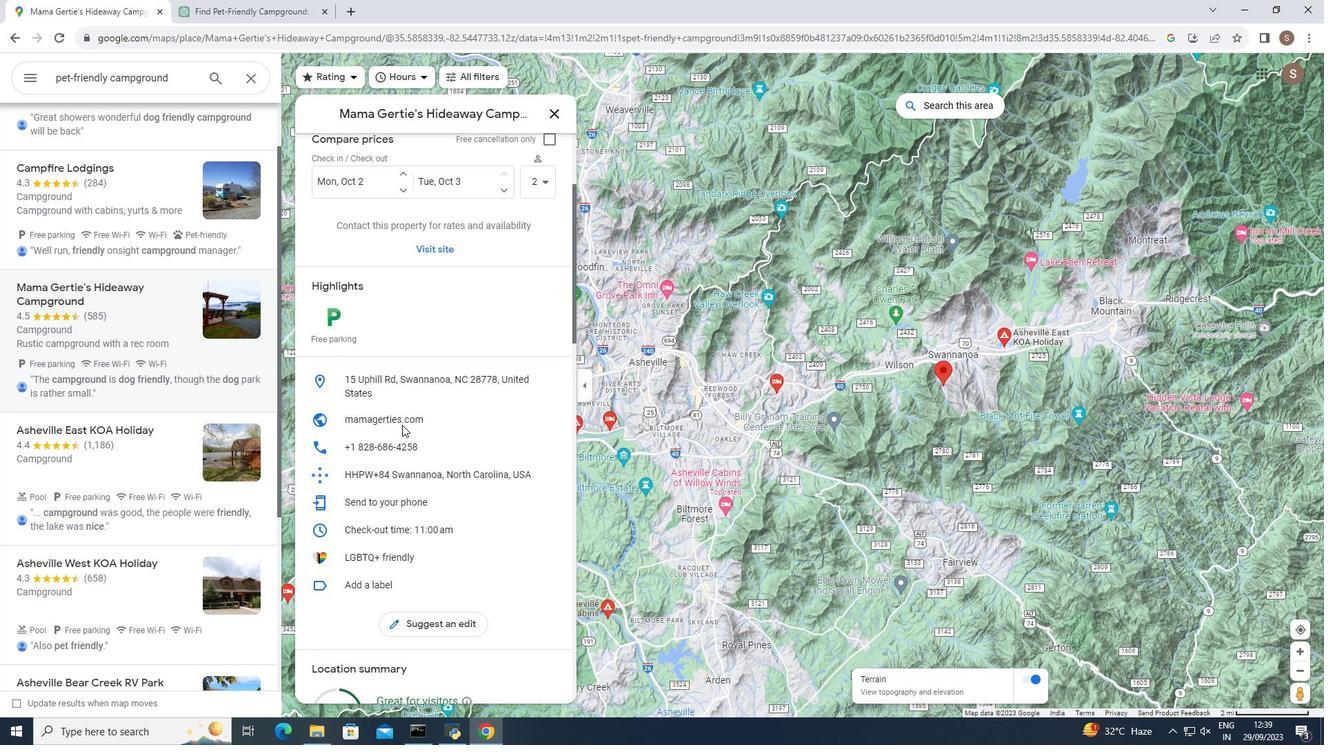 
Action: Mouse moved to (413, 413)
Screenshot: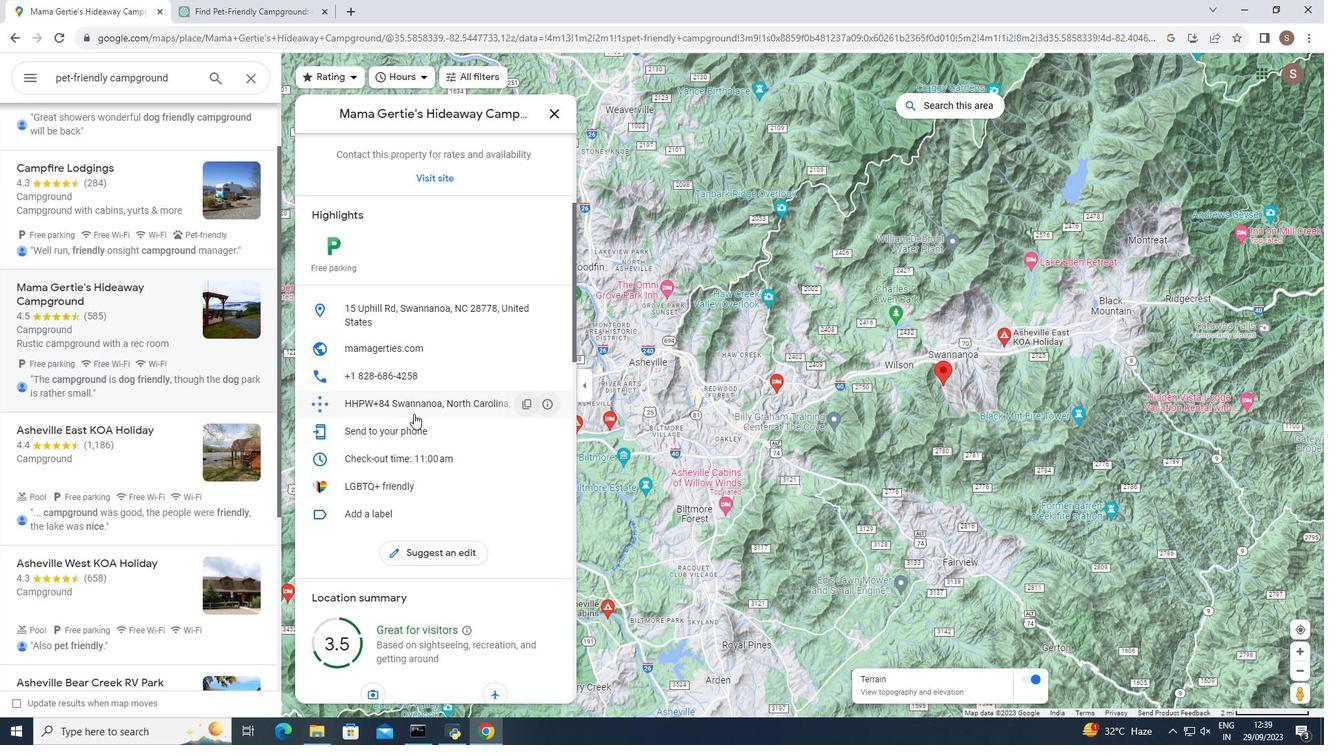 
Action: Mouse scrolled (413, 414) with delta (0, 0)
Screenshot: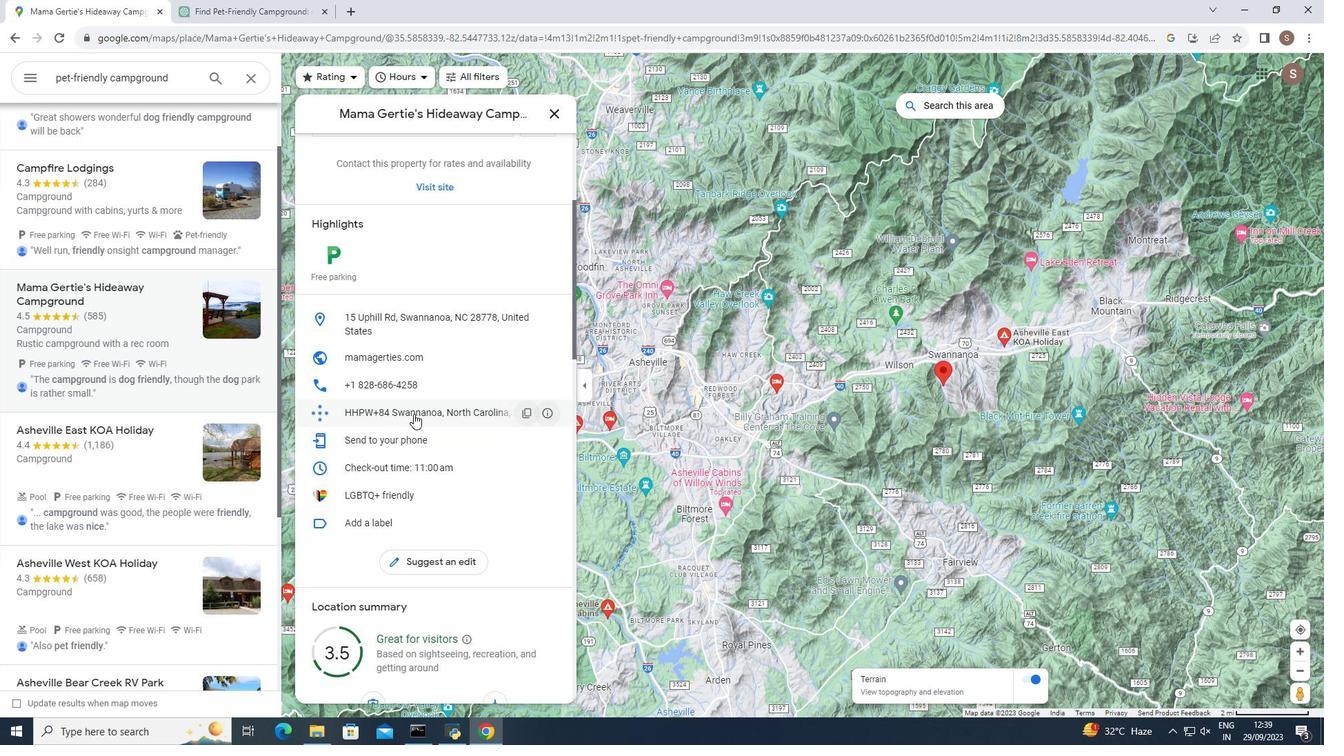 
Action: Mouse scrolled (413, 414) with delta (0, 0)
Screenshot: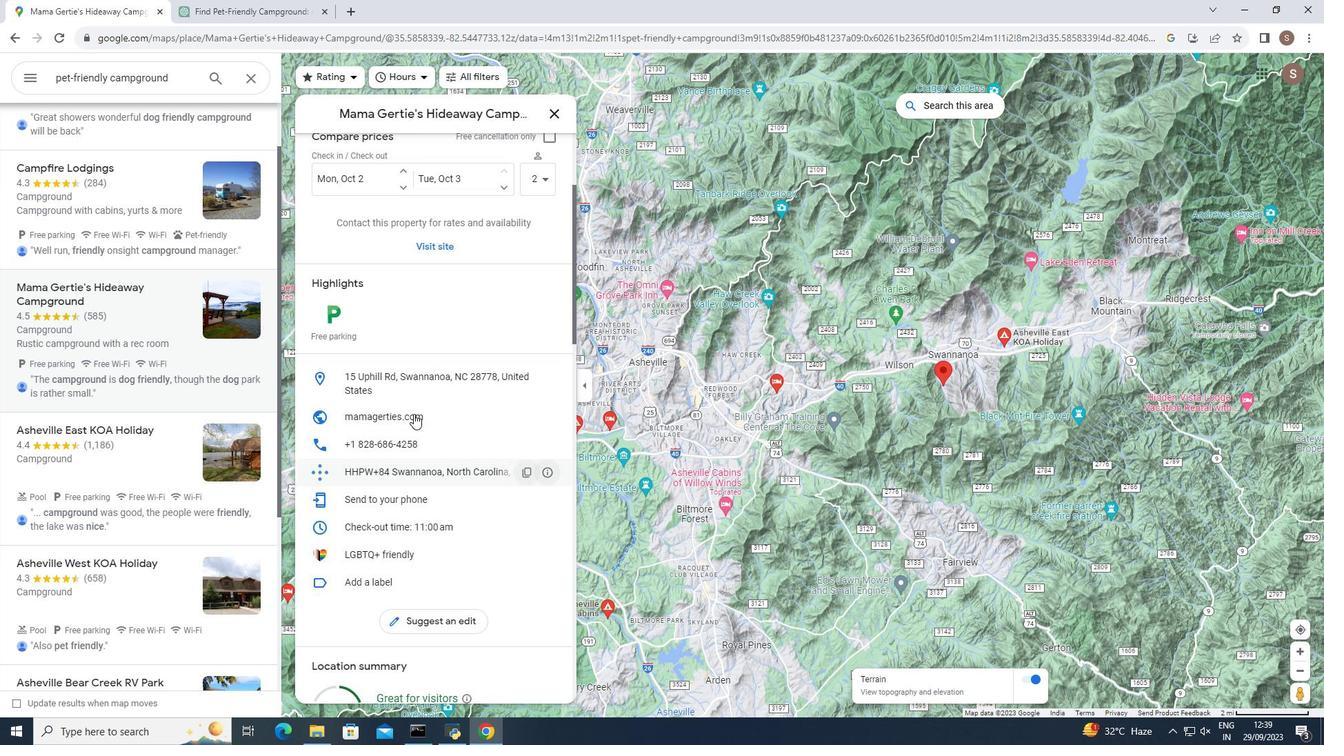 
Action: Mouse moved to (553, 112)
Screenshot: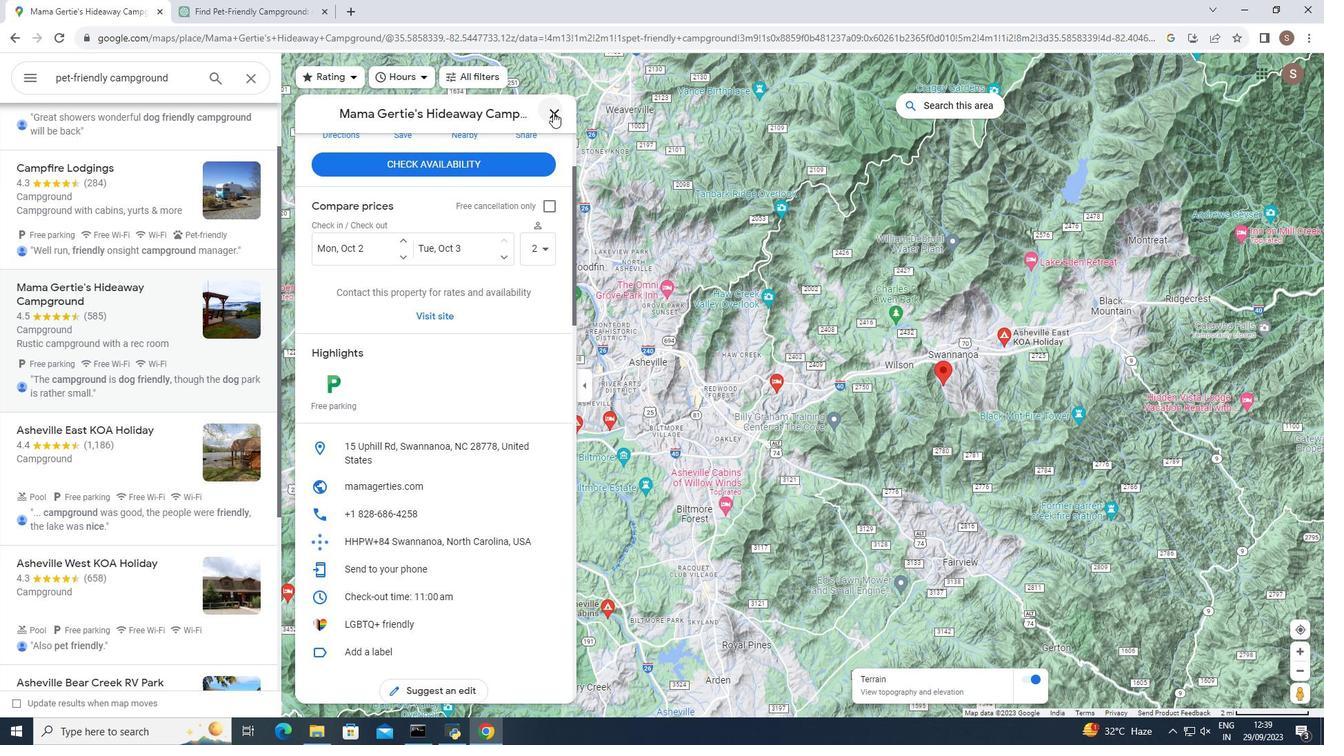
Action: Mouse pressed left at (553, 112)
Screenshot: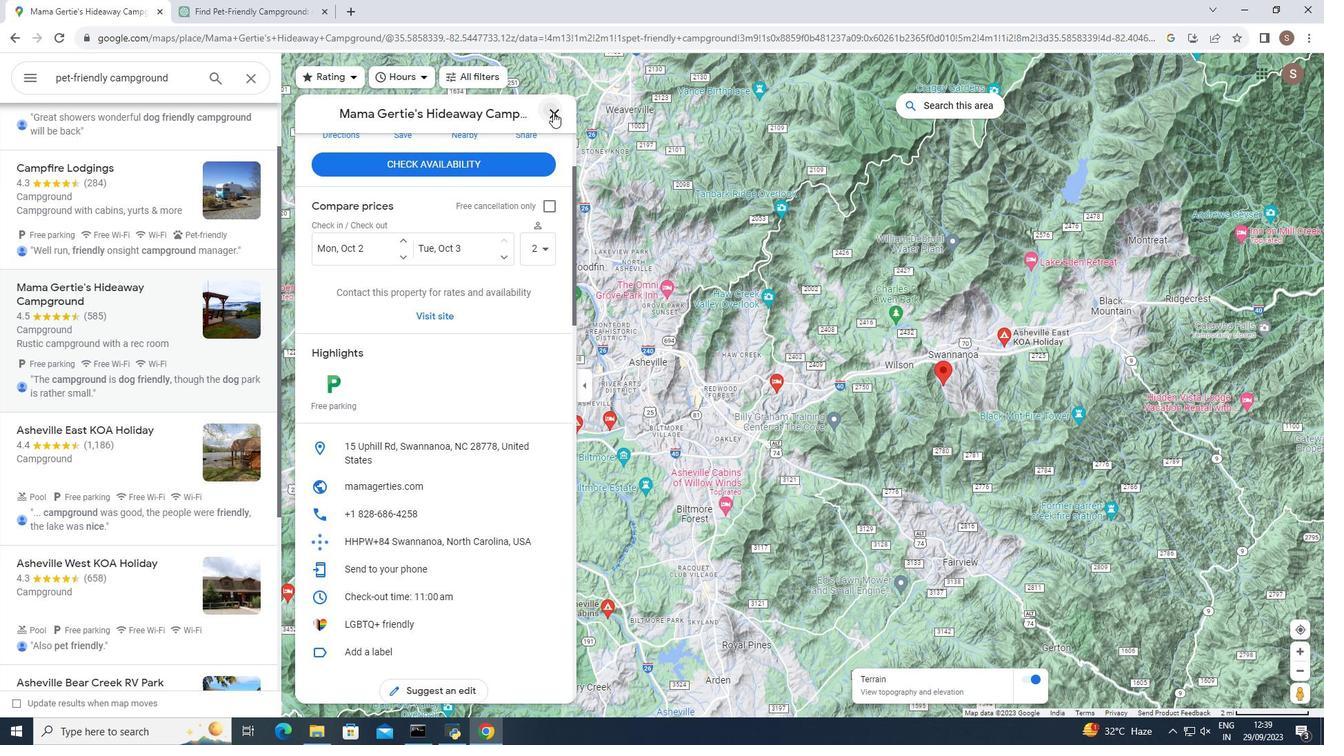 
Action: Mouse moved to (542, 118)
Screenshot: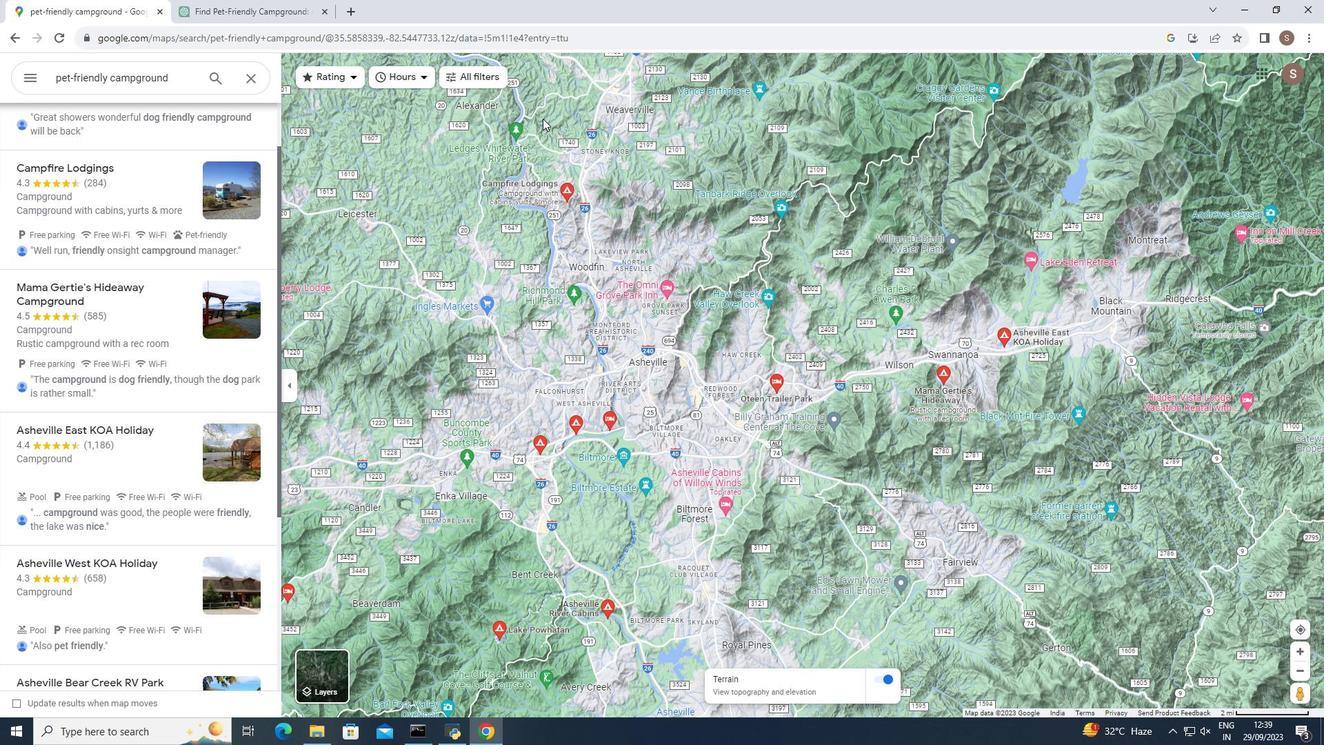 
